 Task: Measure the distance between Orlando and Kennedy Space Center.
Action: Mouse moved to (186, 49)
Screenshot: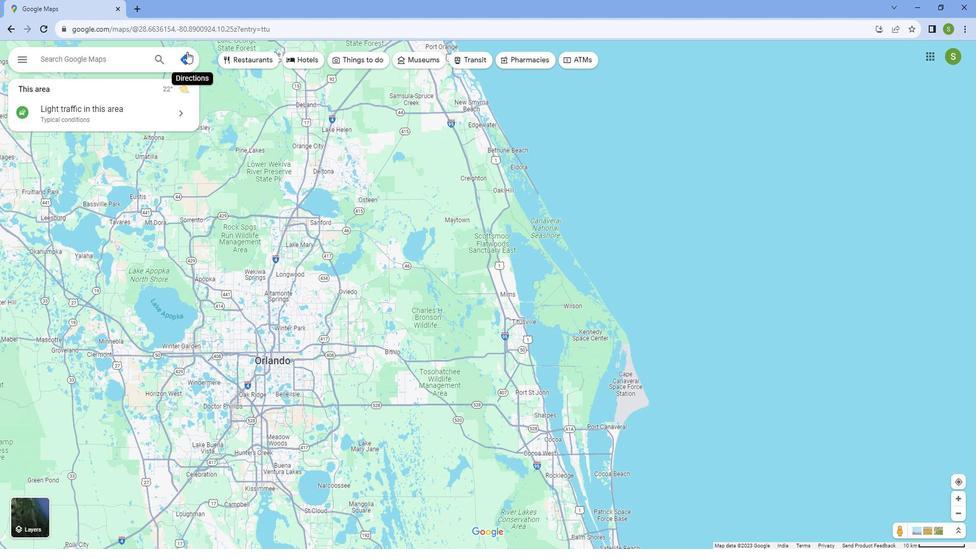 
Action: Mouse pressed left at (186, 49)
Screenshot: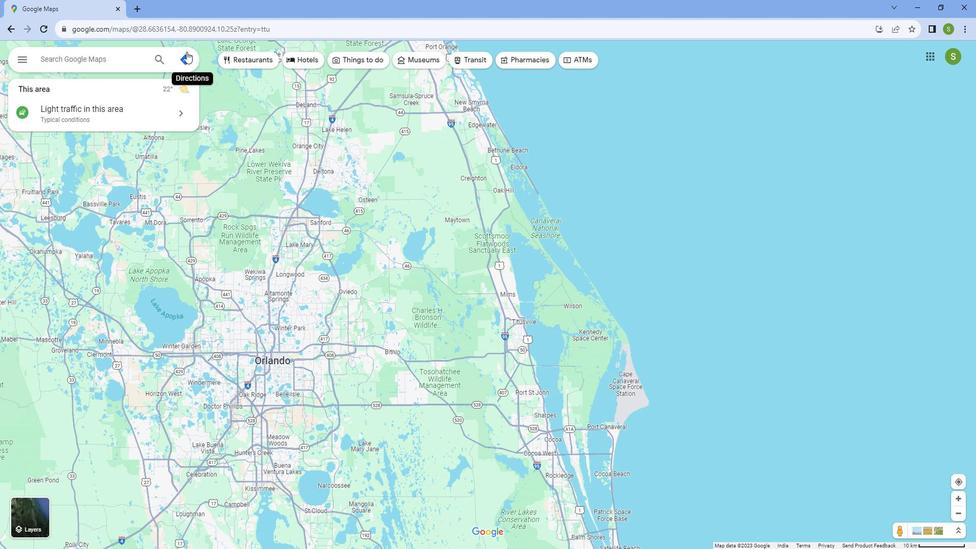 
Action: Mouse moved to (100, 85)
Screenshot: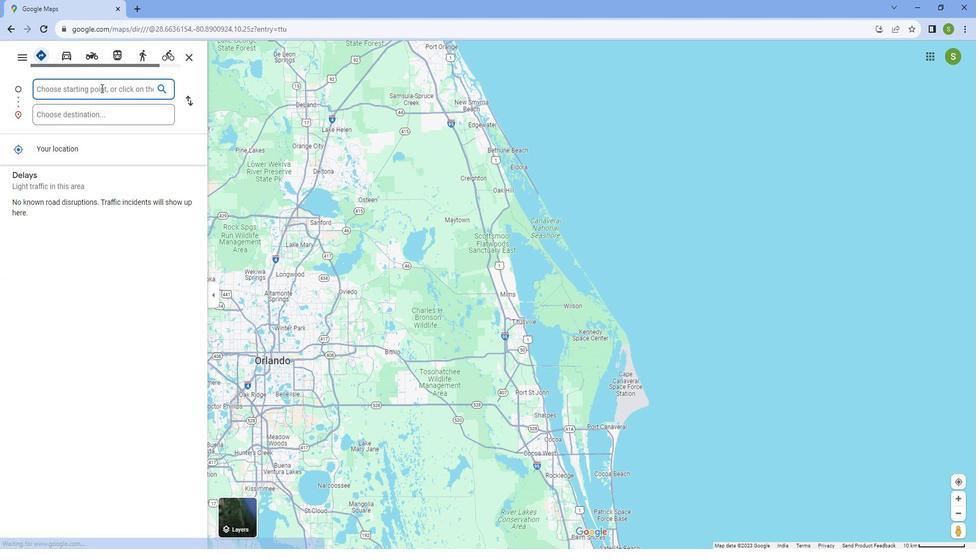 
Action: Key pressed <Key.caps_lock>O<Key.caps_lock>ln<Key.backspace>a<Key.backspace><Key.backspace>rlando
Screenshot: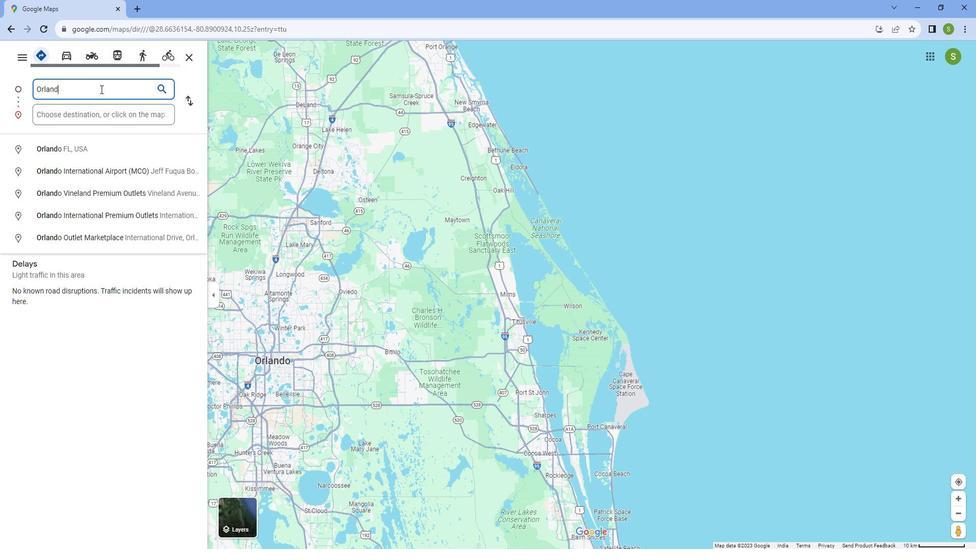 
Action: Mouse moved to (73, 144)
Screenshot: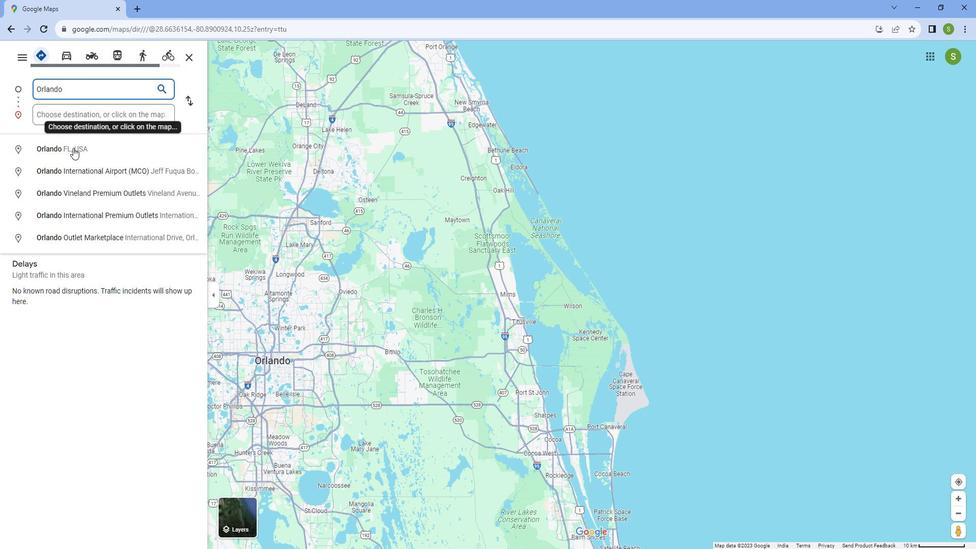 
Action: Mouse pressed left at (73, 144)
Screenshot: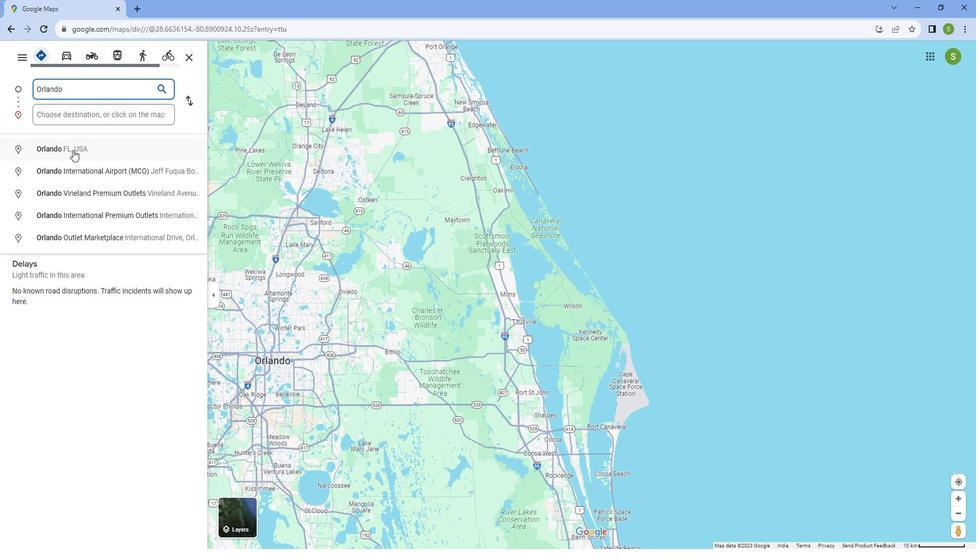 
Action: Mouse moved to (98, 105)
Screenshot: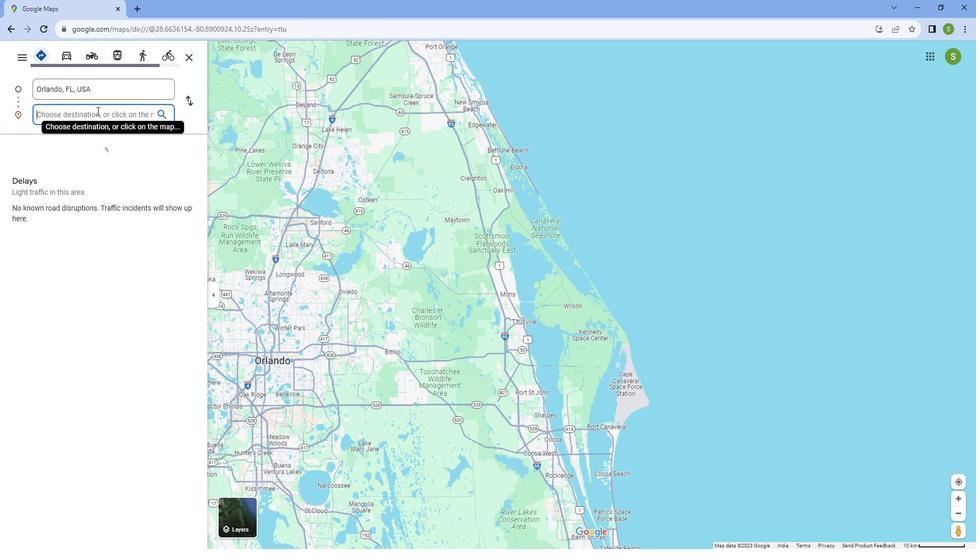 
Action: Mouse pressed left at (98, 105)
Screenshot: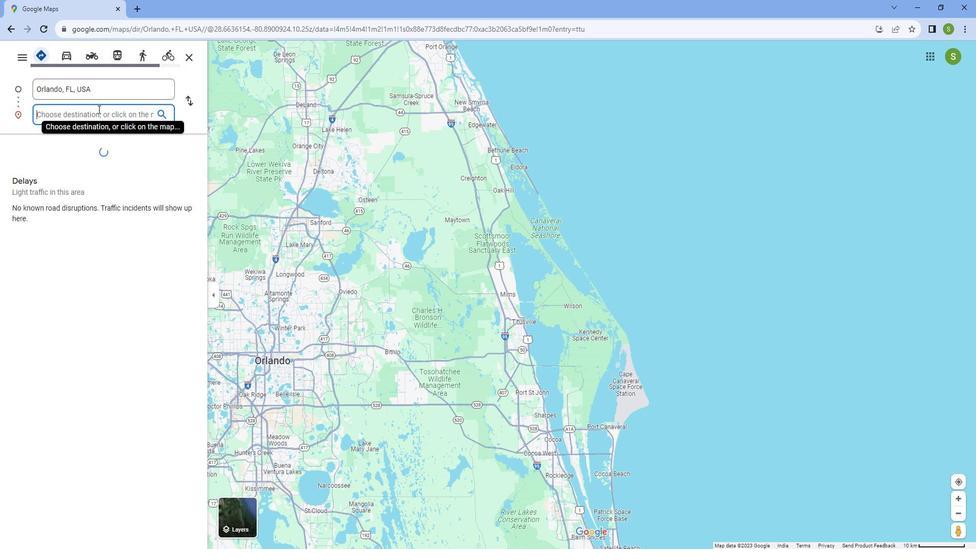 
Action: Key pressed <Key.caps_lock>K<Key.caps_lock>ennd<Key.backspace>edty<Key.backspace><Key.backspace>y<Key.space><Key.caps_lock>S<Key.caps_lock>pace<Key.space><Key.caps_lock>C<Key.caps_lock>enter
Screenshot: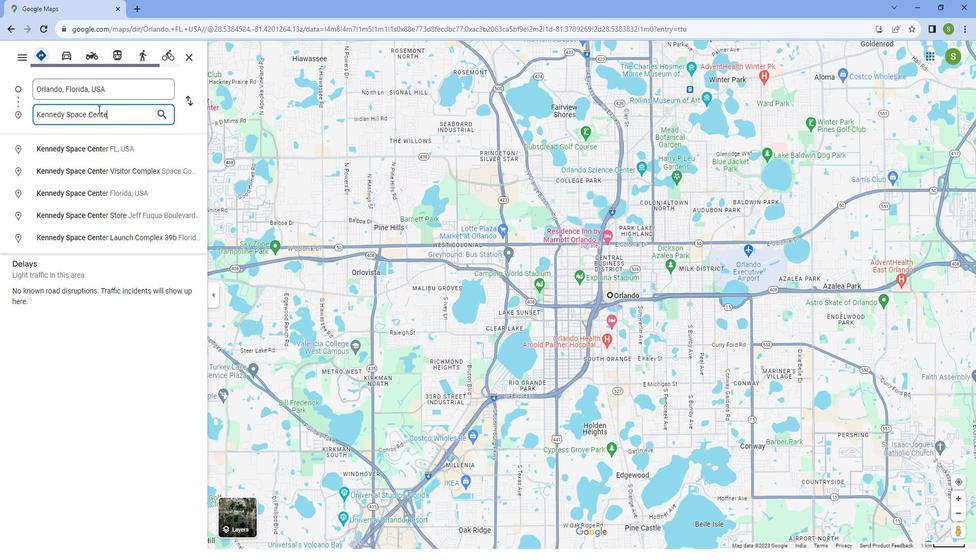 
Action: Mouse moved to (107, 144)
Screenshot: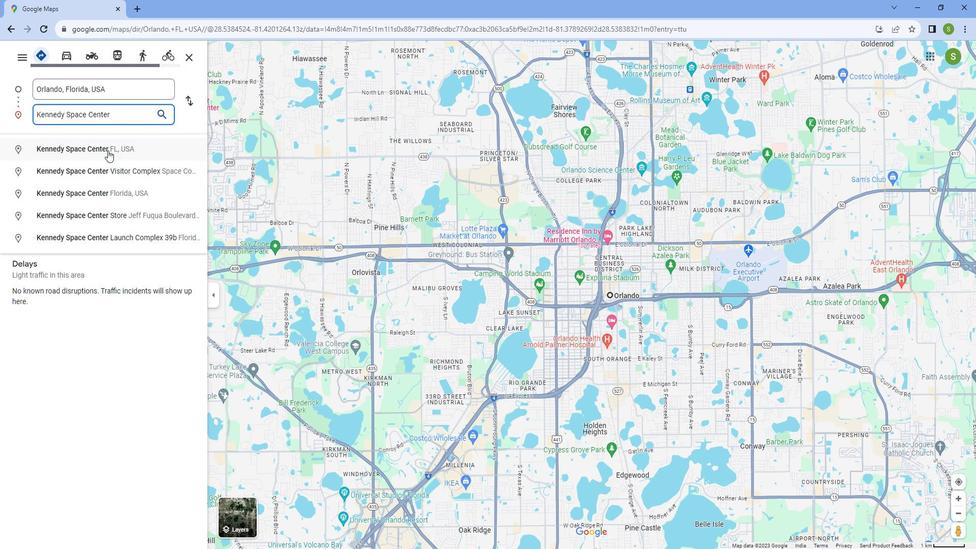
Action: Mouse pressed left at (107, 144)
Screenshot: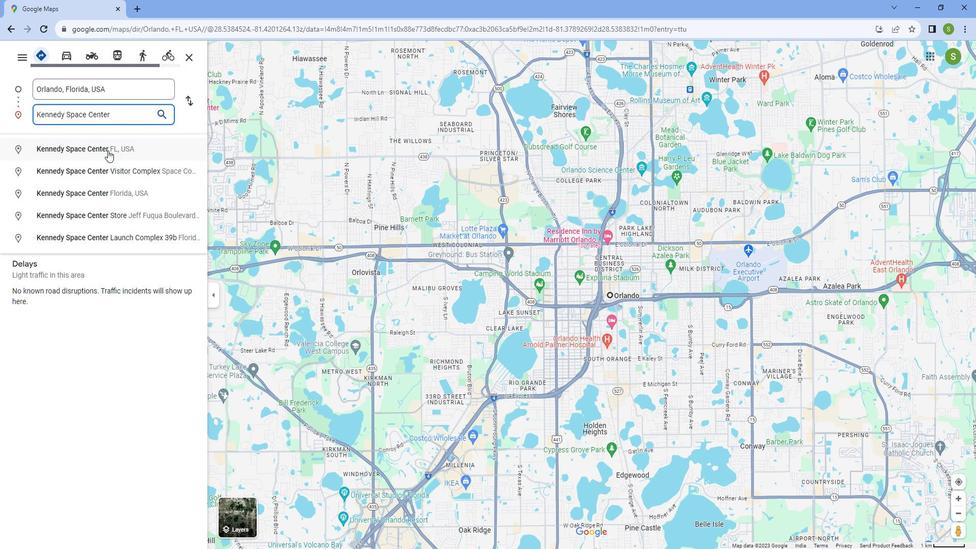 
Action: Mouse moved to (407, 488)
Screenshot: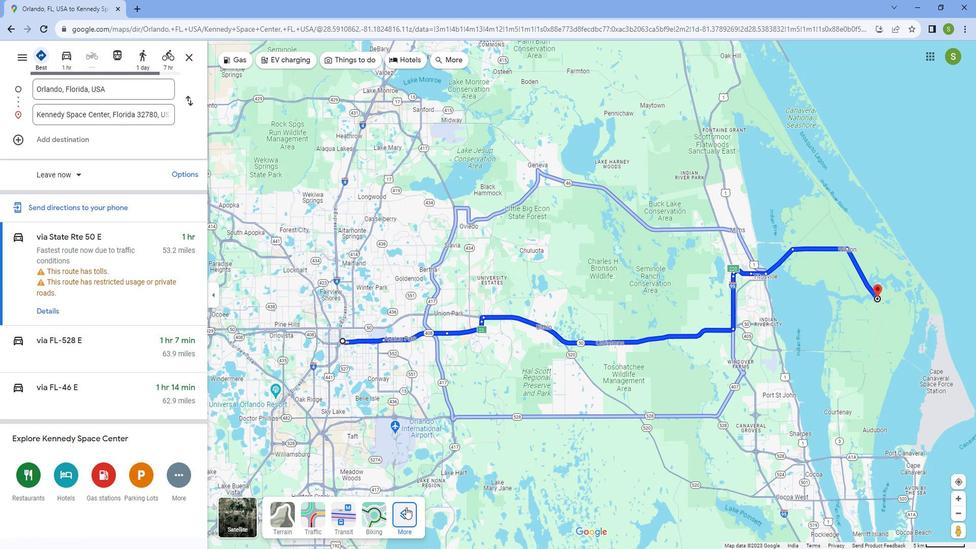 
Action: Mouse pressed left at (407, 488)
Screenshot: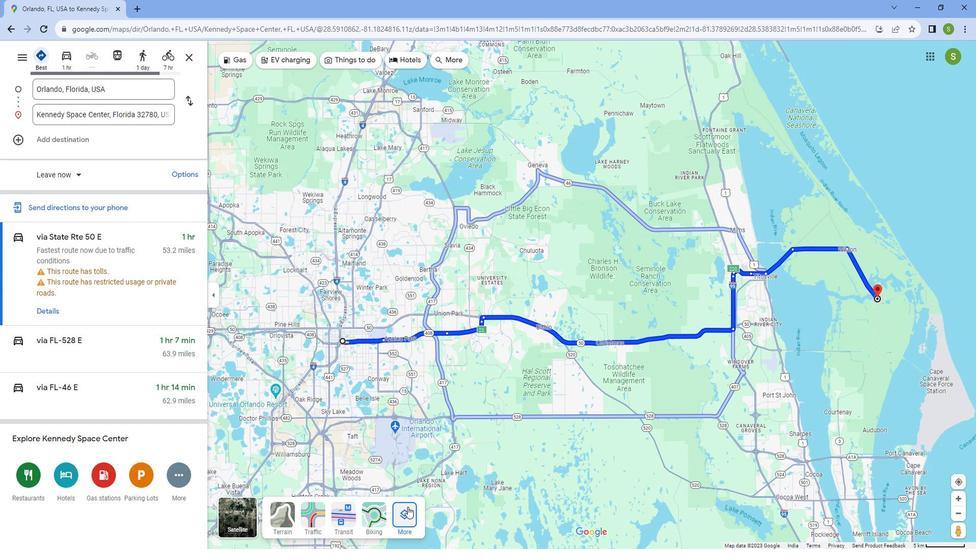 
Action: Mouse moved to (306, 398)
Screenshot: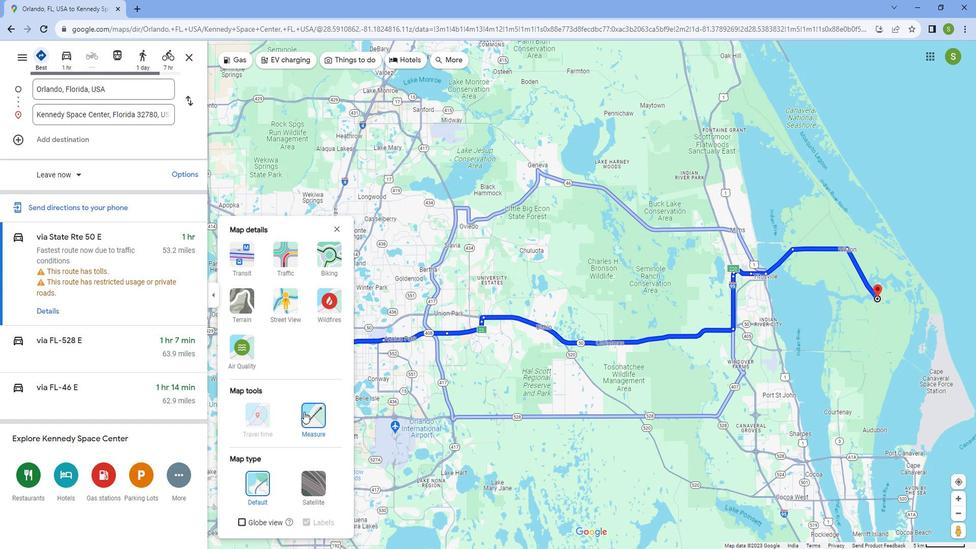 
Action: Mouse pressed left at (306, 398)
Screenshot: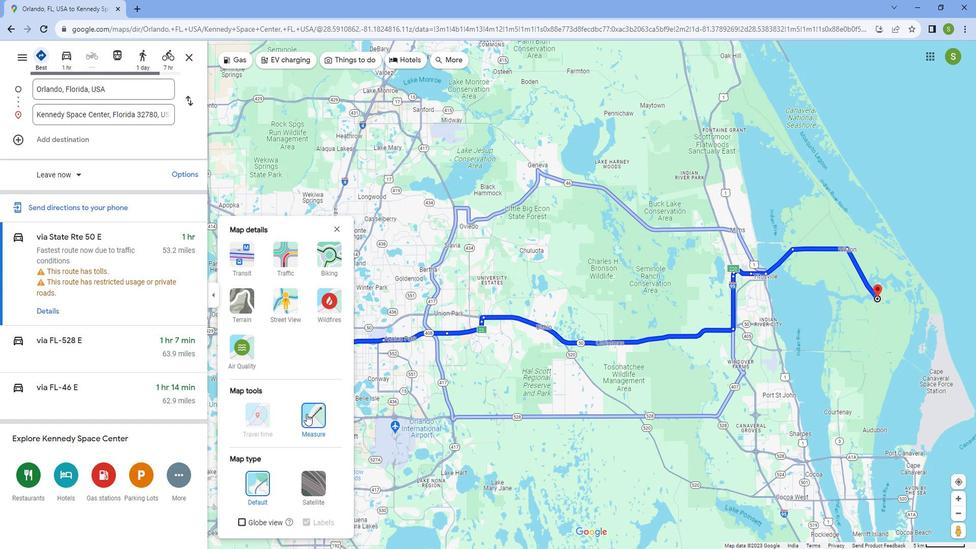 
Action: Mouse moved to (483, 398)
Screenshot: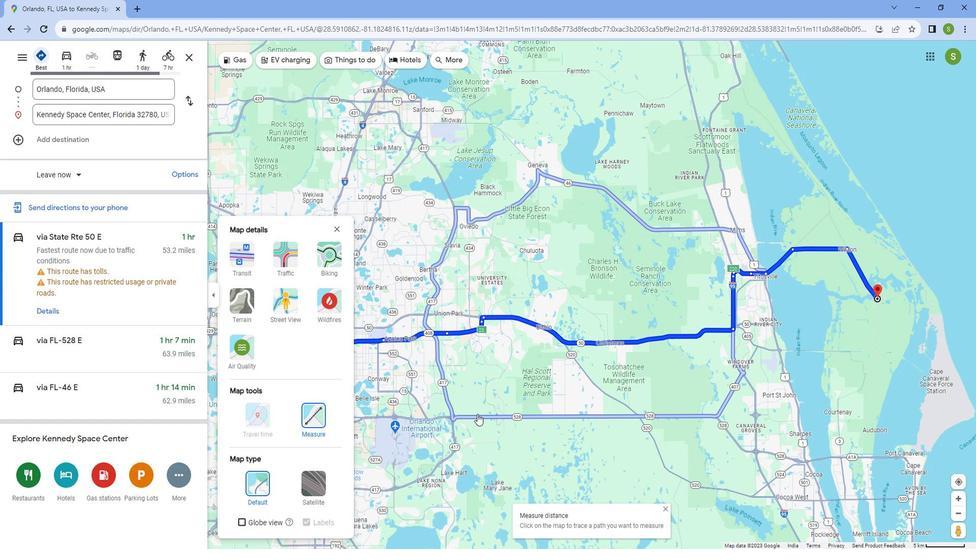 
Action: Mouse scrolled (483, 398) with delta (0, 0)
Screenshot: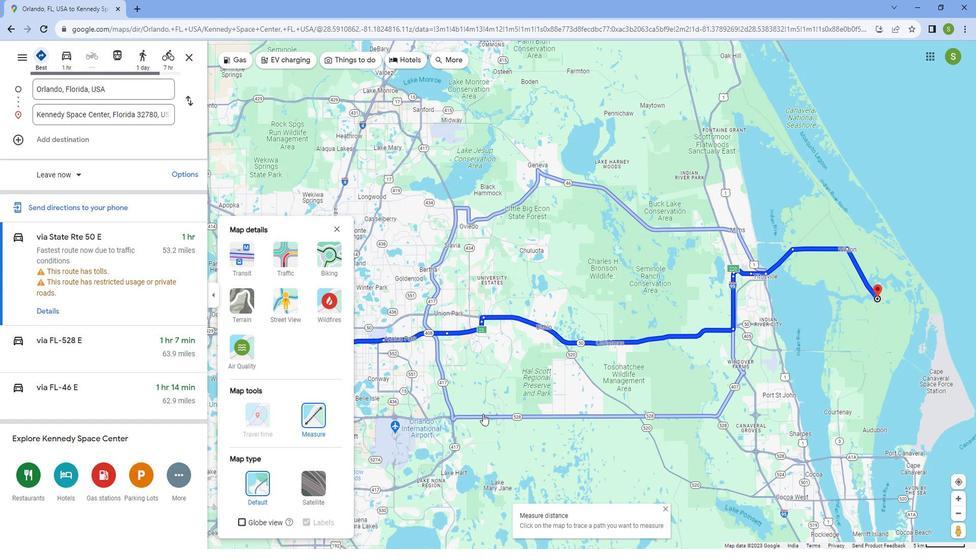 
Action: Mouse scrolled (483, 398) with delta (0, 0)
Screenshot: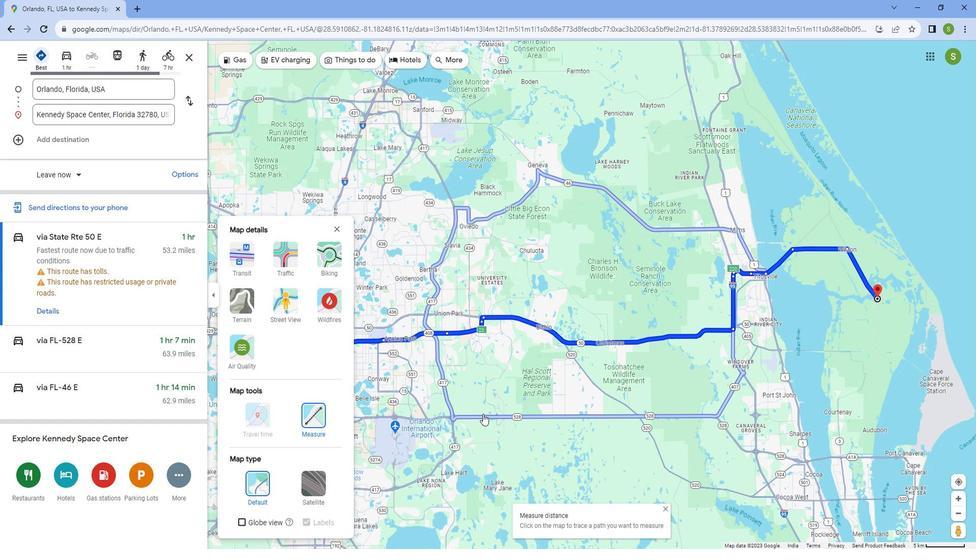 
Action: Mouse scrolled (483, 398) with delta (0, 0)
Screenshot: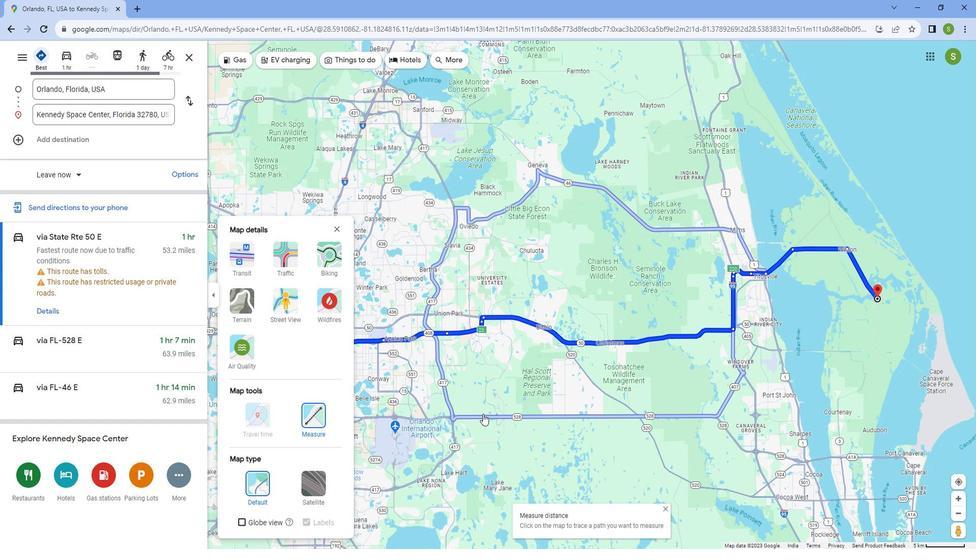 
Action: Mouse scrolled (483, 398) with delta (0, 0)
Screenshot: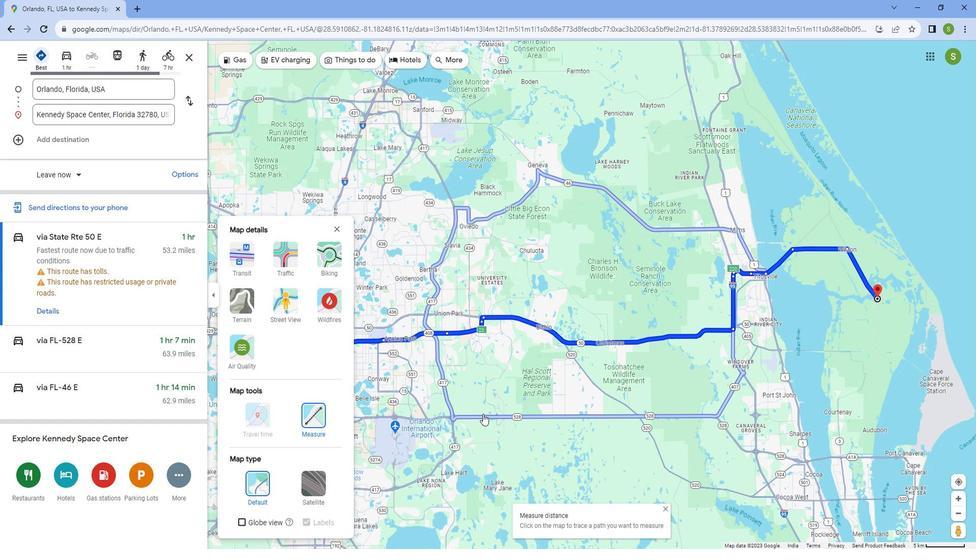 
Action: Mouse scrolled (483, 398) with delta (0, 0)
Screenshot: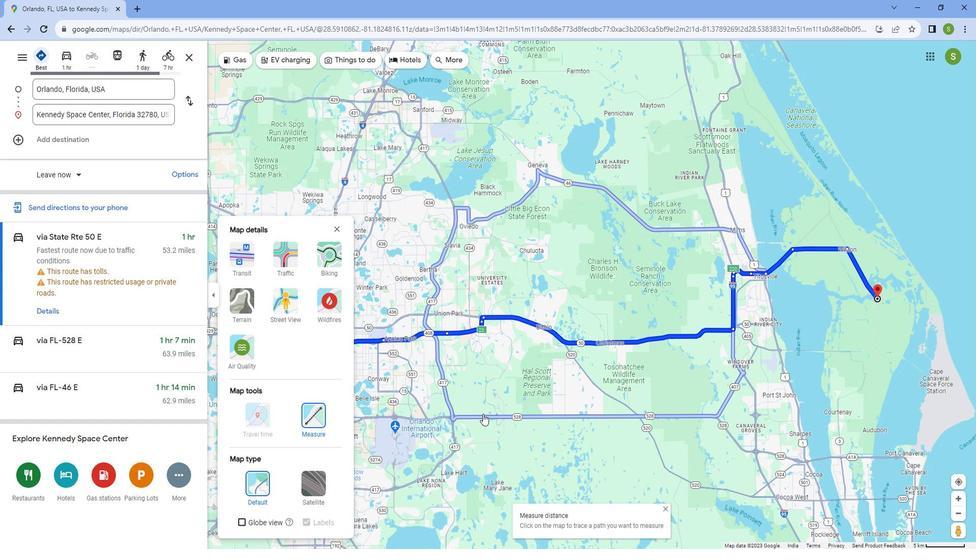 
Action: Mouse moved to (435, 385)
Screenshot: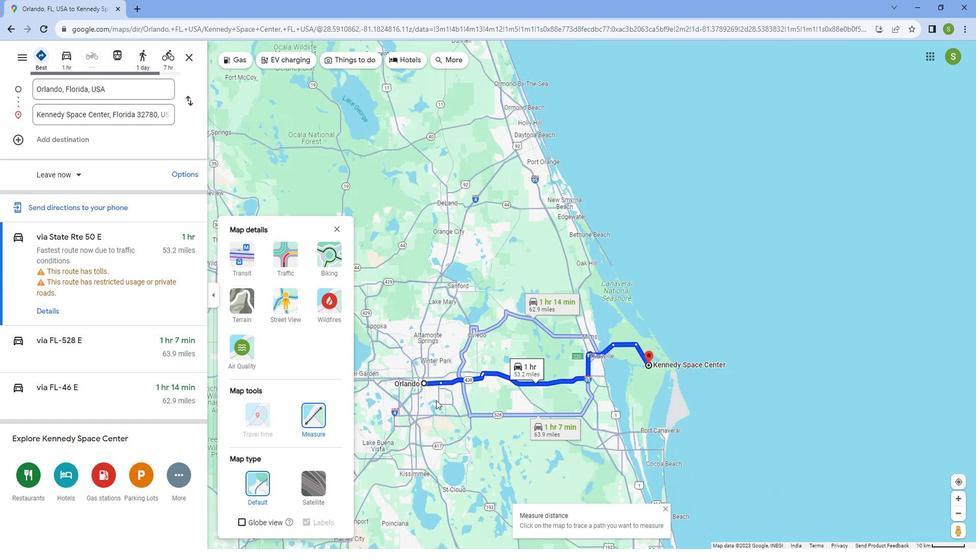 
Action: Mouse scrolled (435, 386) with delta (0, 0)
Screenshot: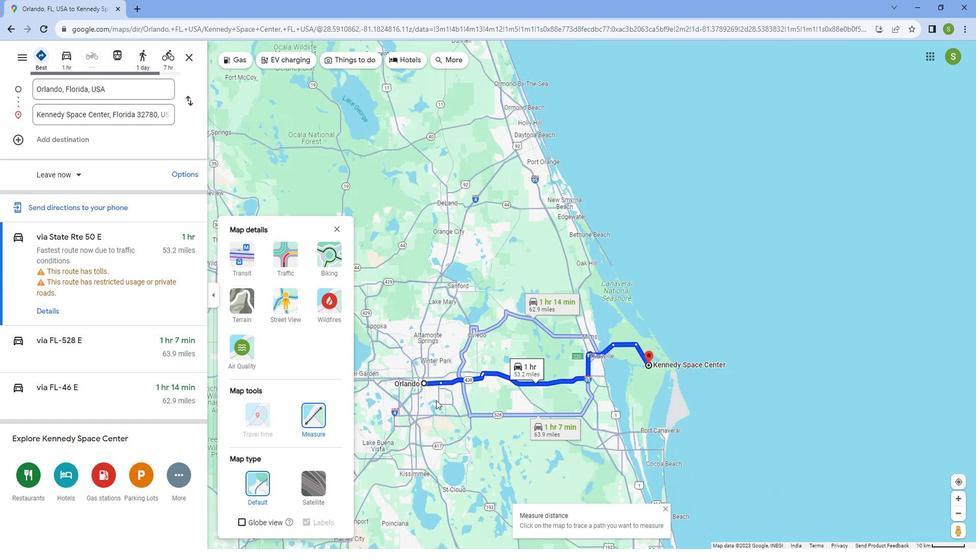 
Action: Mouse moved to (422, 385)
Screenshot: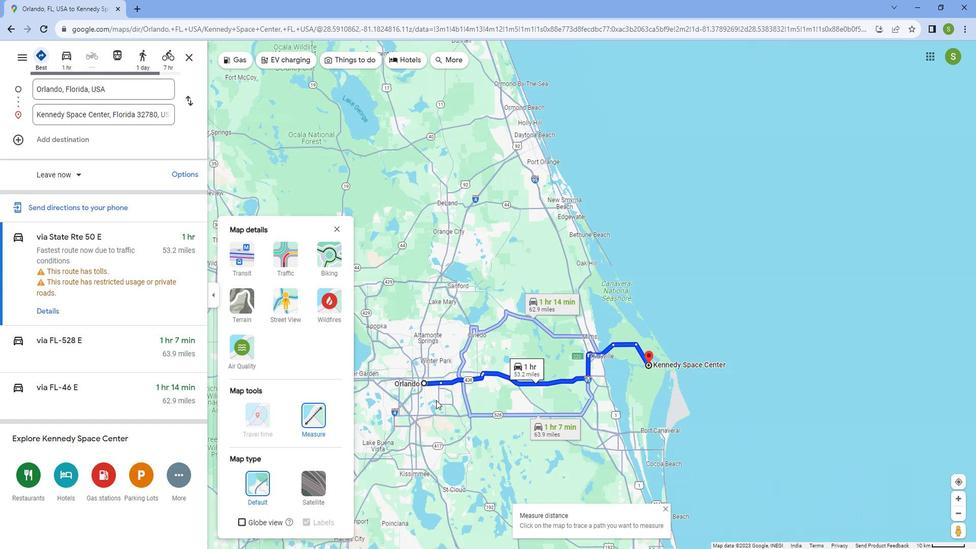 
Action: Mouse scrolled (422, 386) with delta (0, 0)
Screenshot: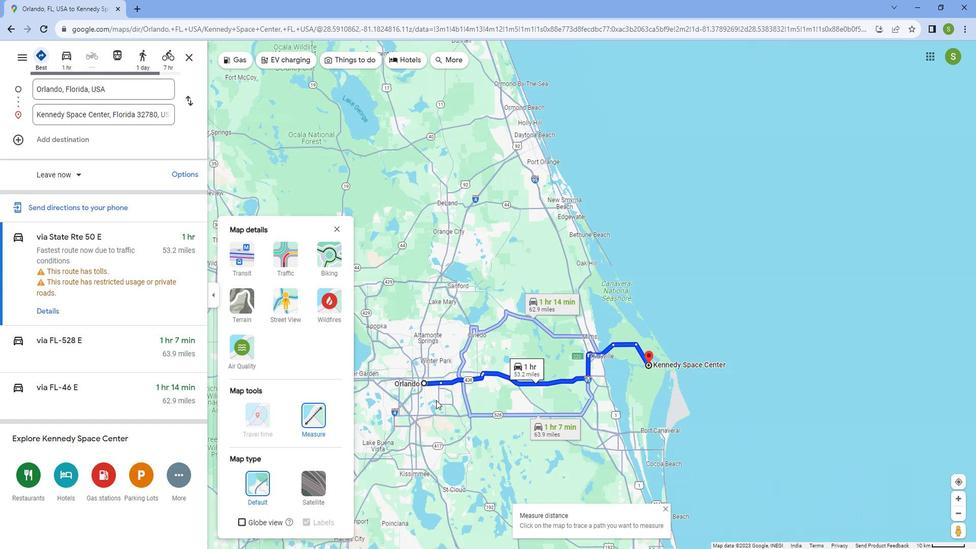 
Action: Mouse moved to (417, 386)
Screenshot: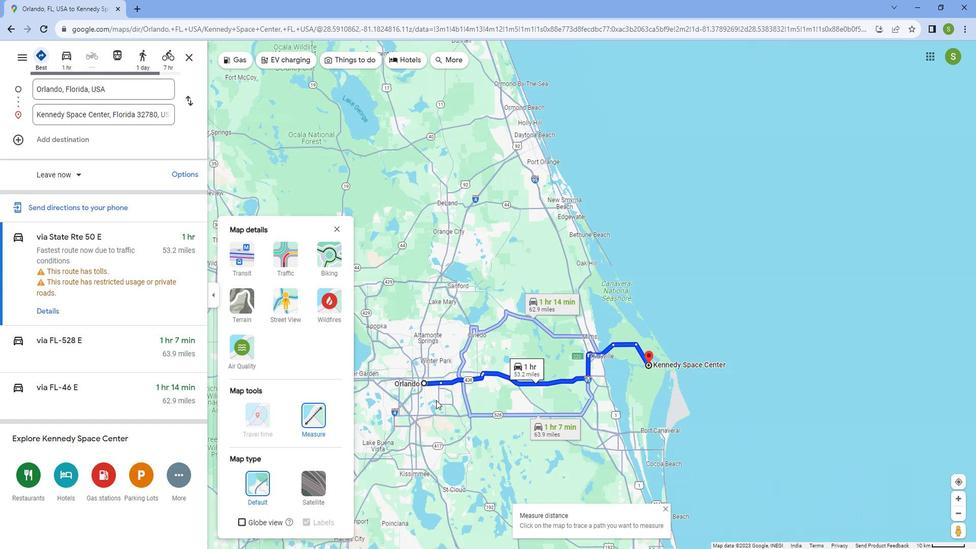 
Action: Mouse scrolled (417, 386) with delta (0, 0)
Screenshot: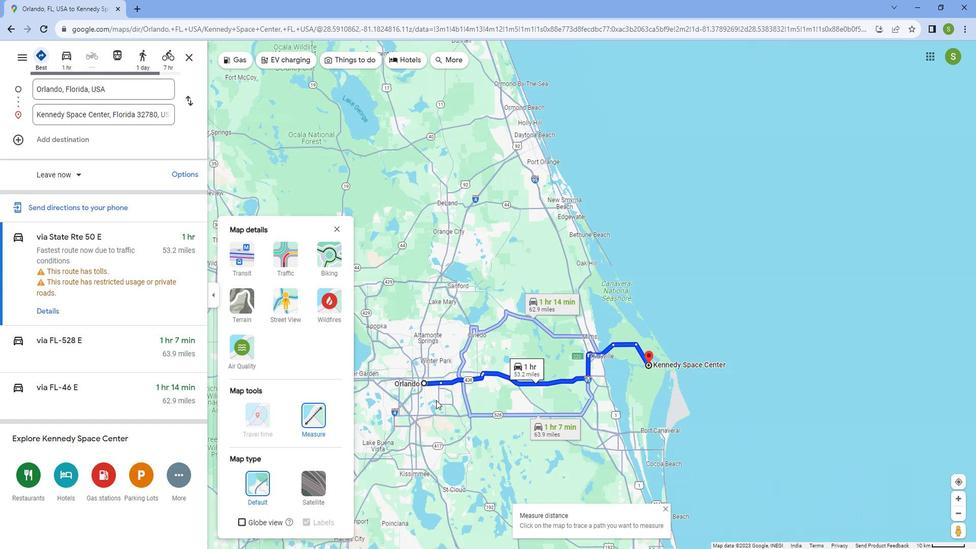 
Action: Mouse moved to (409, 387)
Screenshot: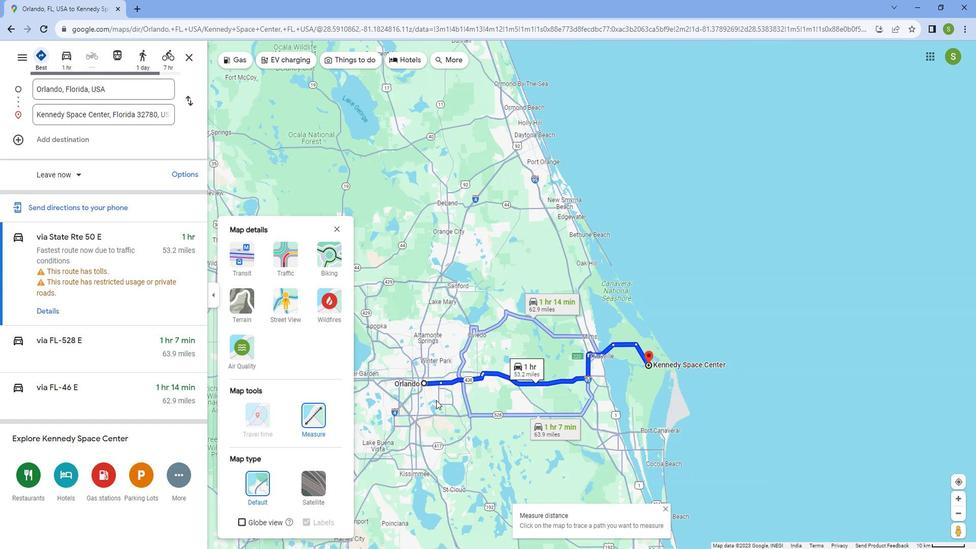 
Action: Mouse scrolled (409, 388) with delta (0, 0)
Screenshot: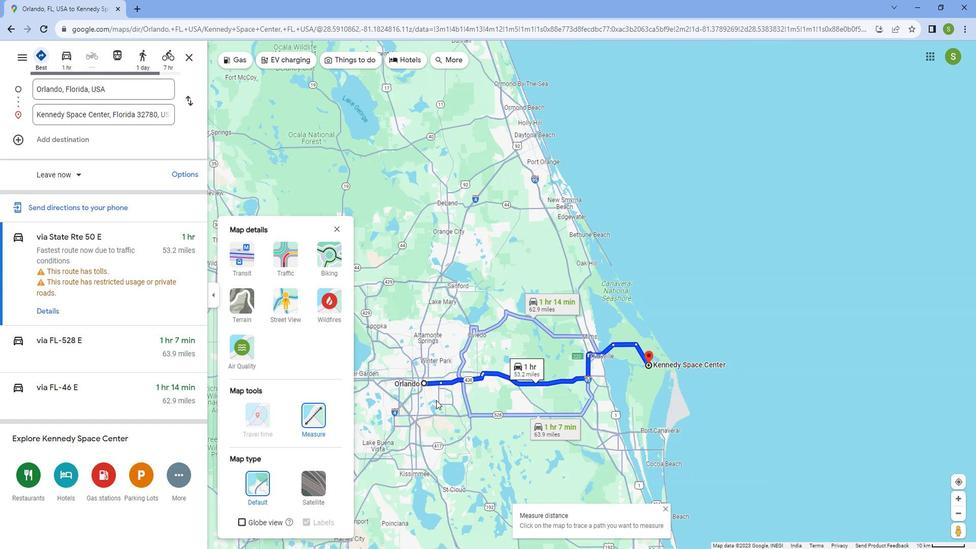 
Action: Mouse moved to (402, 389)
Screenshot: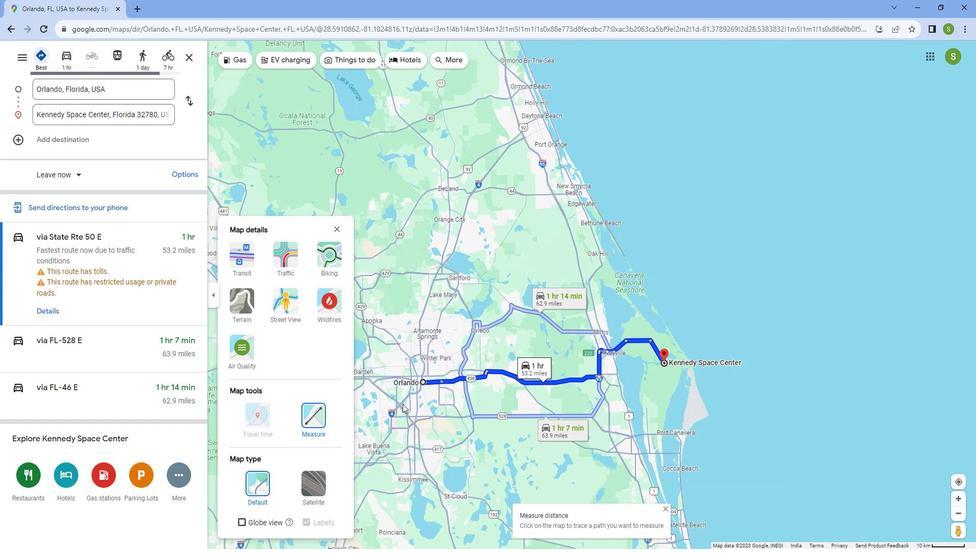 
Action: Mouse scrolled (402, 389) with delta (0, 0)
Screenshot: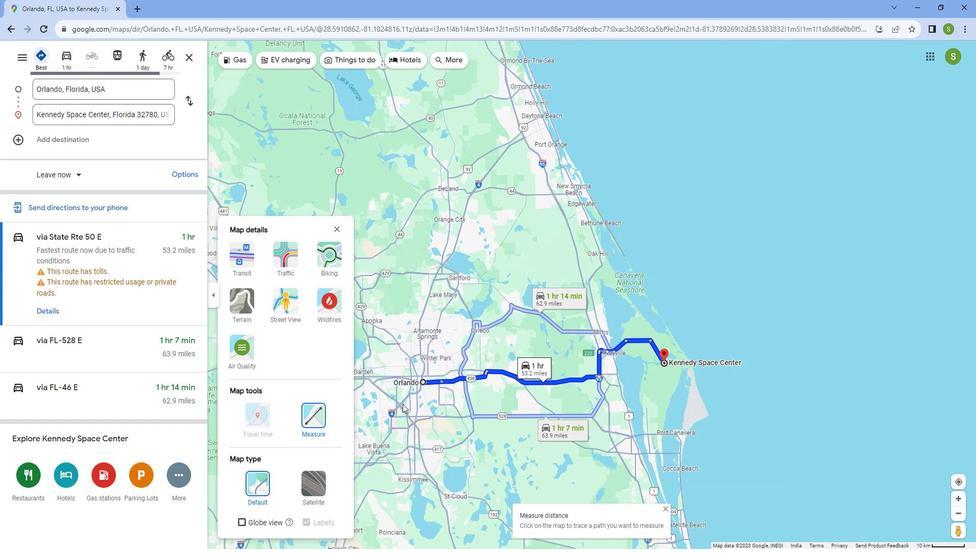 
Action: Mouse moved to (401, 389)
Screenshot: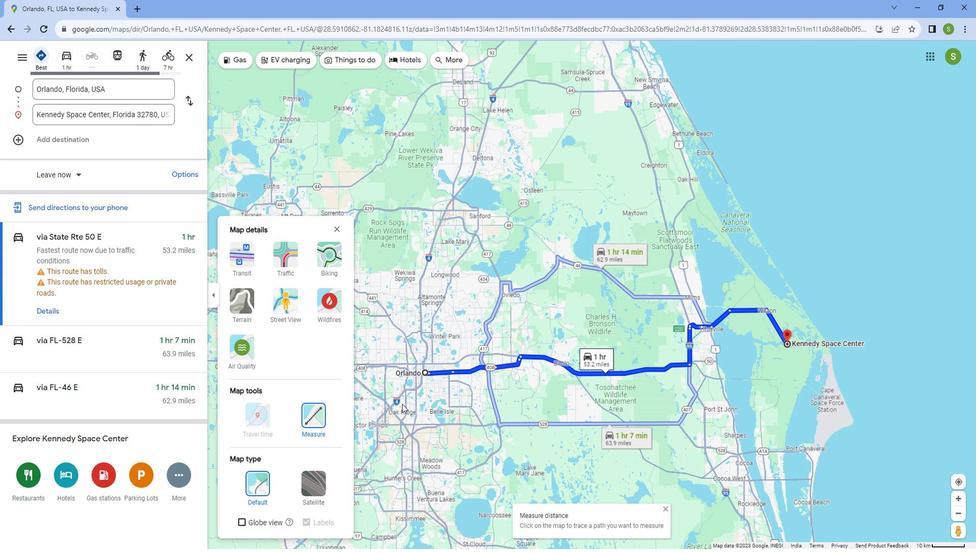 
Action: Mouse scrolled (401, 389) with delta (0, 0)
Screenshot: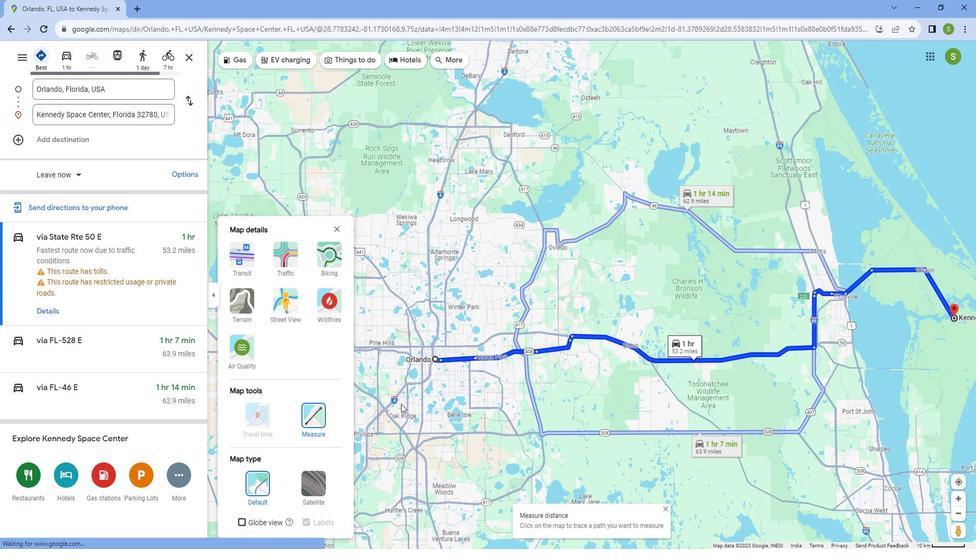 
Action: Mouse scrolled (401, 389) with delta (0, 0)
Screenshot: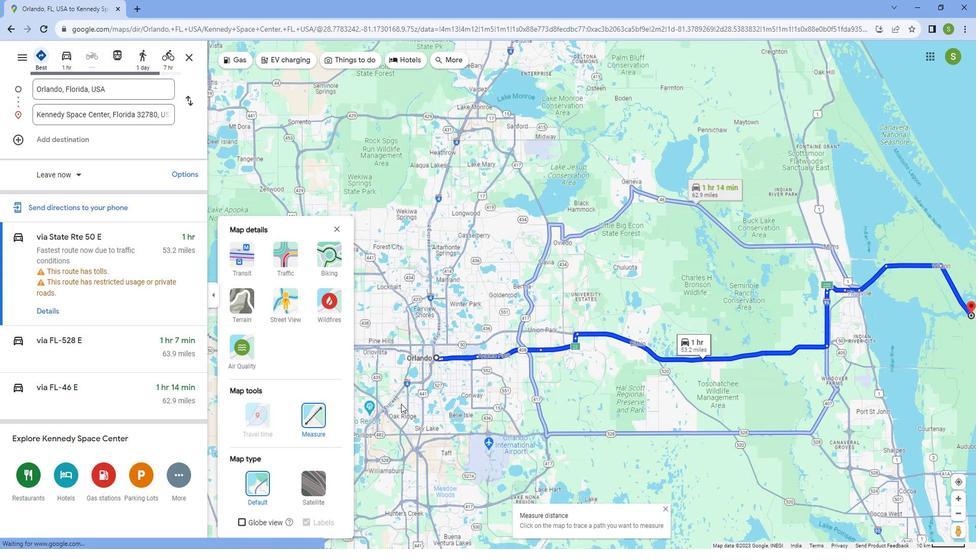 
Action: Mouse scrolled (401, 389) with delta (0, 0)
Screenshot: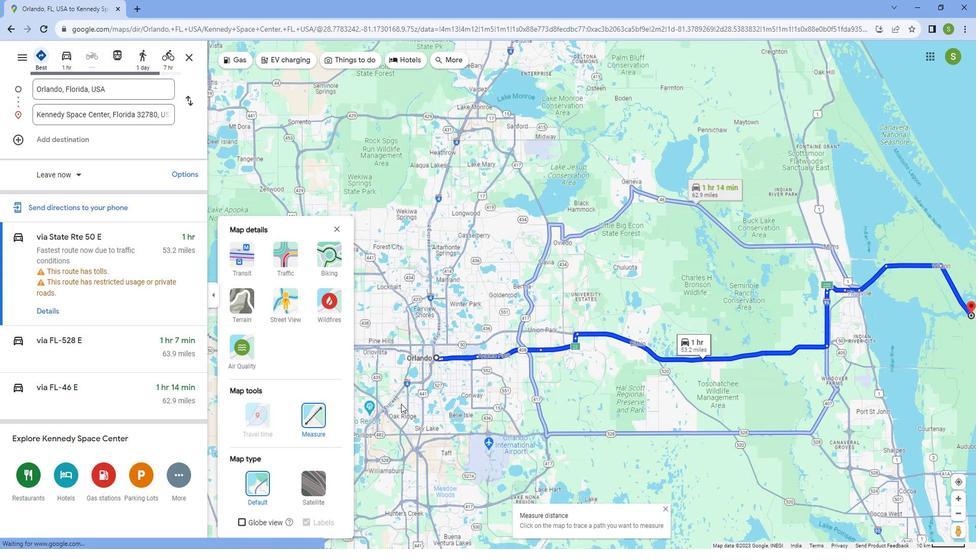 
Action: Mouse scrolled (401, 389) with delta (0, 0)
Screenshot: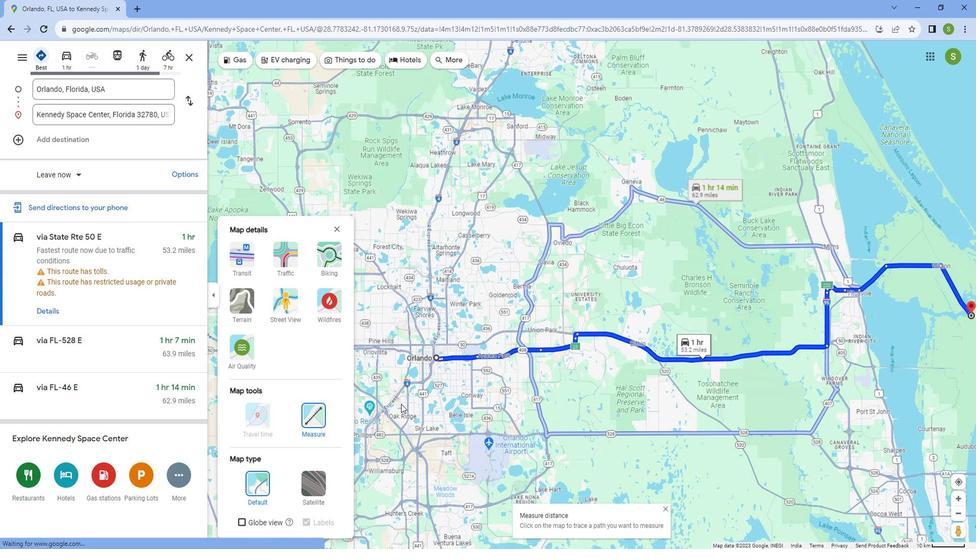 
Action: Mouse scrolled (401, 389) with delta (0, 0)
Screenshot: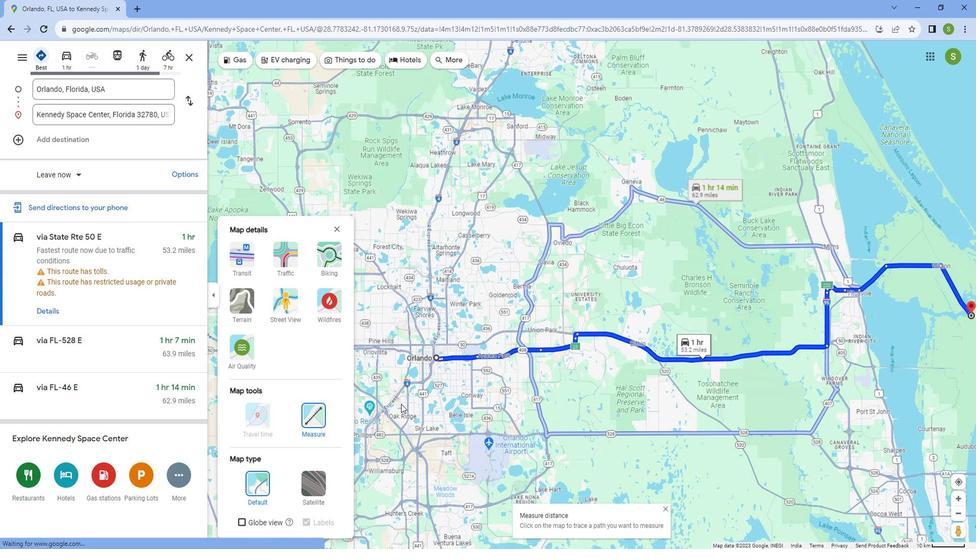 
Action: Mouse scrolled (401, 389) with delta (0, 0)
Screenshot: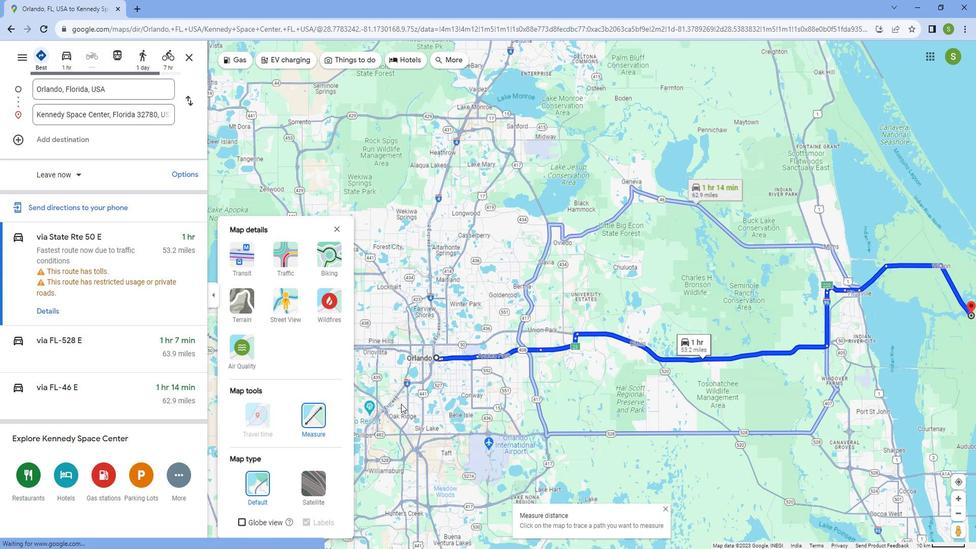 
Action: Mouse scrolled (401, 389) with delta (0, 0)
Screenshot: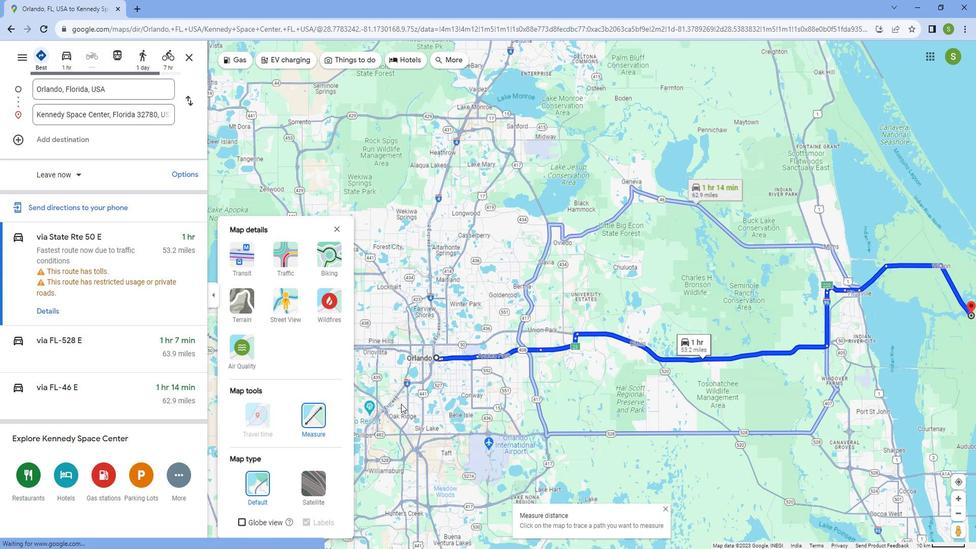 
Action: Mouse scrolled (401, 389) with delta (0, 0)
Screenshot: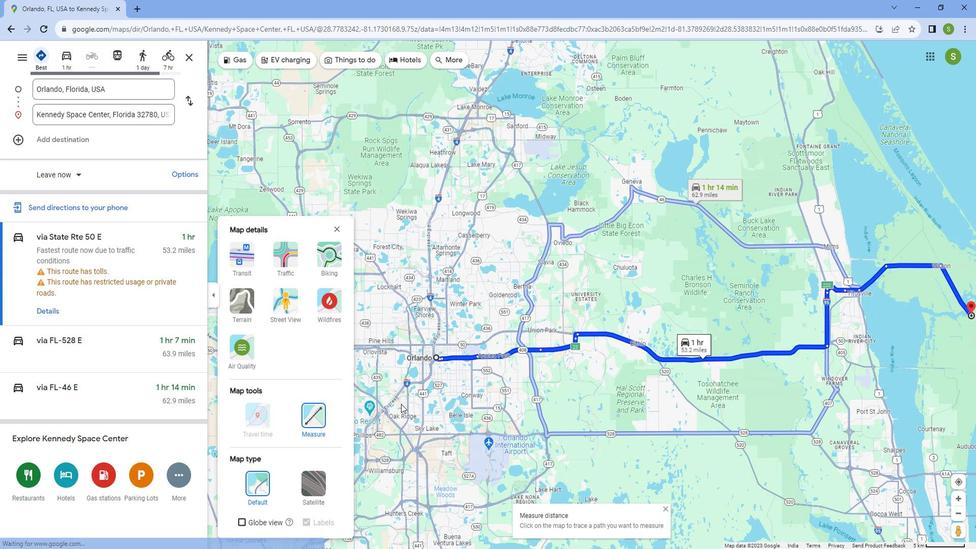 
Action: Mouse scrolled (401, 388) with delta (0, 0)
Screenshot: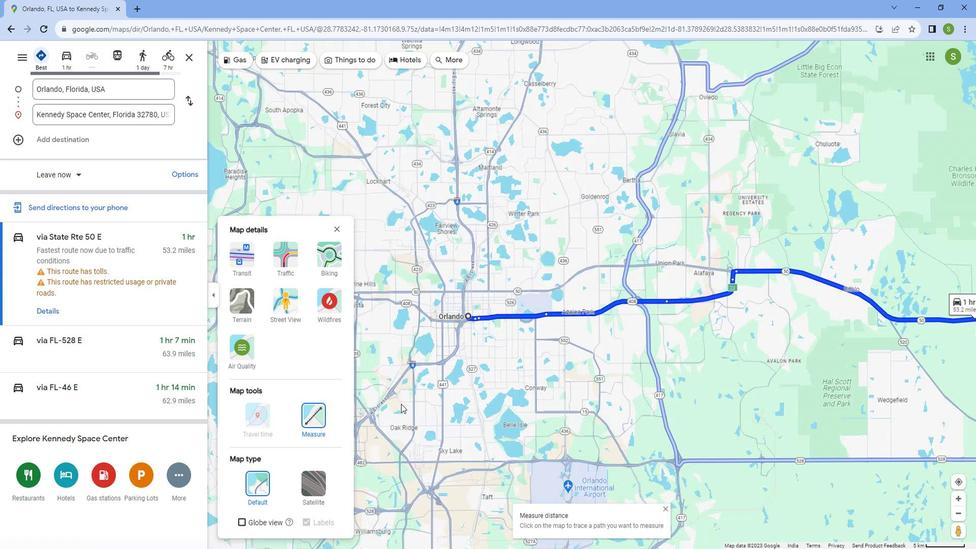 
Action: Mouse moved to (504, 257)
Screenshot: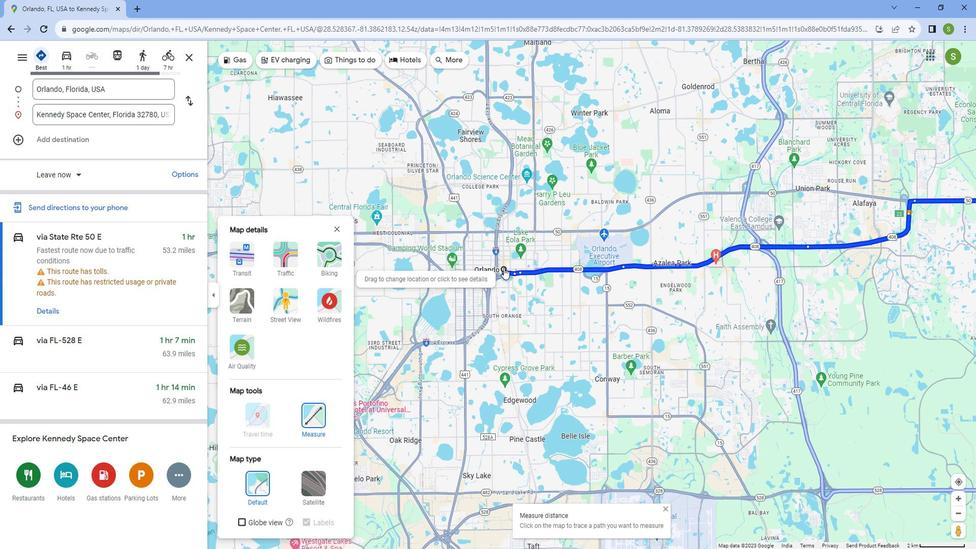 
Action: Mouse pressed left at (504, 257)
Screenshot: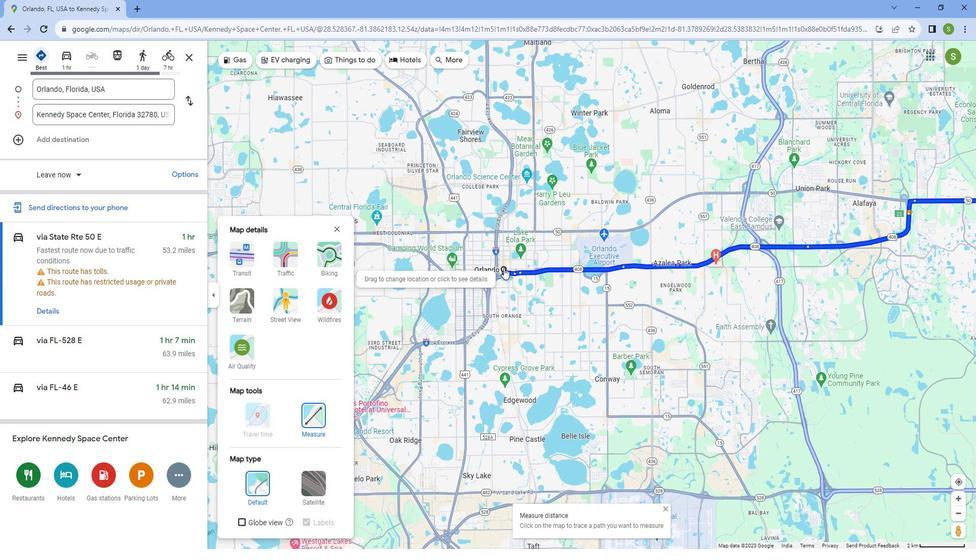 
Action: Mouse moved to (479, 271)
Screenshot: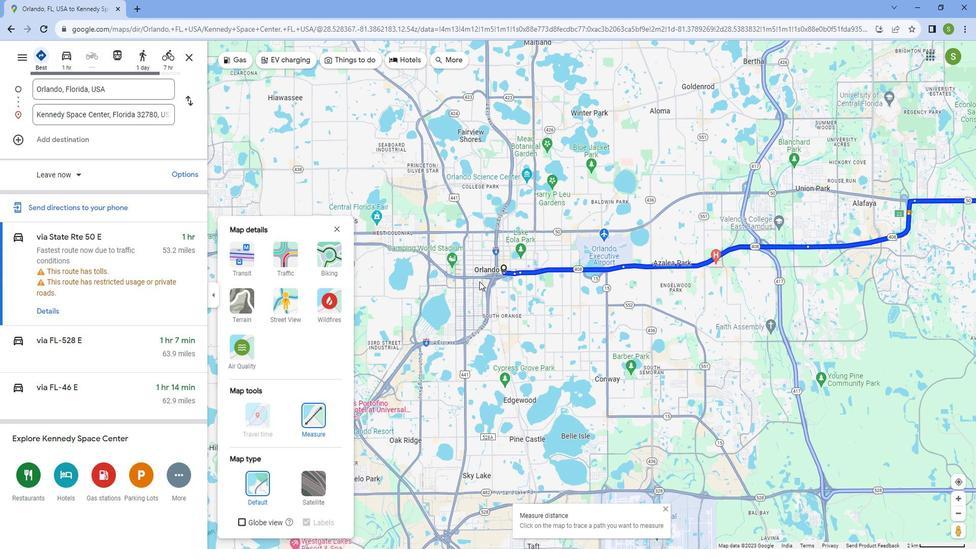 
Action: Mouse scrolled (479, 270) with delta (0, 0)
Screenshot: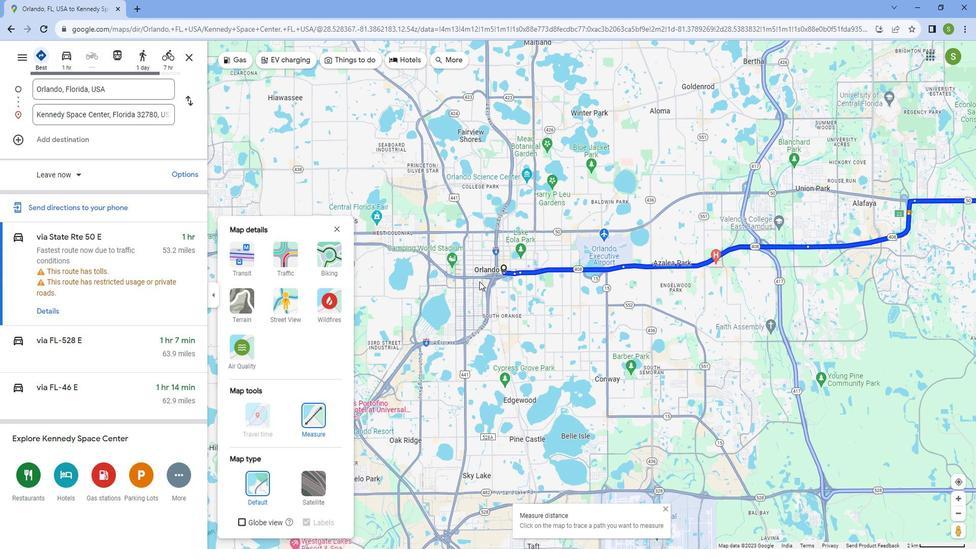 
Action: Mouse scrolled (479, 270) with delta (0, 0)
Screenshot: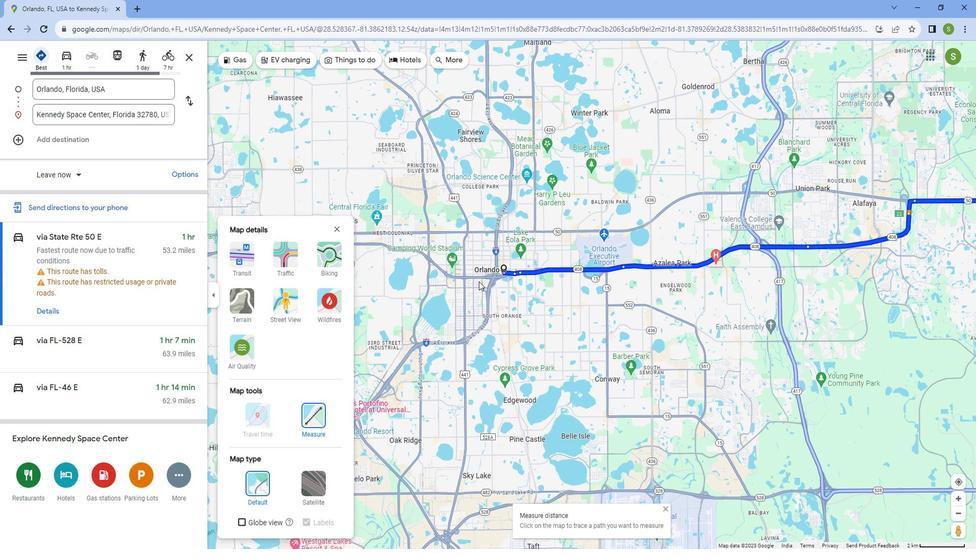 
Action: Mouse scrolled (479, 270) with delta (0, 0)
Screenshot: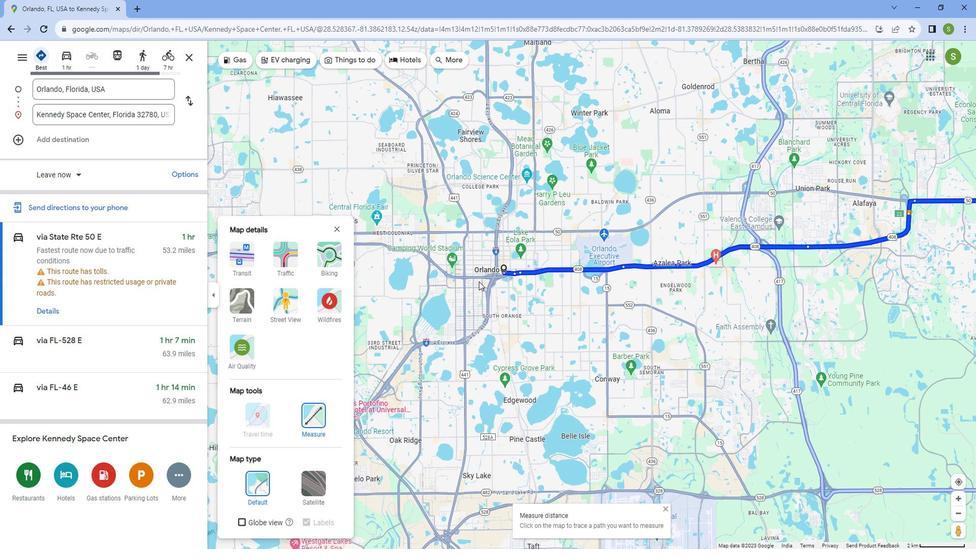 
Action: Mouse scrolled (479, 270) with delta (0, 0)
Screenshot: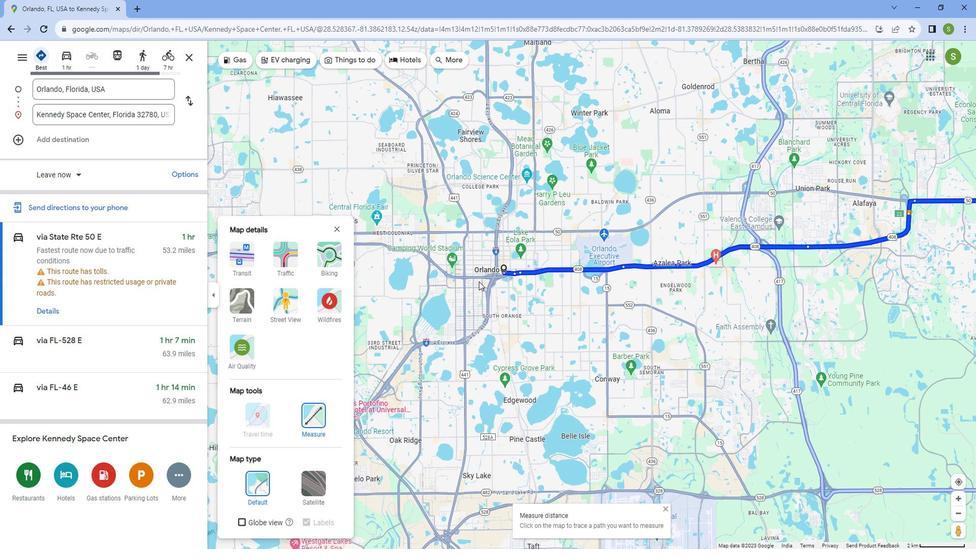
Action: Mouse scrolled (479, 270) with delta (0, 0)
Screenshot: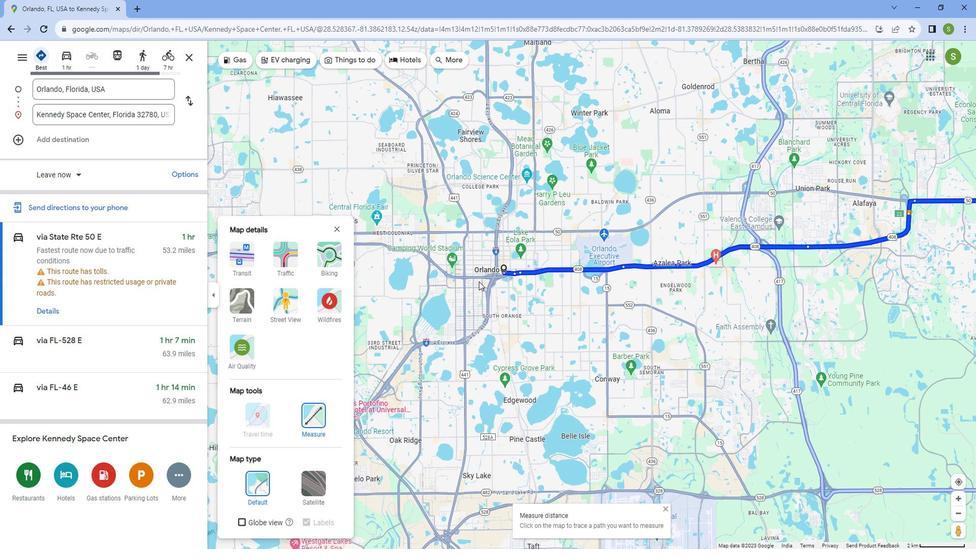 
Action: Mouse scrolled (479, 270) with delta (0, 0)
Screenshot: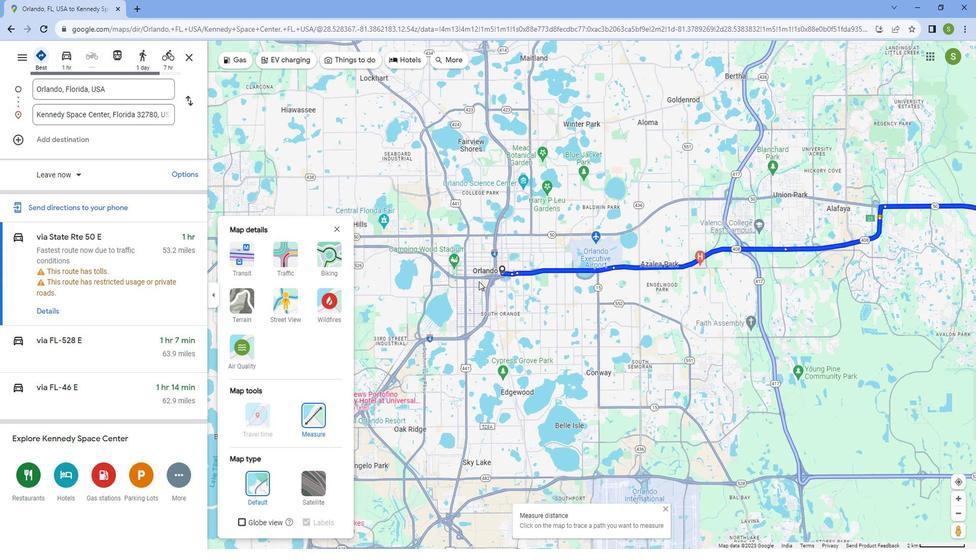
Action: Mouse moved to (475, 269)
Screenshot: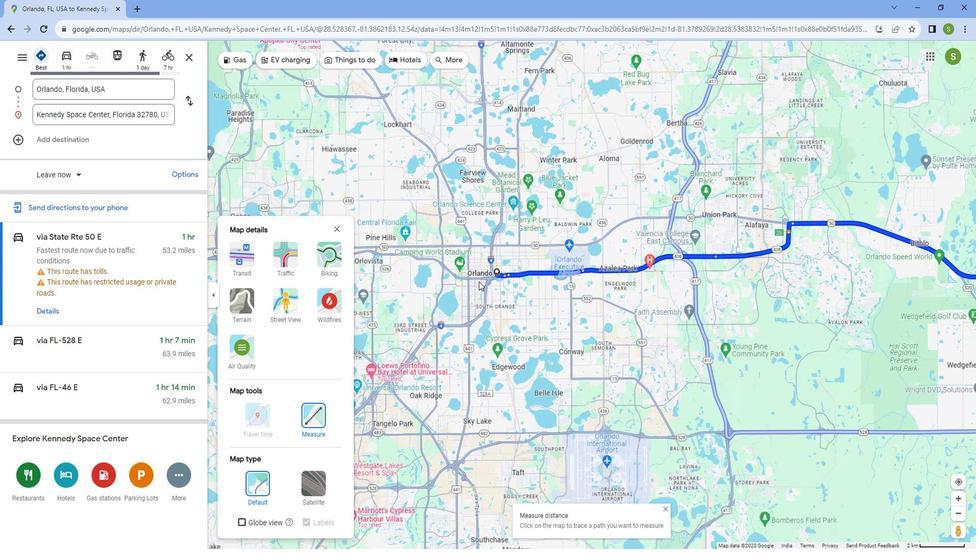
Action: Mouse scrolled (475, 269) with delta (0, 0)
Screenshot: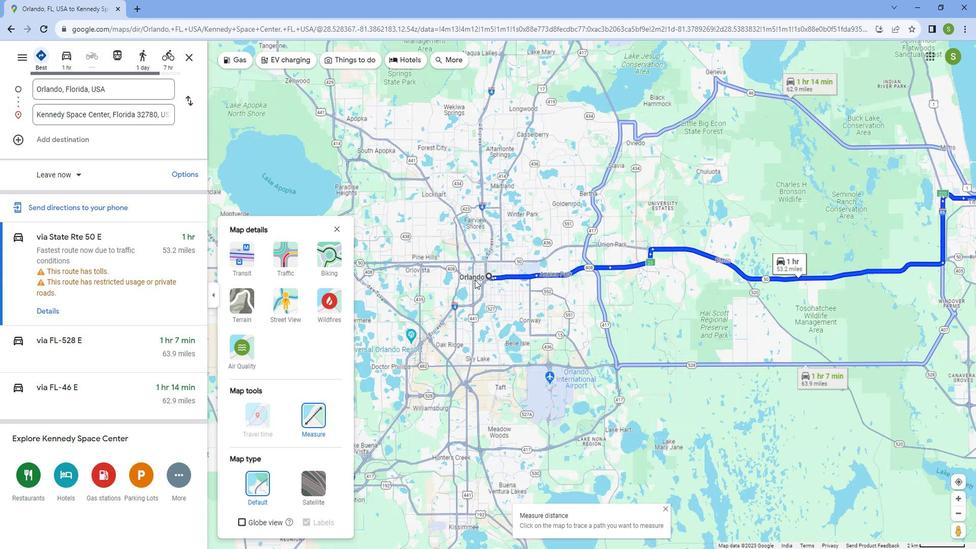 
Action: Mouse scrolled (475, 269) with delta (0, 0)
Screenshot: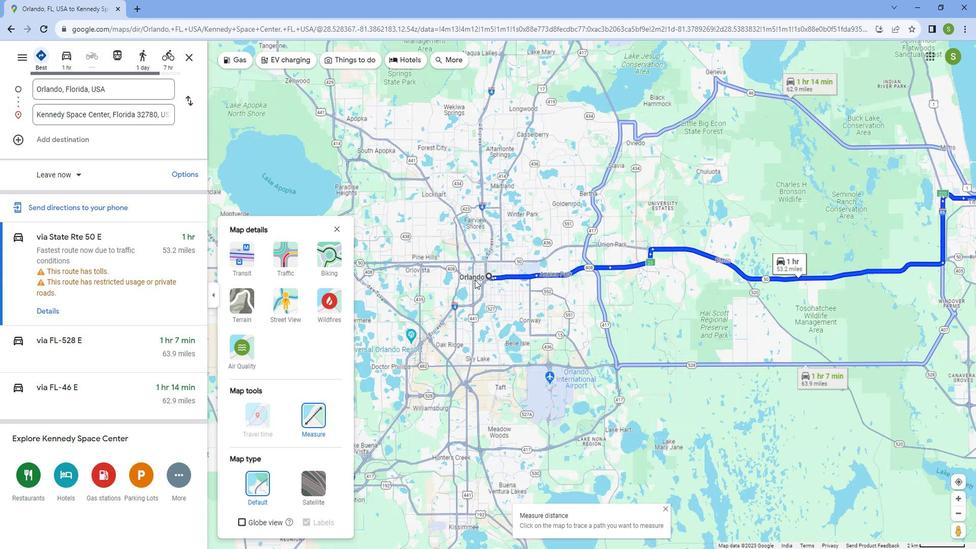 
Action: Mouse scrolled (475, 269) with delta (0, 0)
Screenshot: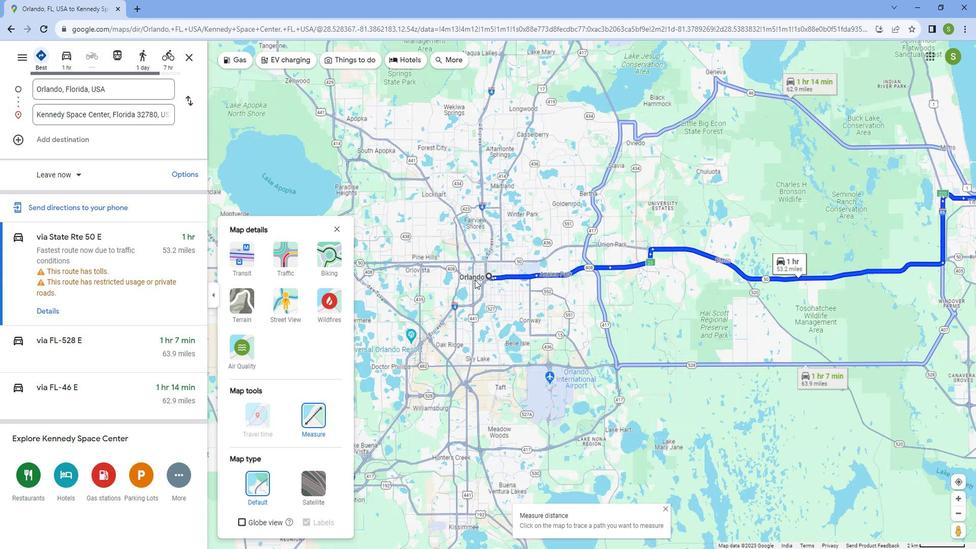
Action: Mouse scrolled (475, 269) with delta (0, 0)
Screenshot: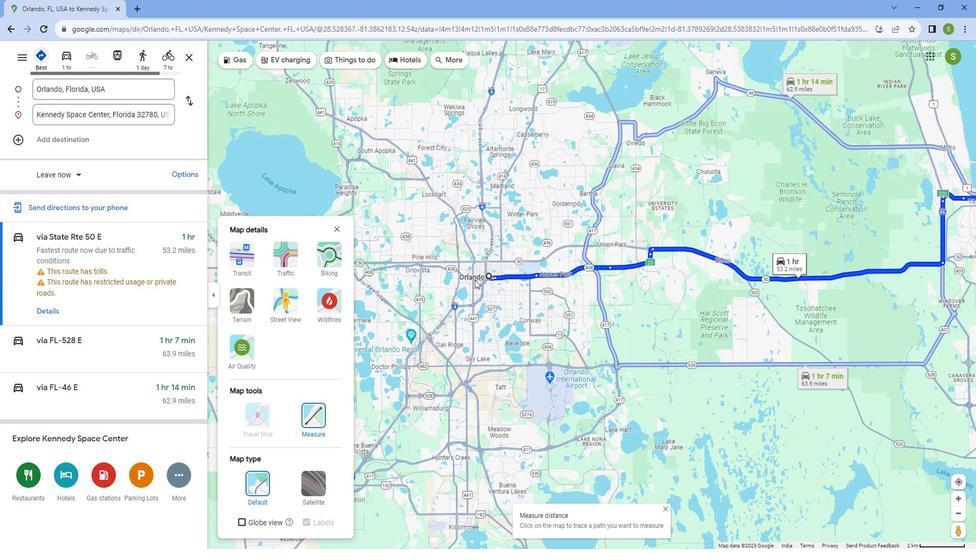 
Action: Mouse scrolled (475, 269) with delta (0, 0)
Screenshot: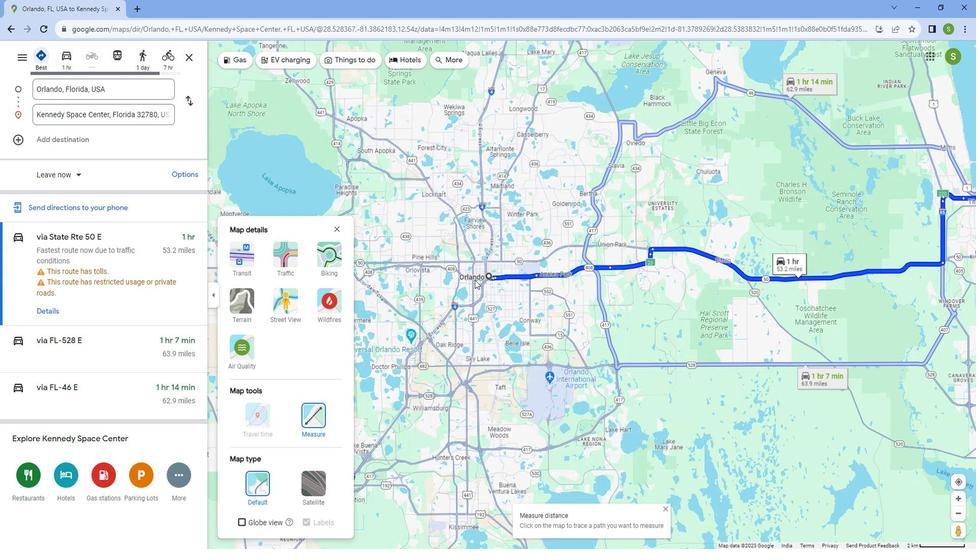 
Action: Mouse scrolled (475, 269) with delta (0, 0)
Screenshot: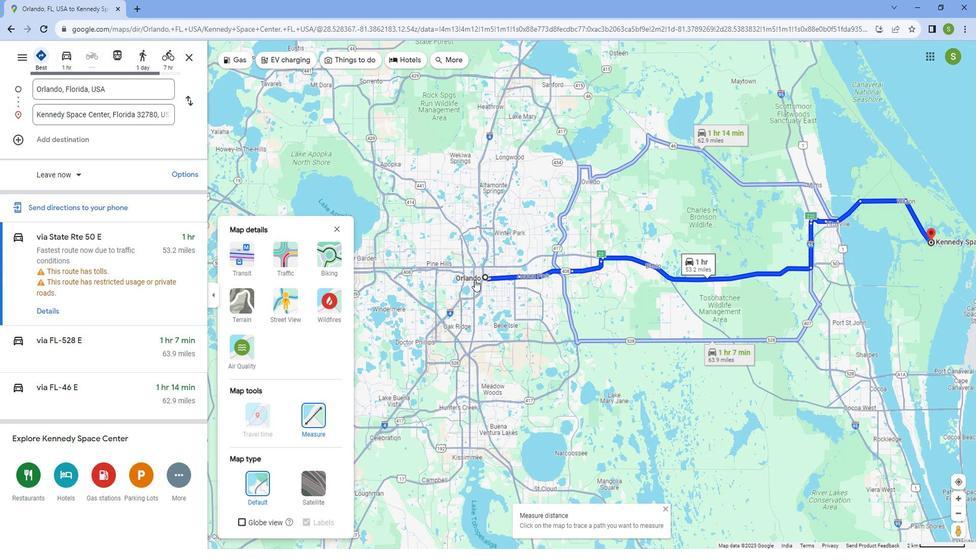 
Action: Mouse scrolled (475, 269) with delta (0, 0)
Screenshot: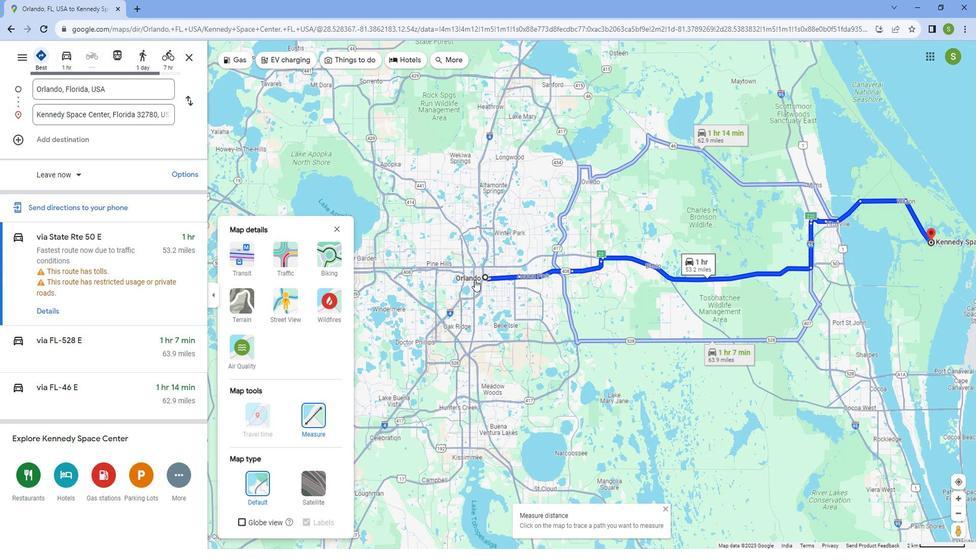 
Action: Mouse scrolled (475, 269) with delta (0, 0)
Screenshot: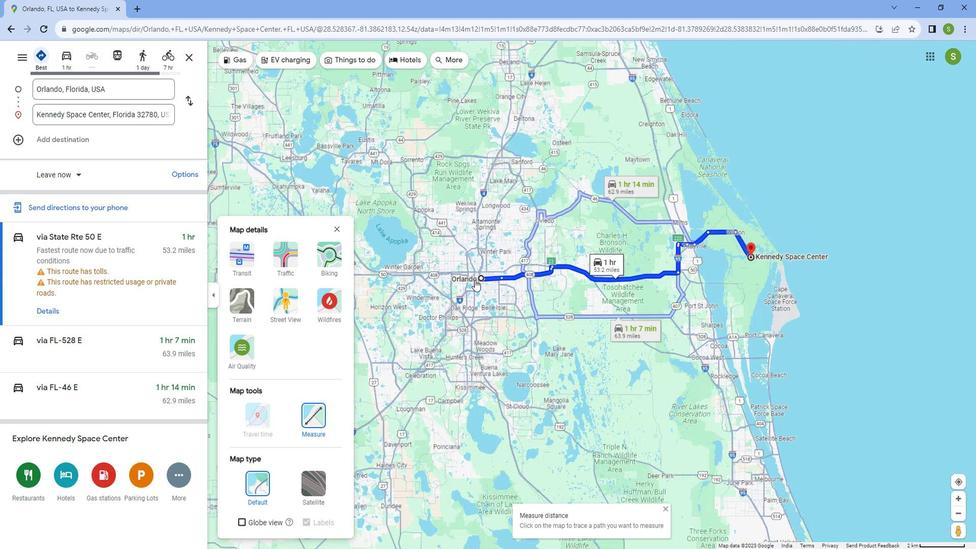 
Action: Mouse scrolled (475, 269) with delta (0, 0)
Screenshot: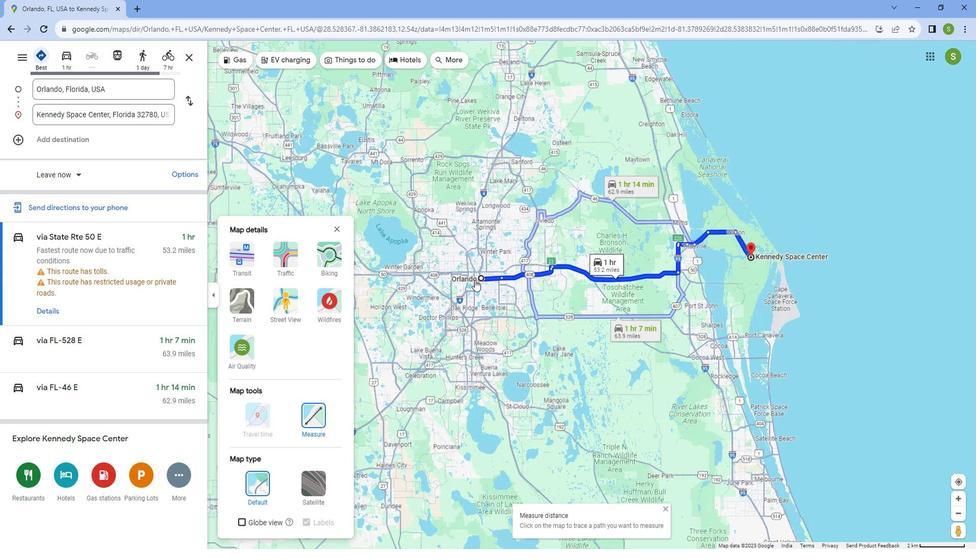 
Action: Mouse moved to (640, 266)
Screenshot: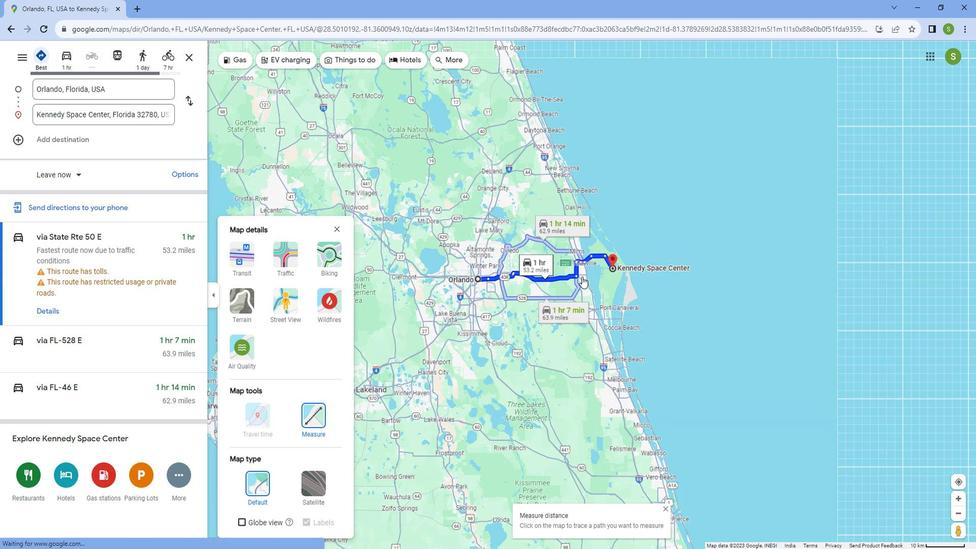 
Action: Mouse scrolled (640, 266) with delta (0, 0)
Screenshot: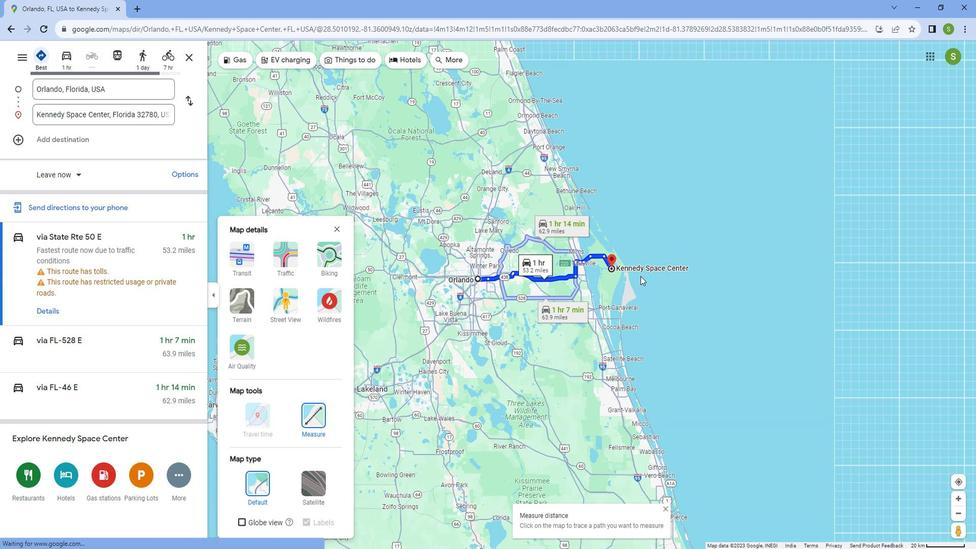 
Action: Mouse scrolled (640, 266) with delta (0, 0)
Screenshot: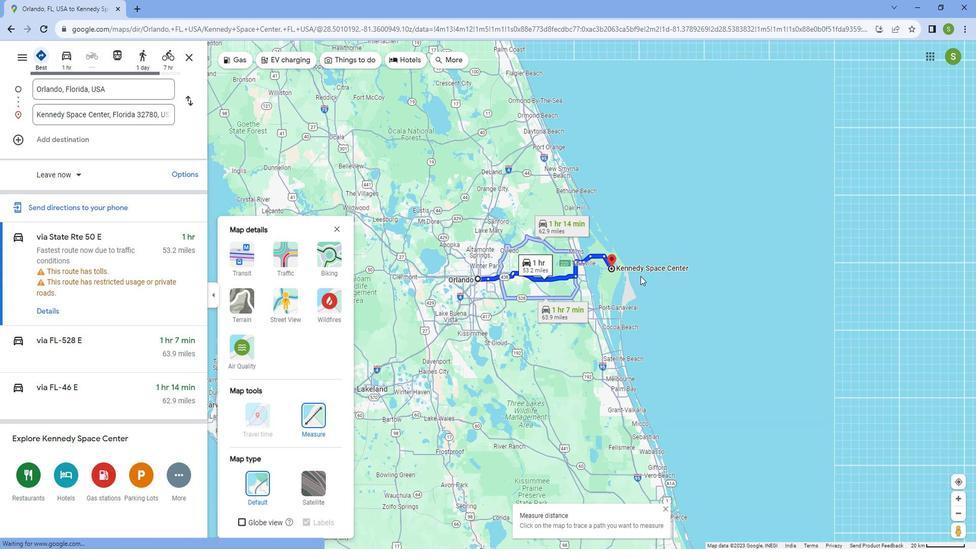 
Action: Mouse scrolled (640, 266) with delta (0, 0)
Screenshot: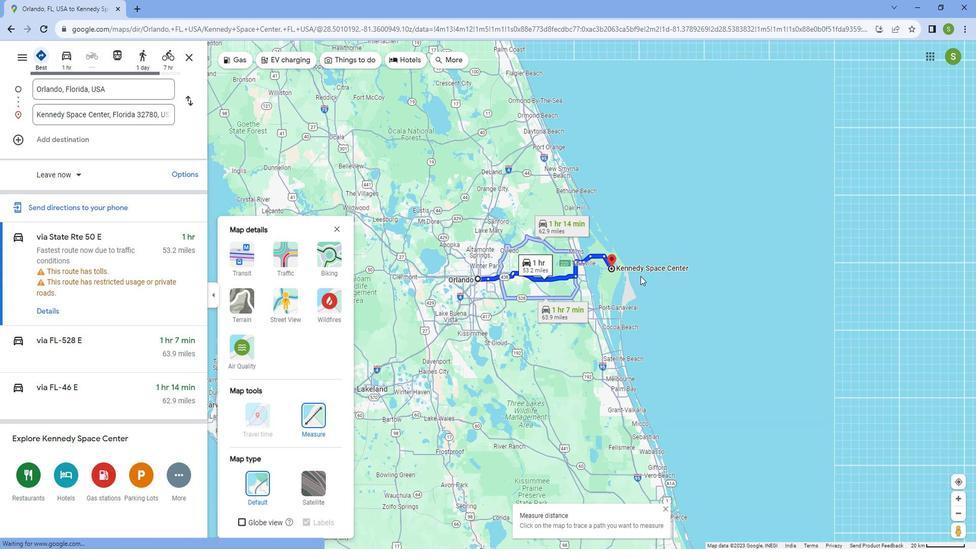 
Action: Mouse moved to (639, 266)
Screenshot: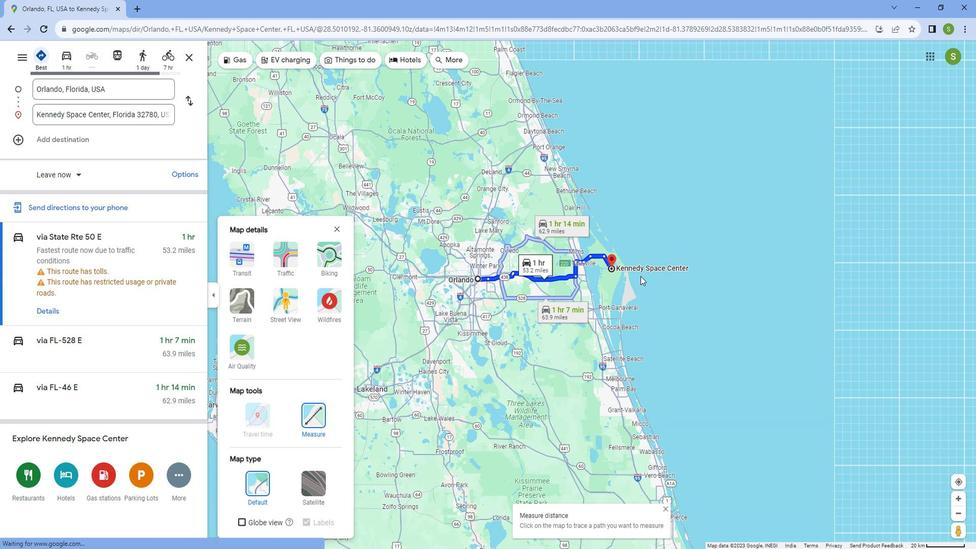 
Action: Mouse scrolled (639, 266) with delta (0, 0)
Screenshot: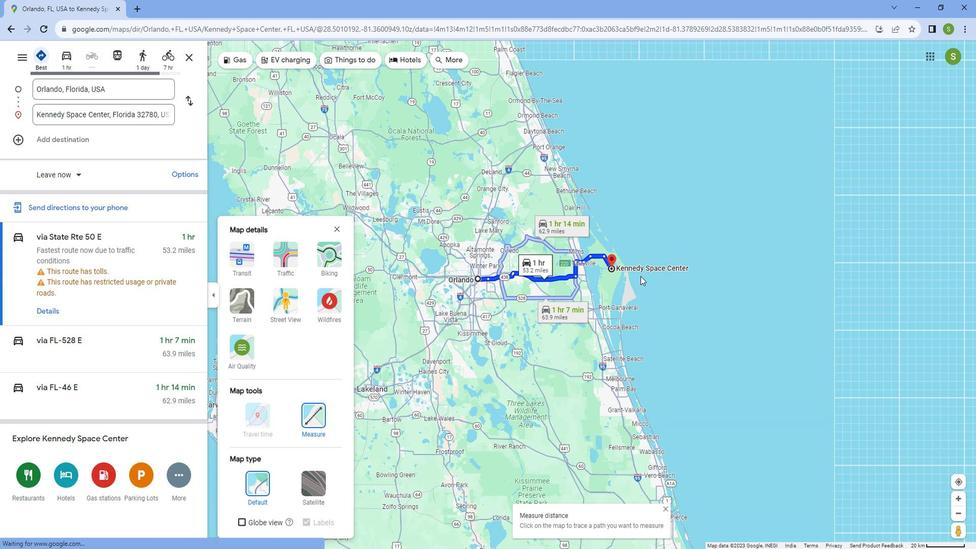 
Action: Mouse moved to (637, 266)
Screenshot: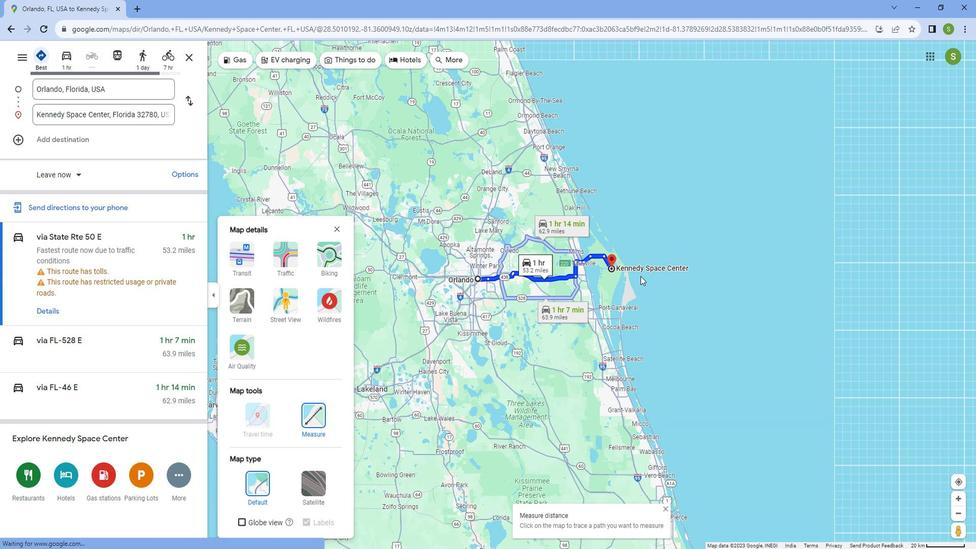 
Action: Mouse scrolled (637, 267) with delta (0, 0)
Screenshot: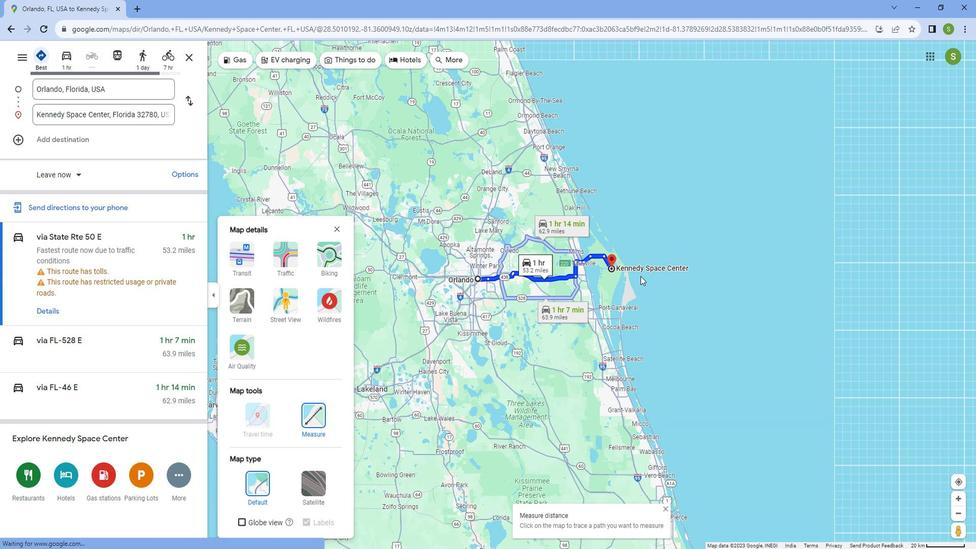 
Action: Mouse moved to (595, 261)
Screenshot: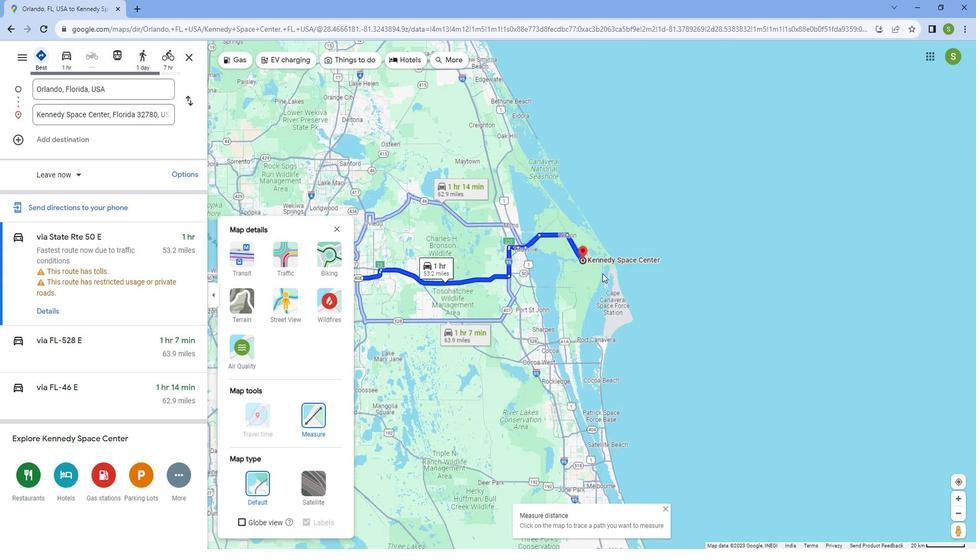
Action: Mouse scrolled (595, 262) with delta (0, 0)
Screenshot: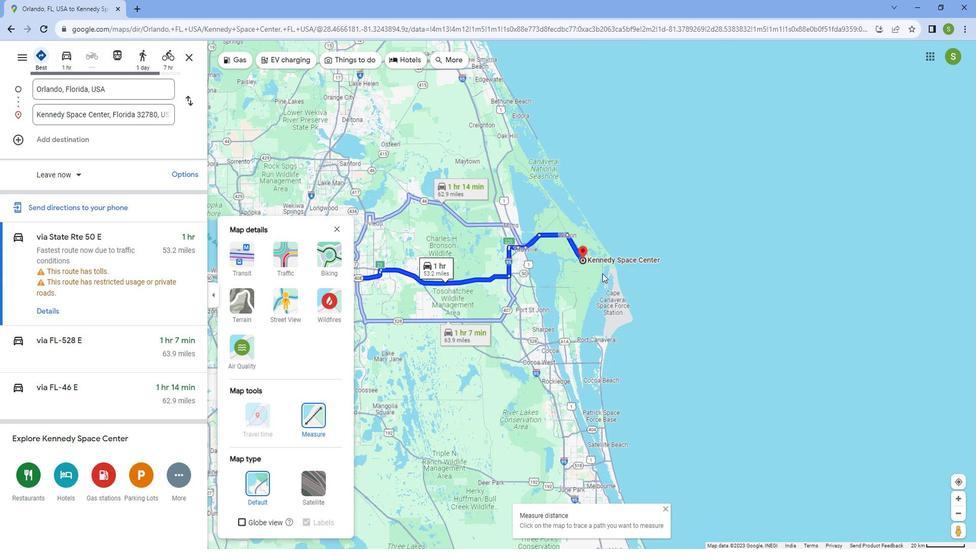 
Action: Mouse scrolled (595, 262) with delta (0, 0)
Screenshot: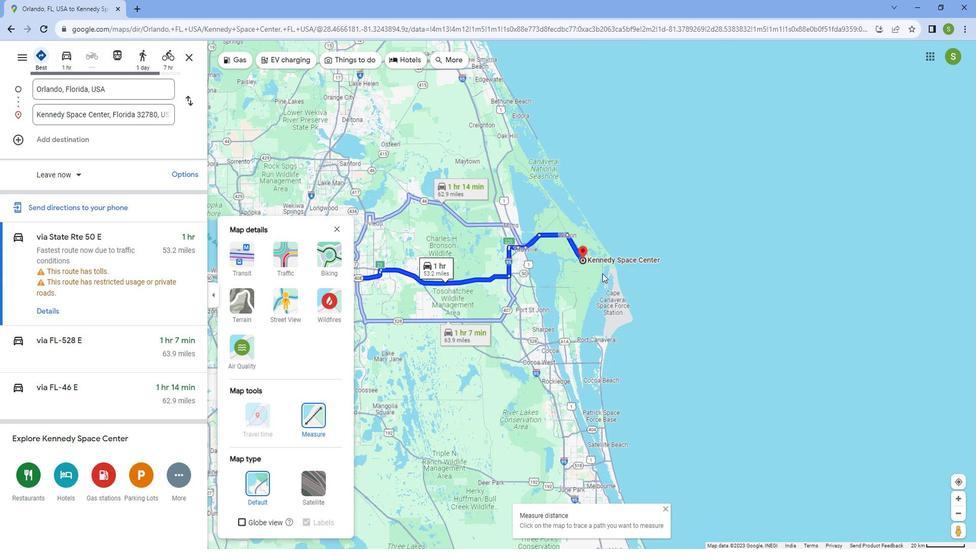 
Action: Mouse scrolled (595, 262) with delta (0, 0)
Screenshot: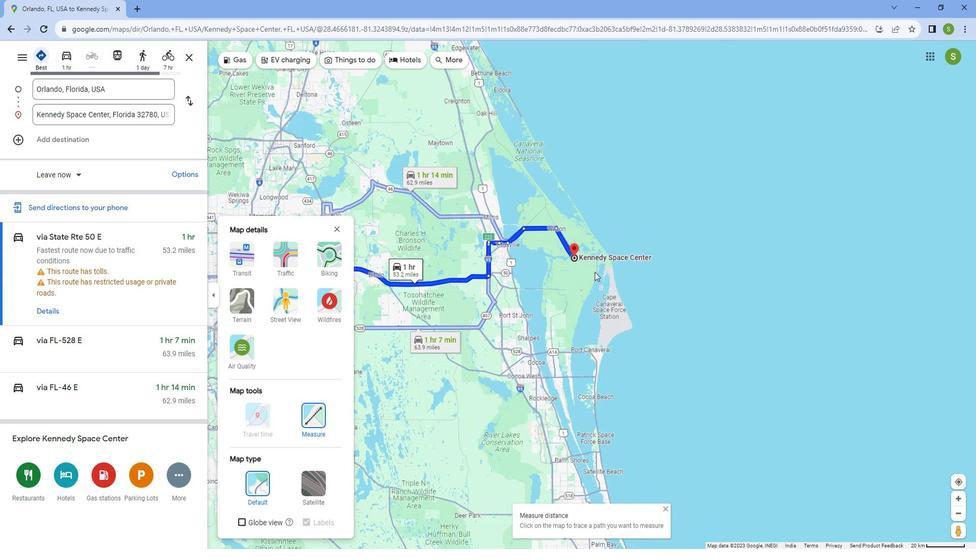 
Action: Mouse scrolled (595, 262) with delta (0, 0)
Screenshot: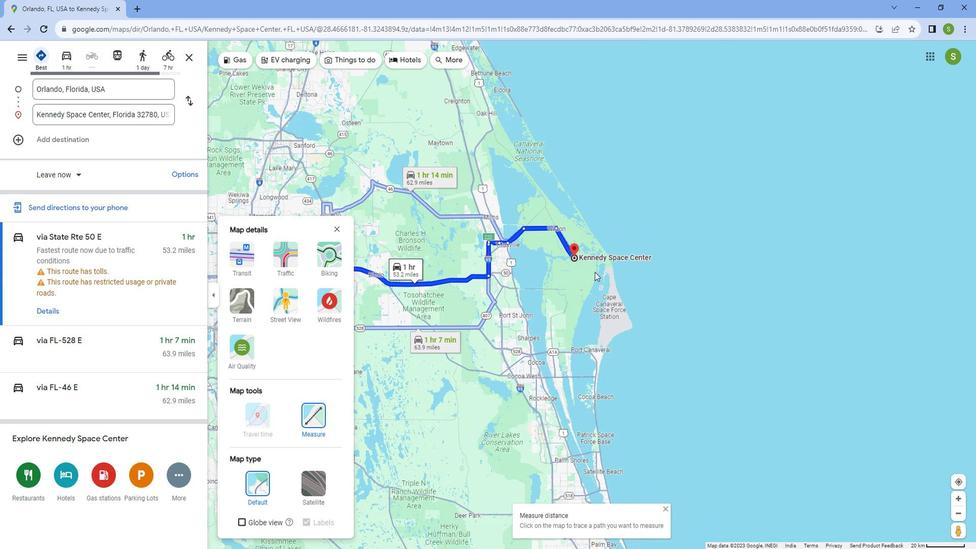 
Action: Mouse scrolled (595, 262) with delta (0, 0)
Screenshot: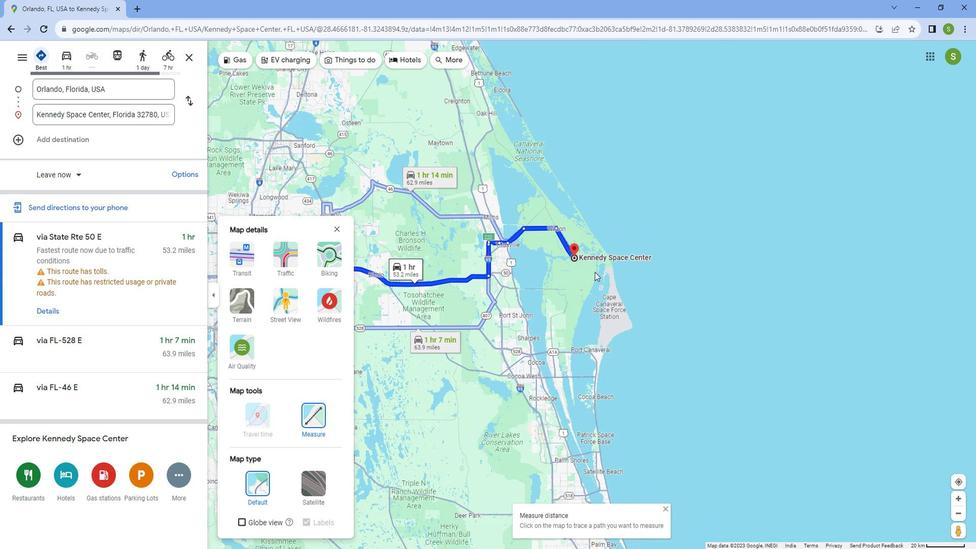 
Action: Mouse scrolled (595, 262) with delta (0, 0)
Screenshot: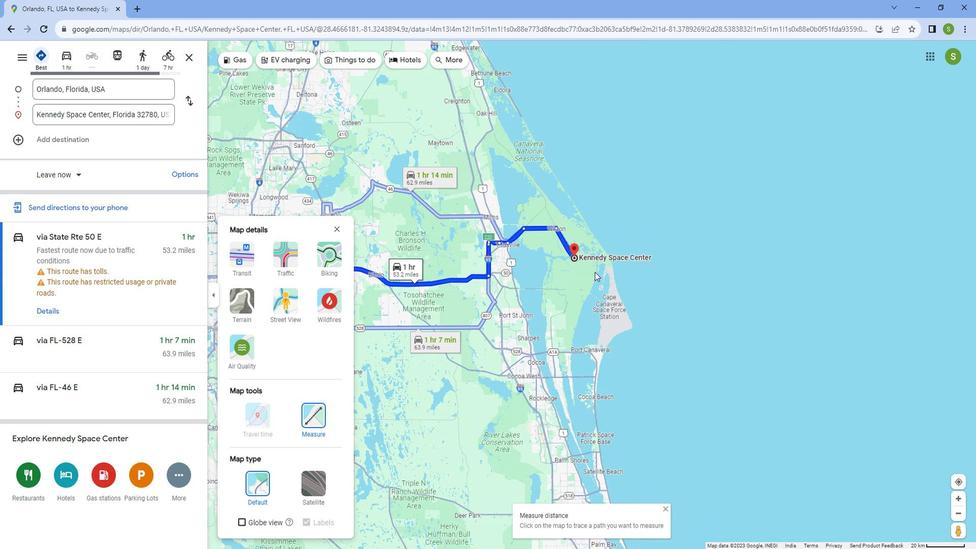 
Action: Mouse moved to (551, 257)
Screenshot: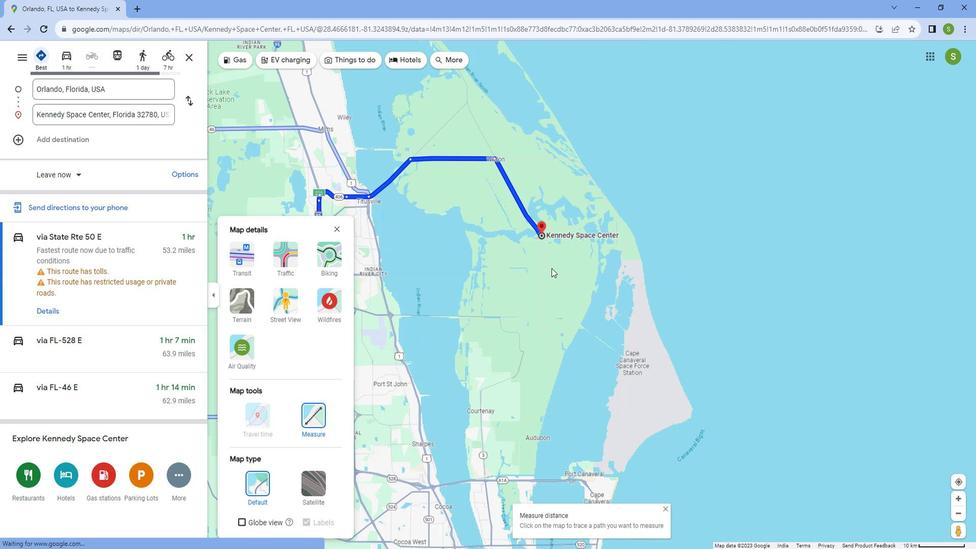 
Action: Mouse scrolled (551, 257) with delta (0, 0)
Screenshot: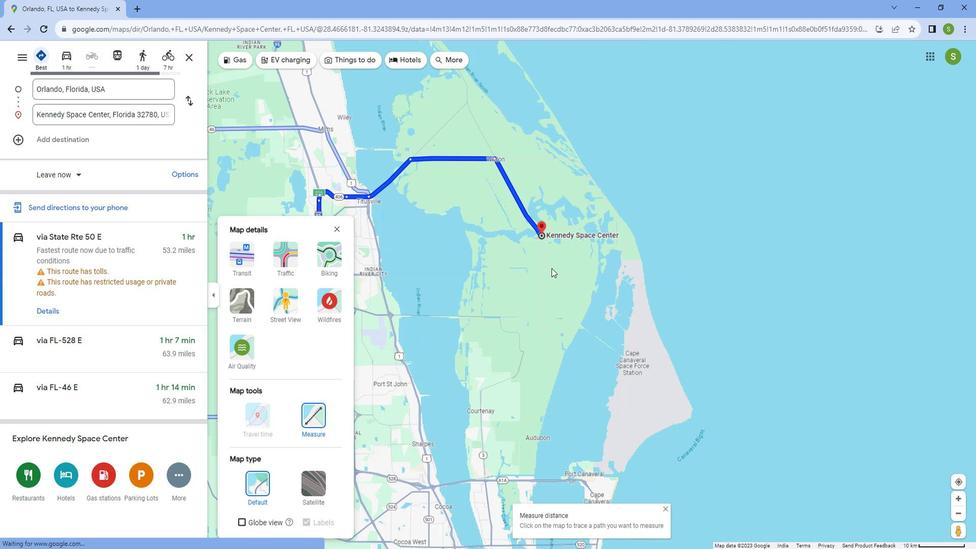 
Action: Mouse scrolled (551, 257) with delta (0, 0)
Screenshot: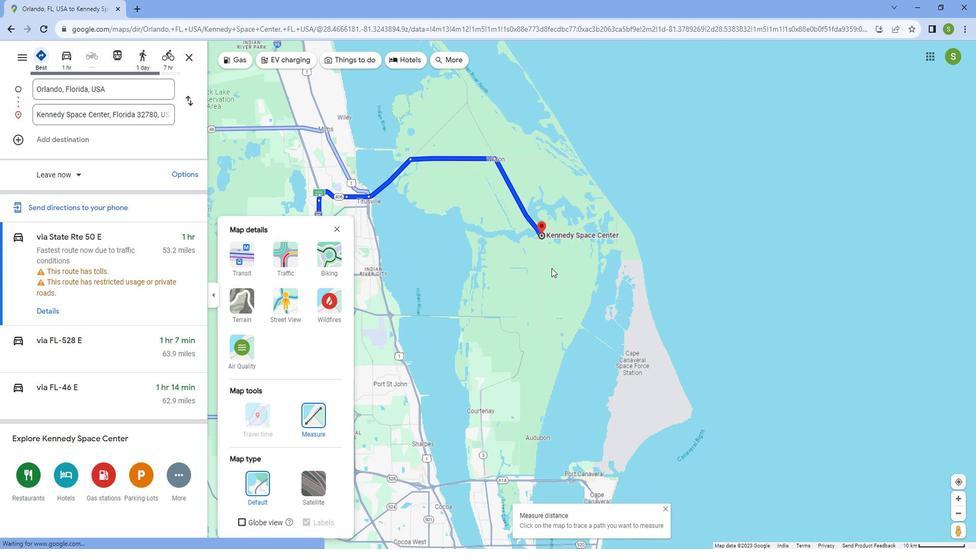 
Action: Mouse scrolled (551, 257) with delta (0, 0)
Screenshot: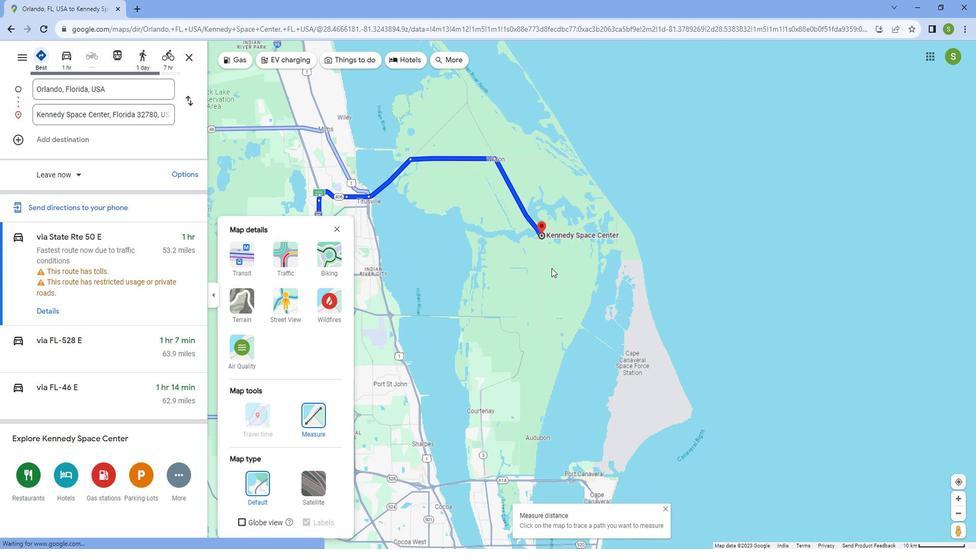 
Action: Mouse scrolled (551, 257) with delta (0, 0)
Screenshot: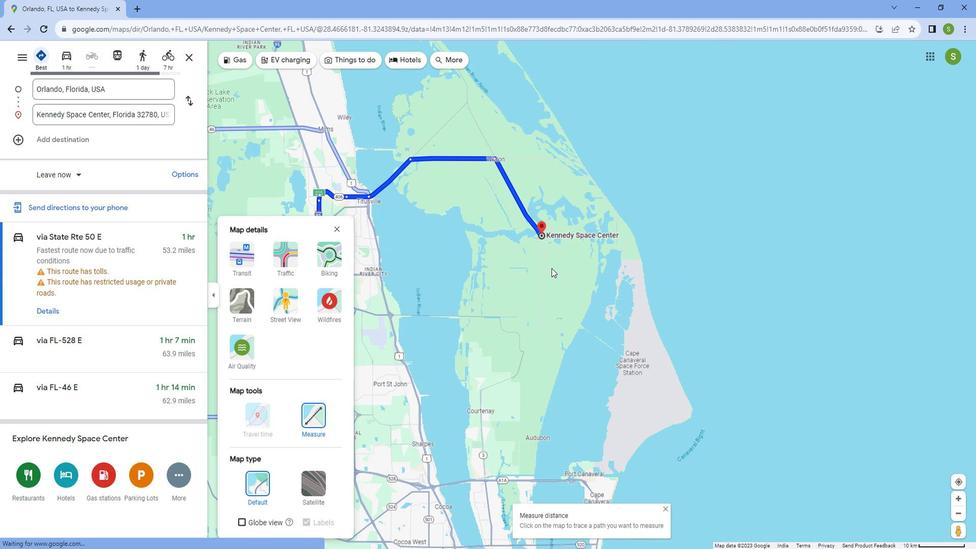 
Action: Mouse scrolled (551, 257) with delta (0, 0)
Screenshot: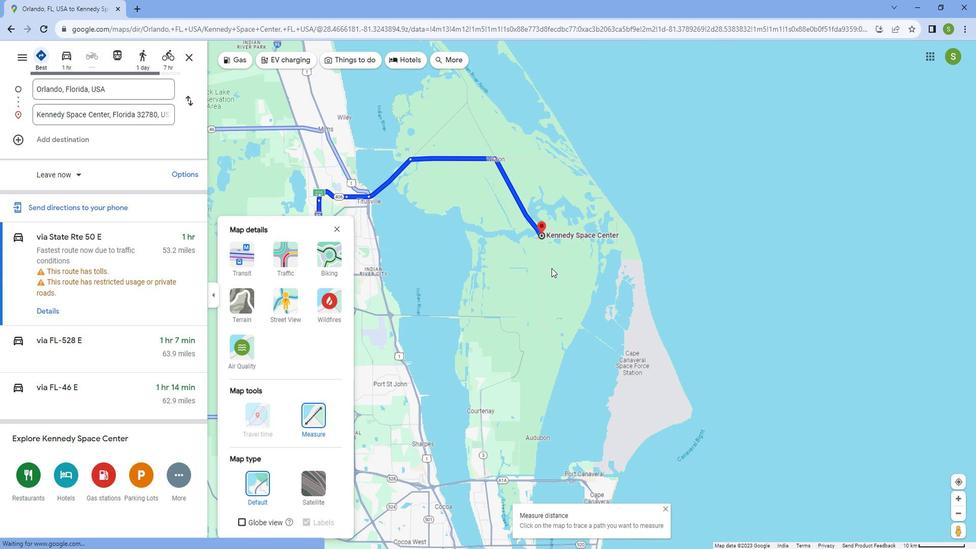 
Action: Mouse scrolled (551, 257) with delta (0, 0)
Screenshot: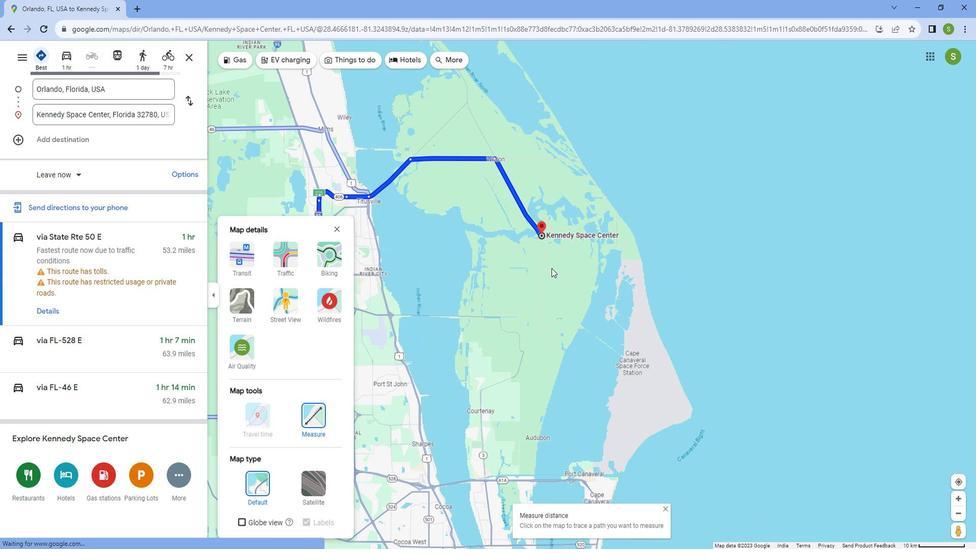 
Action: Mouse moved to (530, 208)
Screenshot: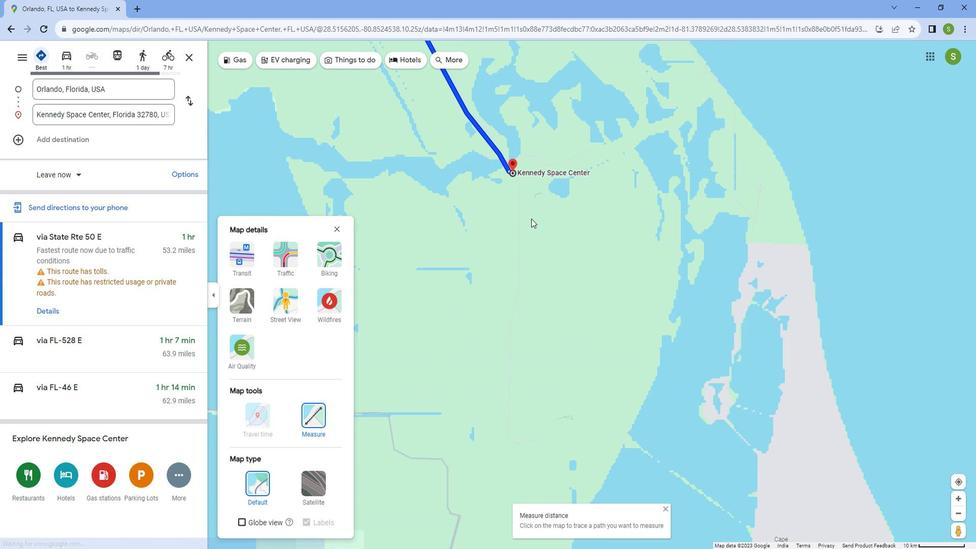 
Action: Mouse scrolled (530, 209) with delta (0, 0)
Screenshot: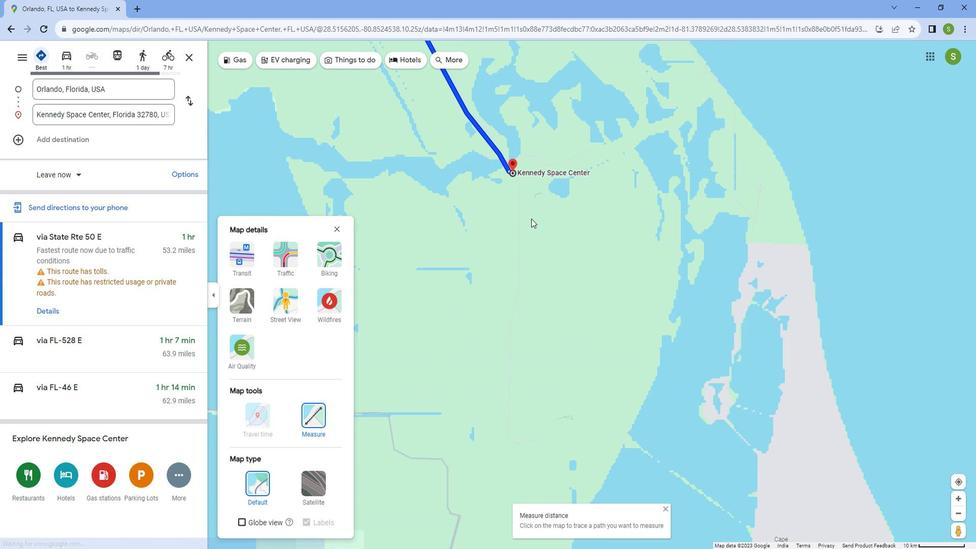 
Action: Mouse moved to (529, 207)
Screenshot: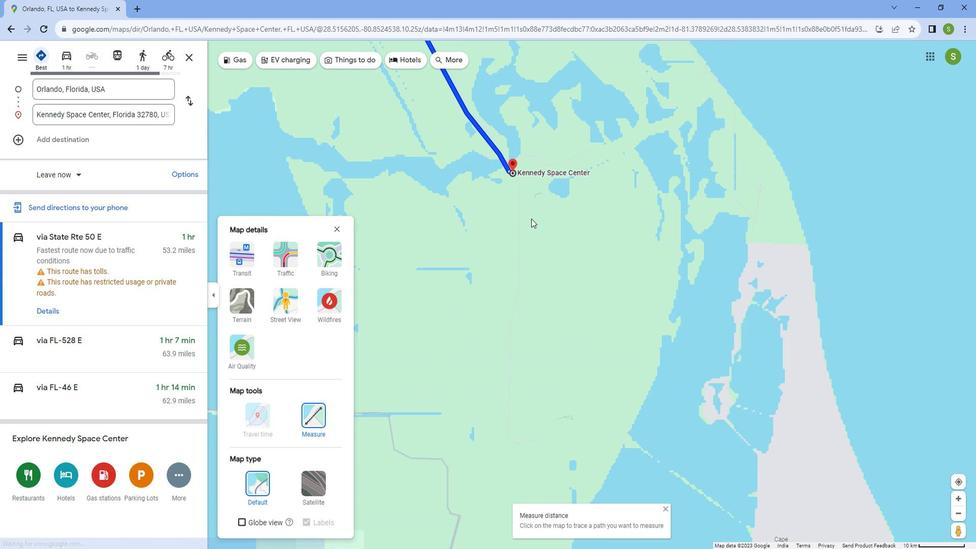 
Action: Mouse scrolled (529, 207) with delta (0, 0)
Screenshot: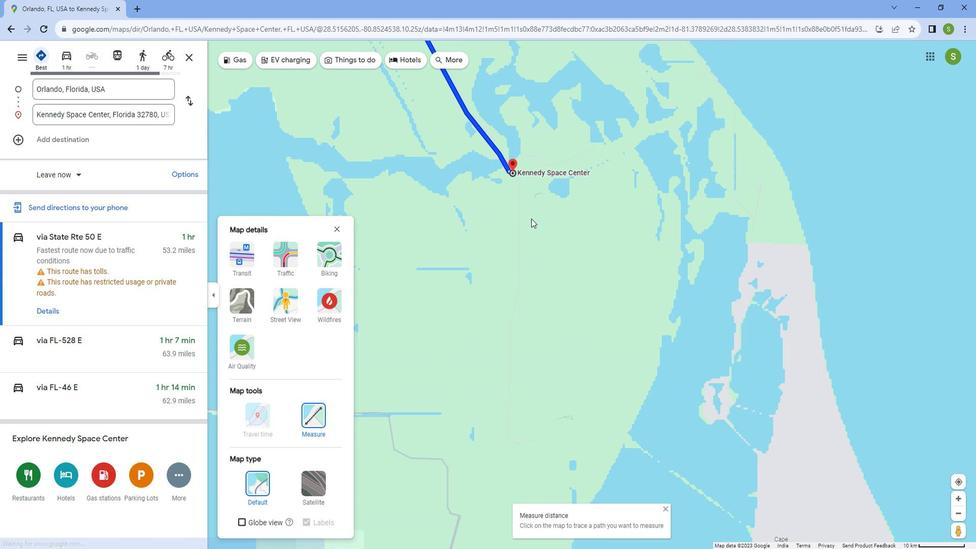 
Action: Mouse scrolled (529, 207) with delta (0, 0)
Screenshot: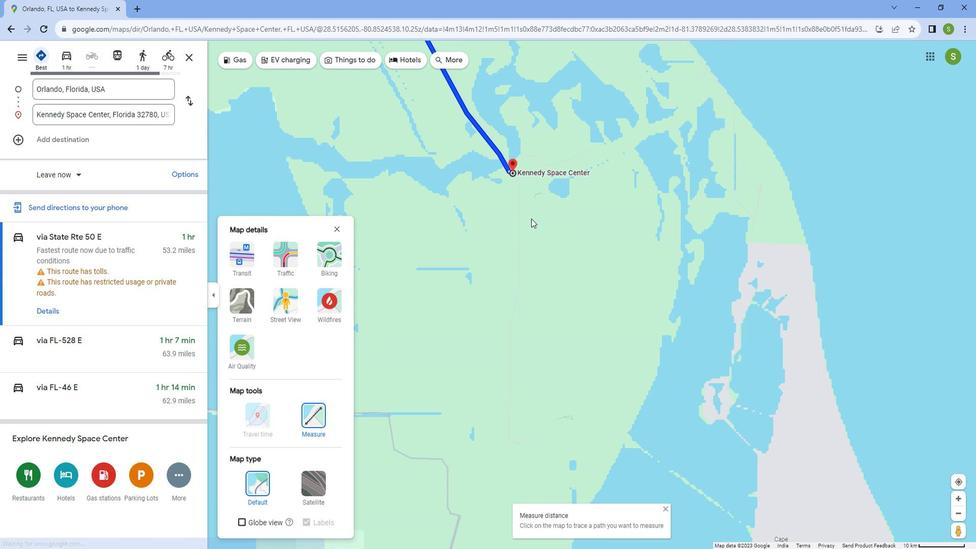 
Action: Mouse moved to (529, 207)
Screenshot: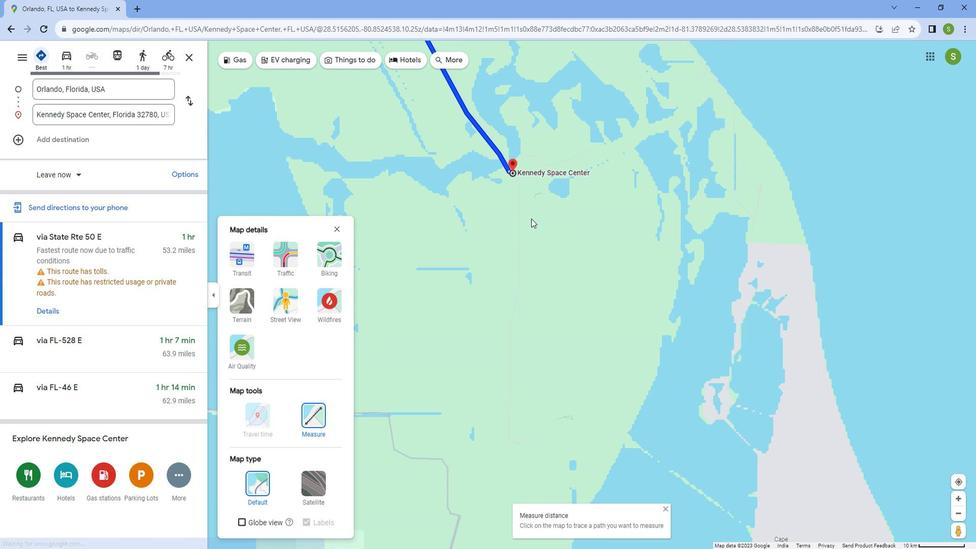 
Action: Mouse scrolled (529, 207) with delta (0, 0)
Screenshot: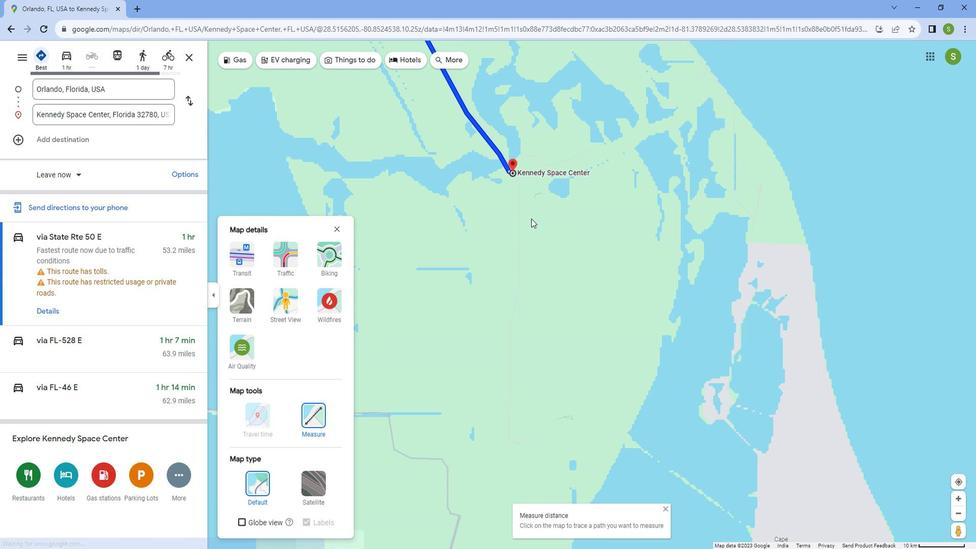 
Action: Mouse scrolled (529, 207) with delta (0, 0)
Screenshot: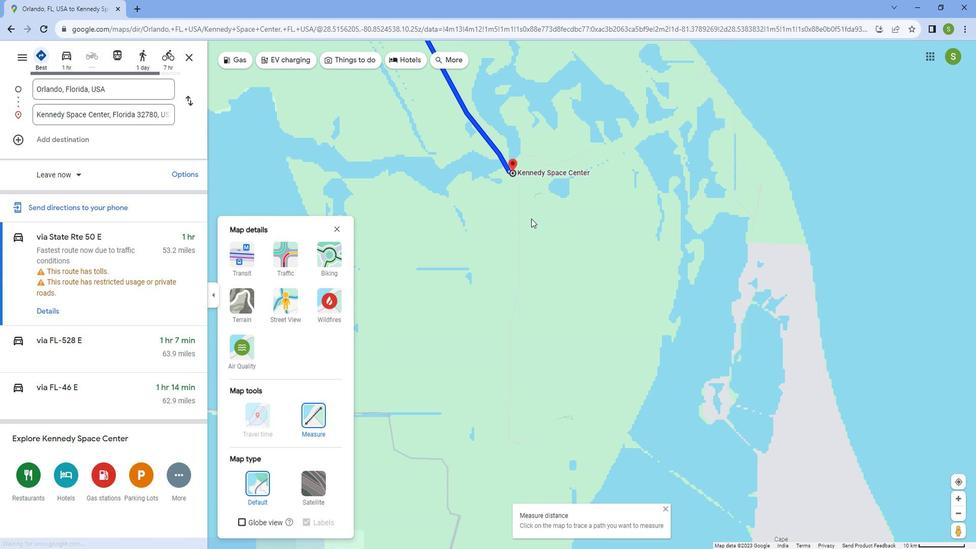 
Action: Mouse moved to (487, 101)
Screenshot: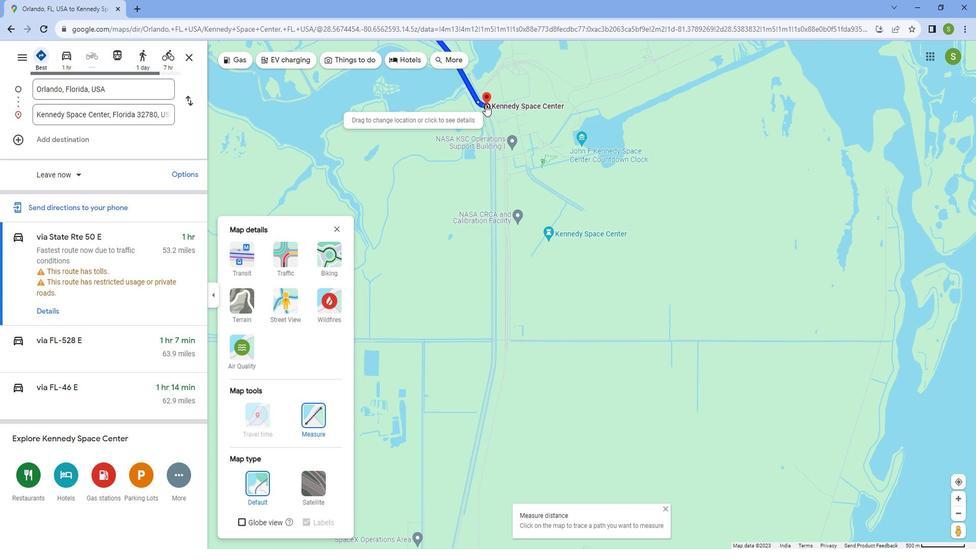 
Action: Mouse pressed left at (487, 101)
Screenshot: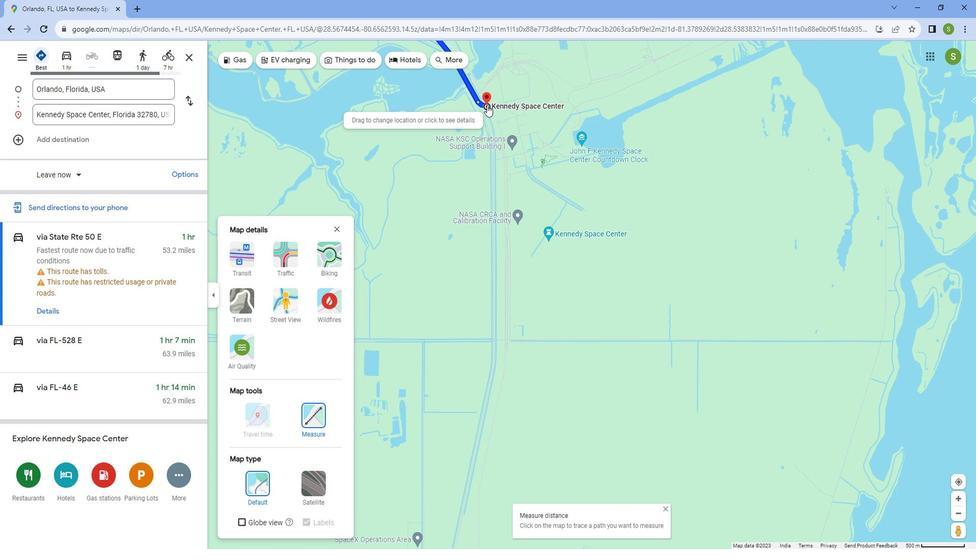 
Action: Mouse moved to (477, 138)
Screenshot: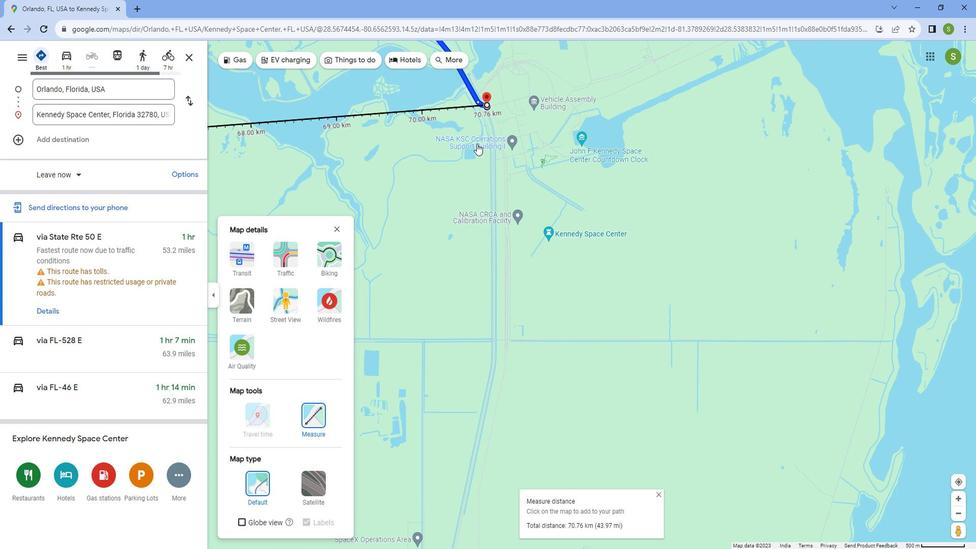 
Action: Mouse scrolled (477, 137) with delta (0, 0)
Screenshot: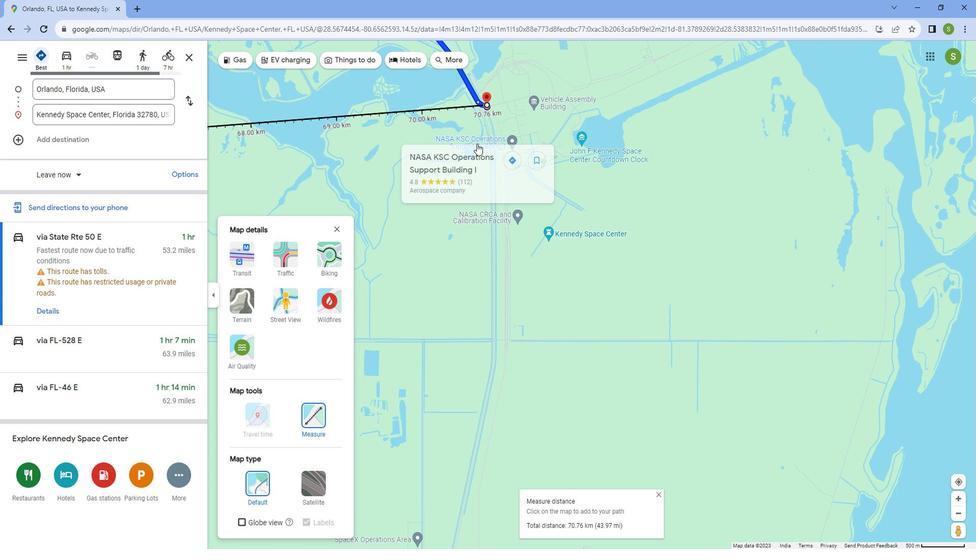 
Action: Mouse scrolled (477, 137) with delta (0, 0)
Screenshot: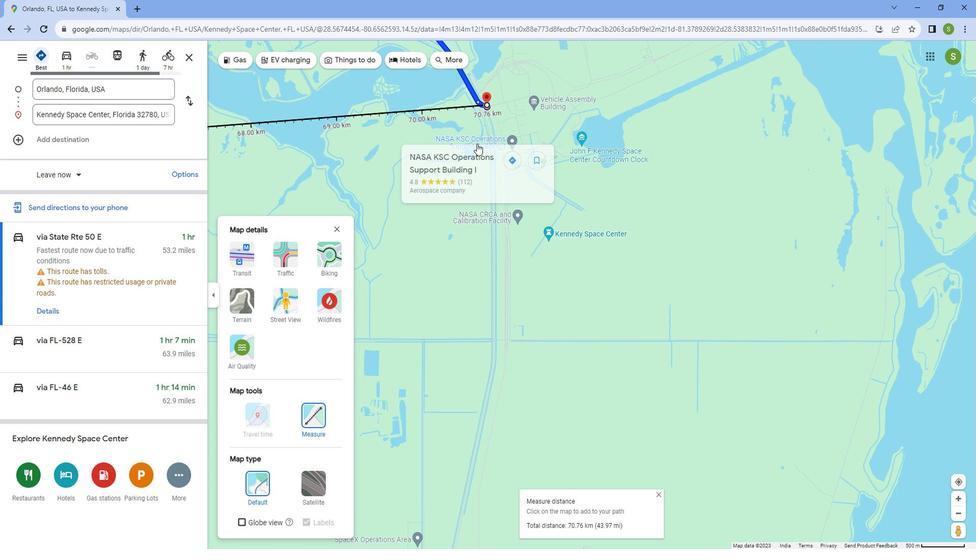 
Action: Mouse scrolled (477, 137) with delta (0, 0)
Screenshot: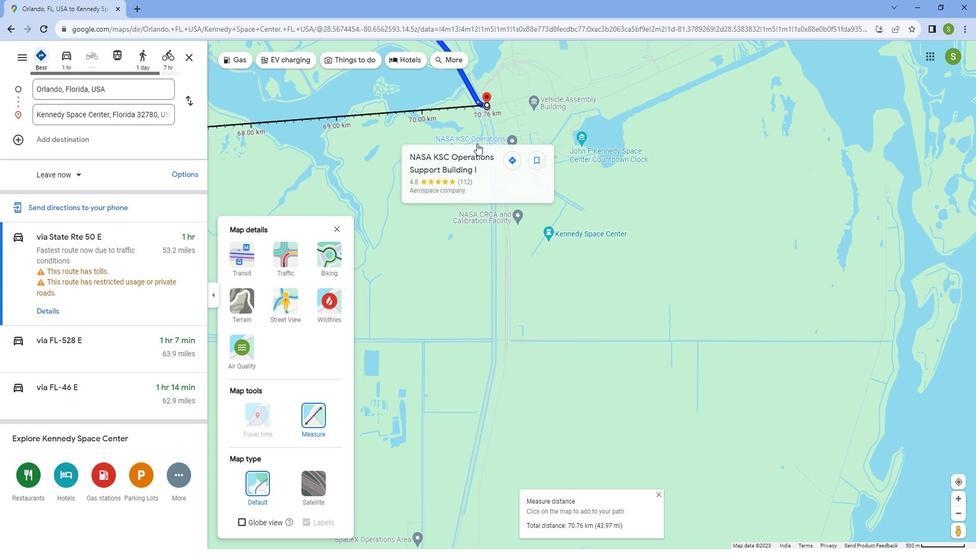 
Action: Mouse scrolled (477, 137) with delta (0, 0)
Screenshot: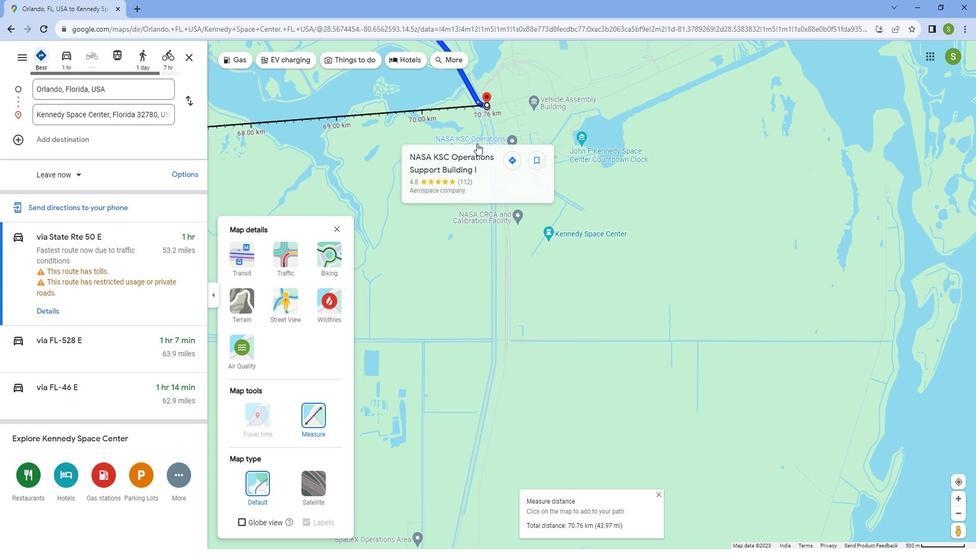 
Action: Mouse scrolled (477, 137) with delta (0, 0)
Screenshot: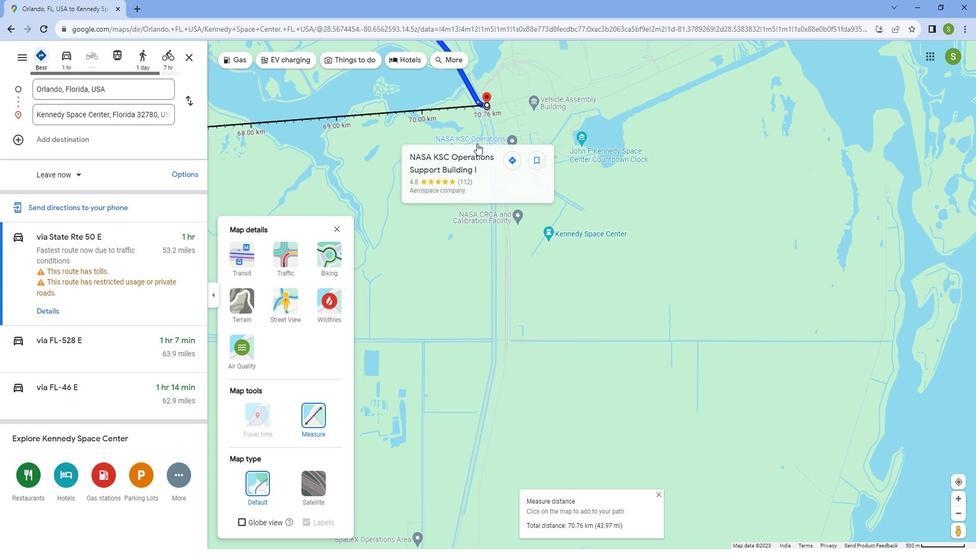 
Action: Mouse scrolled (477, 137) with delta (0, 0)
Screenshot: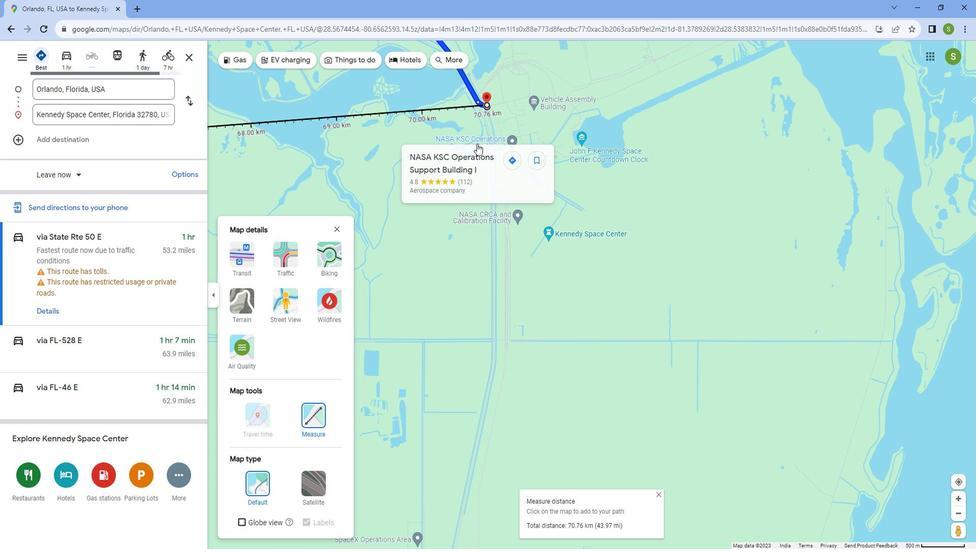 
Action: Mouse moved to (476, 139)
Screenshot: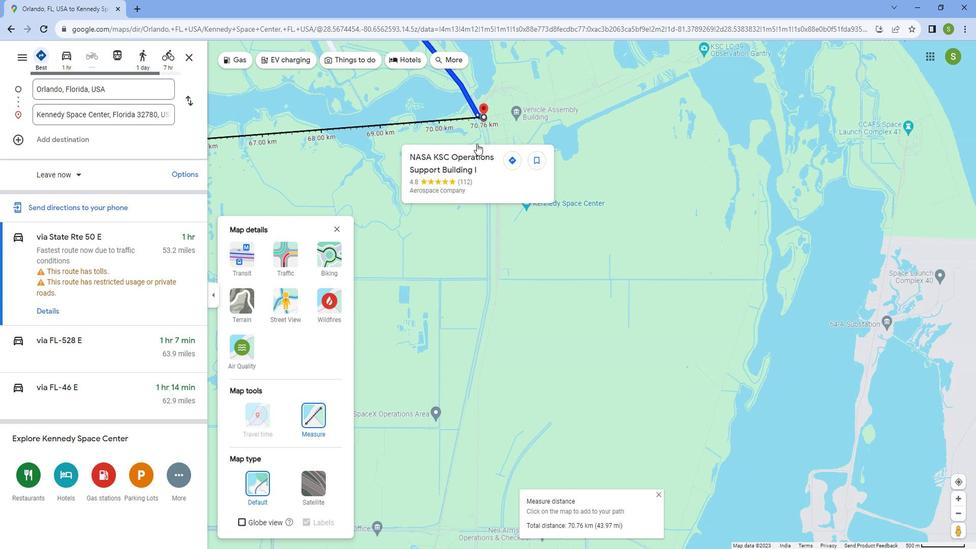 
Action: Mouse scrolled (476, 138) with delta (0, 0)
Screenshot: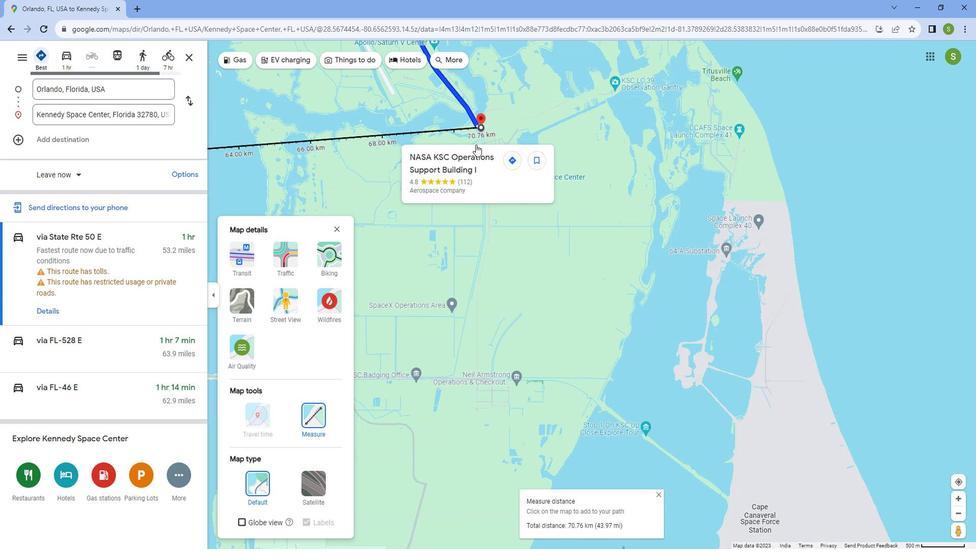 
Action: Mouse scrolled (476, 138) with delta (0, 0)
Screenshot: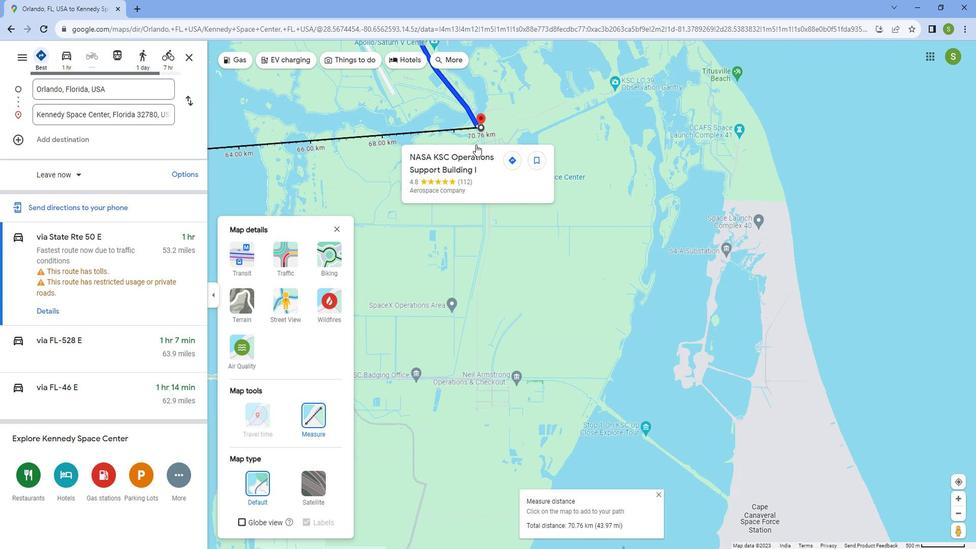 
Action: Mouse scrolled (476, 138) with delta (0, 0)
Screenshot: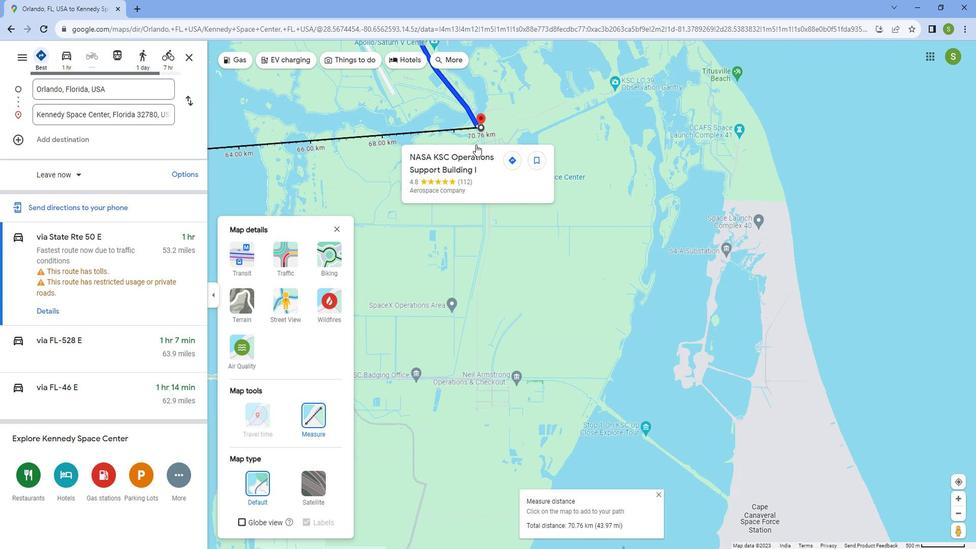 
Action: Mouse scrolled (476, 138) with delta (0, 0)
Screenshot: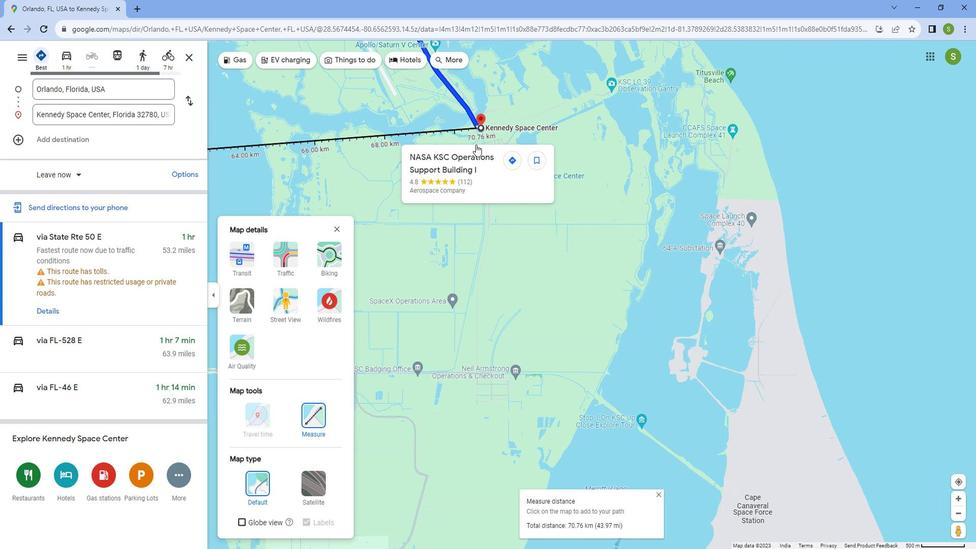 
Action: Mouse scrolled (476, 138) with delta (0, 0)
Screenshot: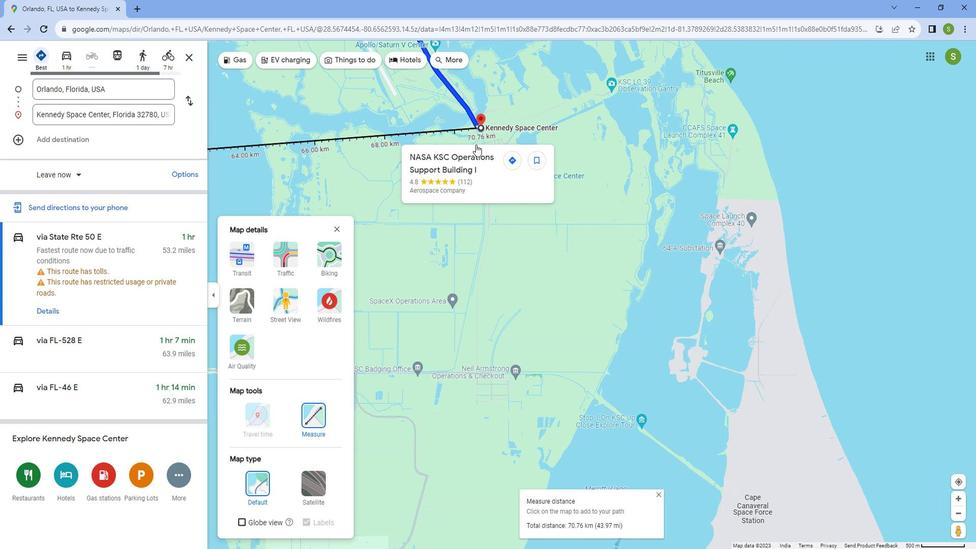 
Action: Mouse scrolled (476, 138) with delta (0, 0)
Screenshot: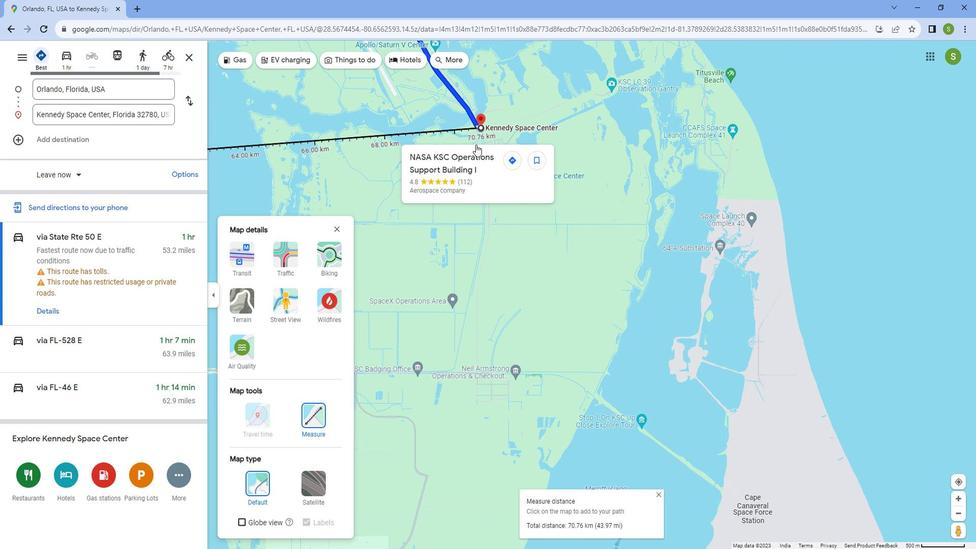
Action: Mouse moved to (363, 155)
Screenshot: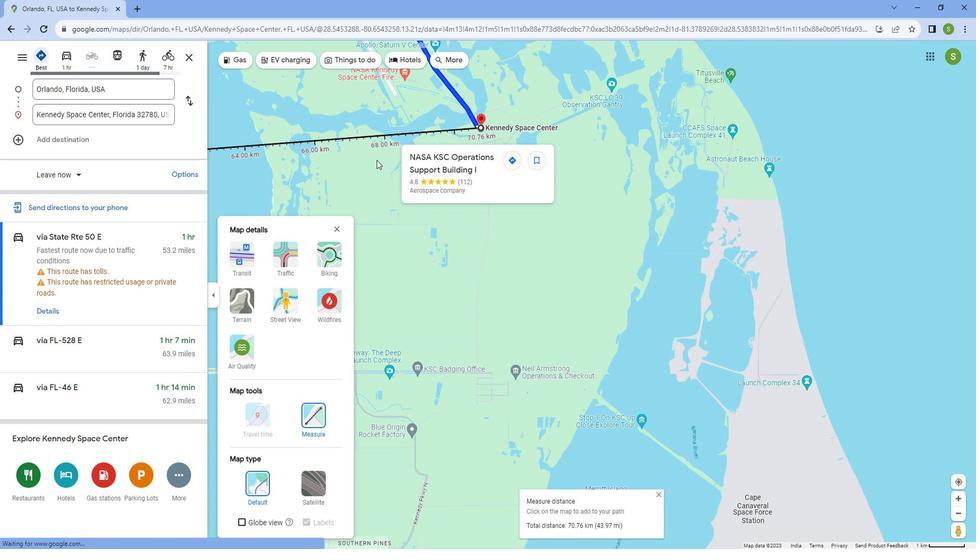 
Action: Mouse scrolled (363, 154) with delta (0, 0)
Screenshot: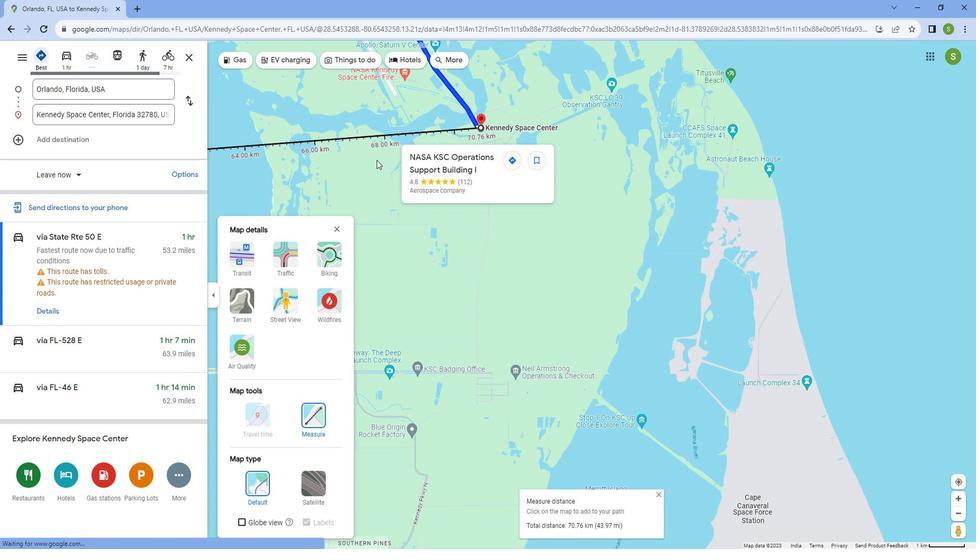 
Action: Mouse scrolled (363, 154) with delta (0, 0)
Screenshot: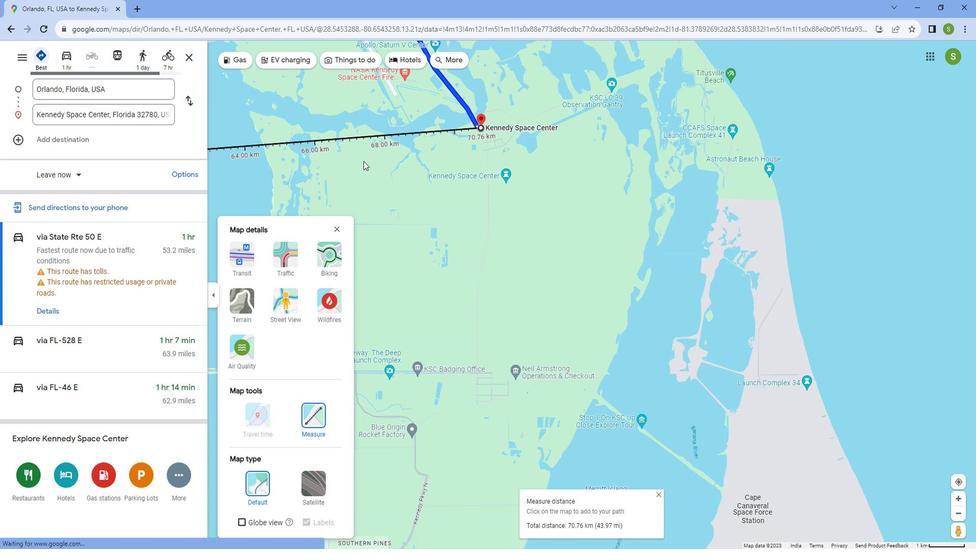 
Action: Mouse scrolled (363, 154) with delta (0, 0)
Screenshot: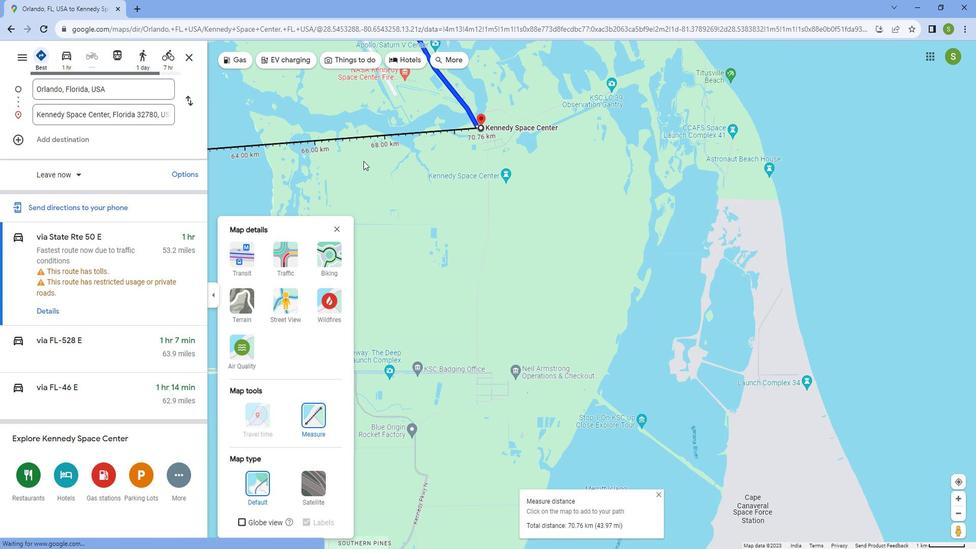 
Action: Mouse scrolled (363, 154) with delta (0, 0)
Screenshot: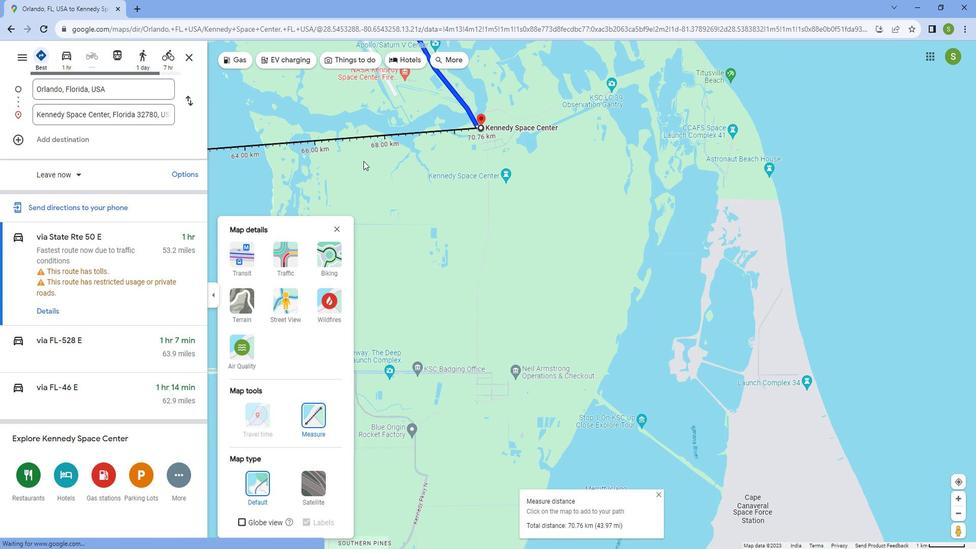 
Action: Mouse scrolled (363, 154) with delta (0, 0)
Screenshot: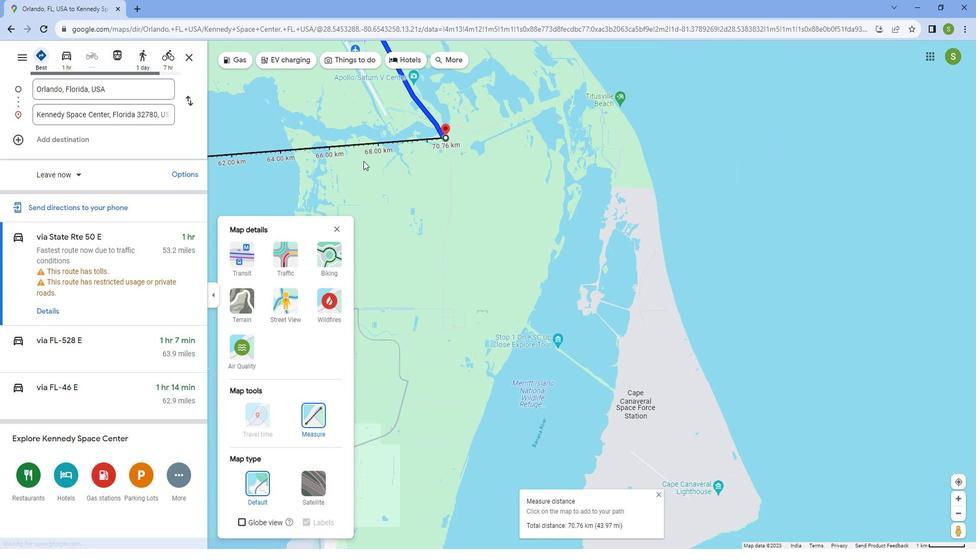 
Action: Mouse scrolled (363, 154) with delta (0, 0)
Screenshot: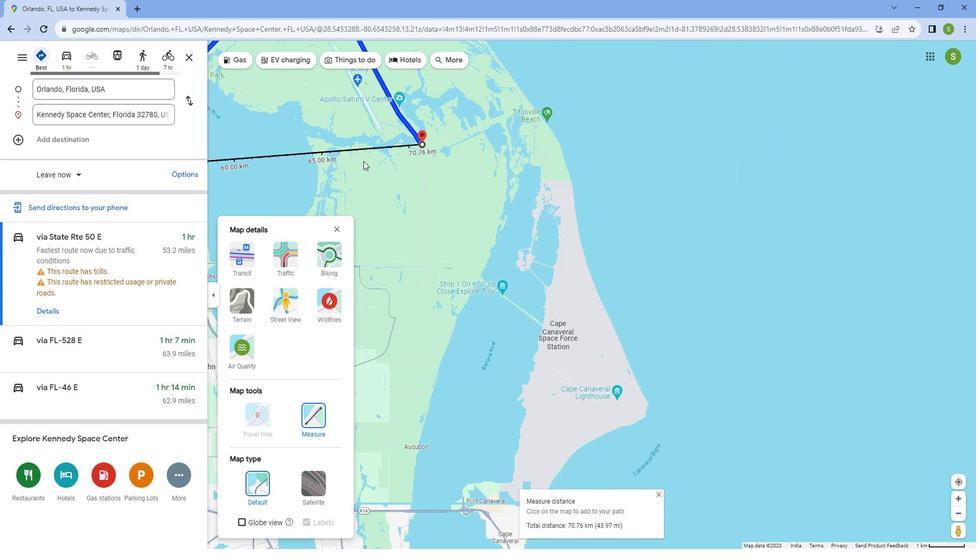 
Action: Mouse scrolled (363, 154) with delta (0, 0)
Screenshot: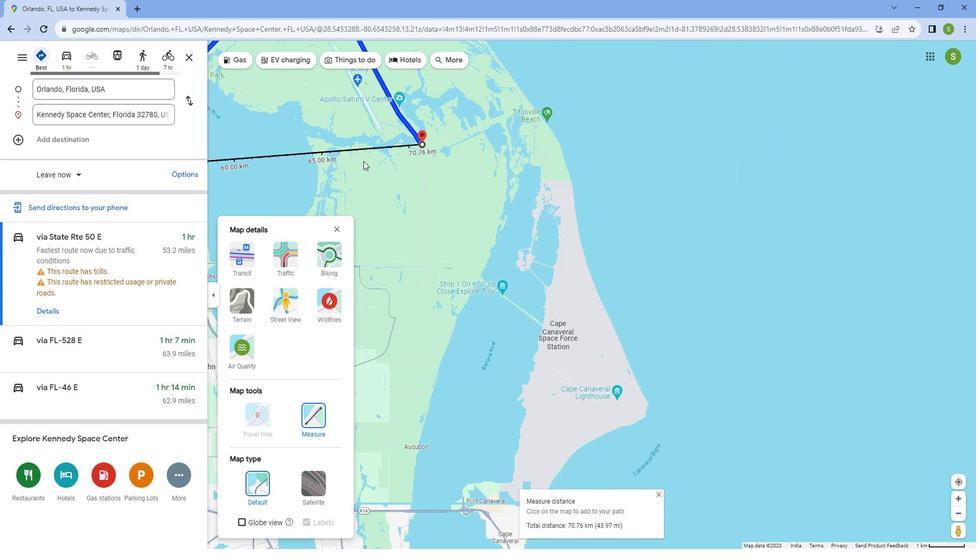 
Action: Mouse scrolled (363, 154) with delta (0, 0)
Screenshot: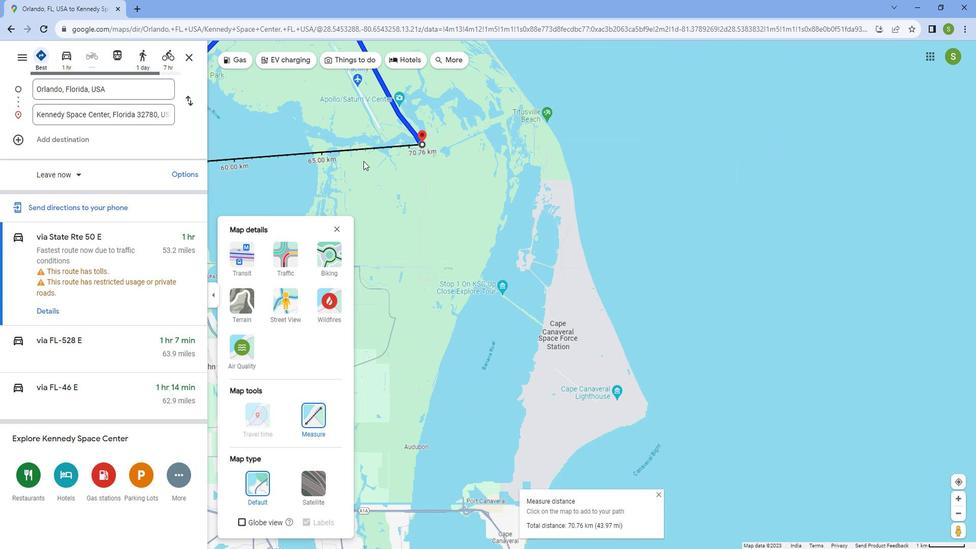
Action: Mouse scrolled (363, 154) with delta (0, 0)
Screenshot: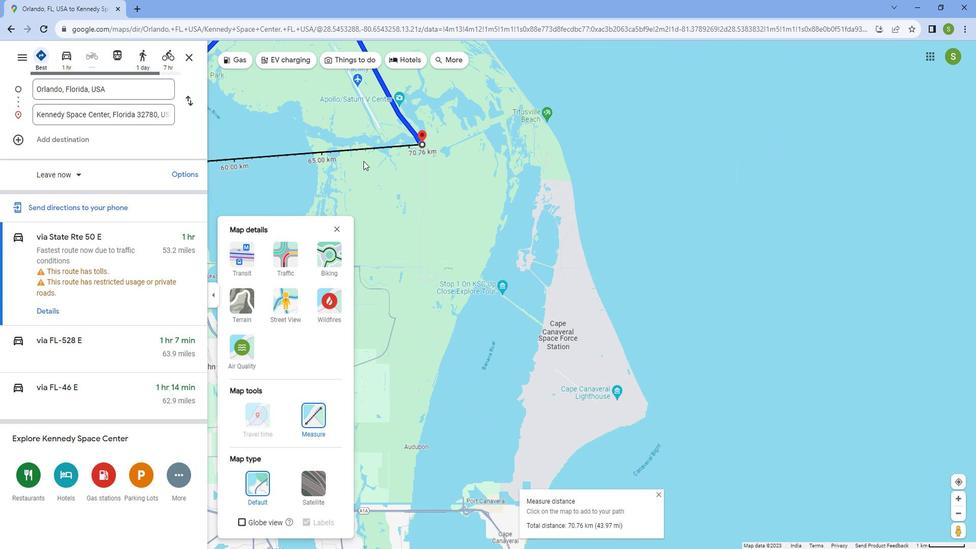 
Action: Mouse scrolled (363, 154) with delta (0, 0)
Screenshot: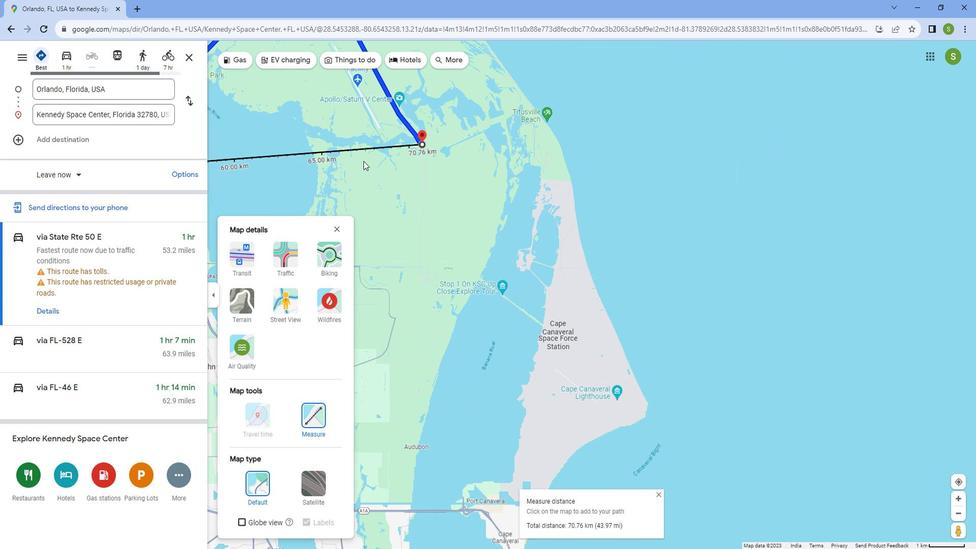 
Action: Mouse scrolled (363, 154) with delta (0, 0)
Screenshot: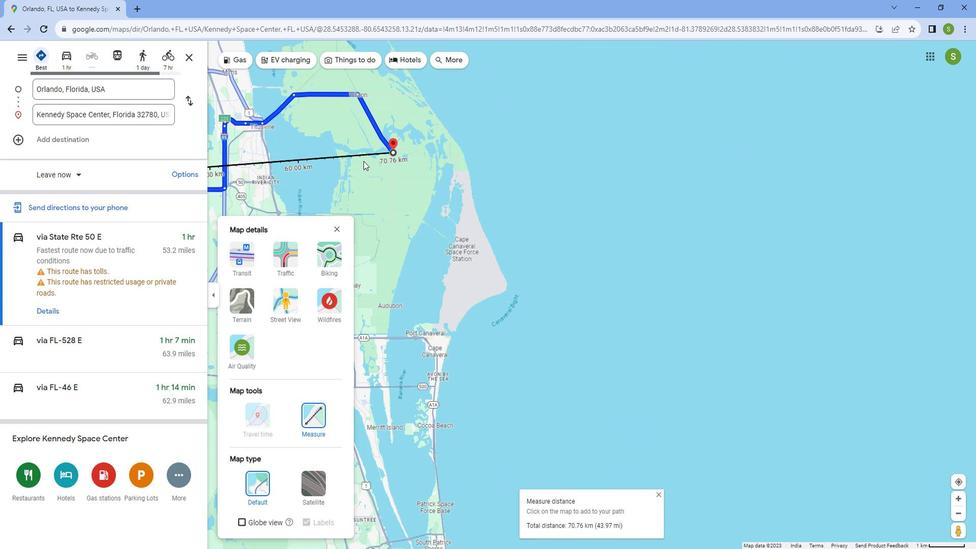 
Action: Mouse scrolled (363, 154) with delta (0, 0)
Screenshot: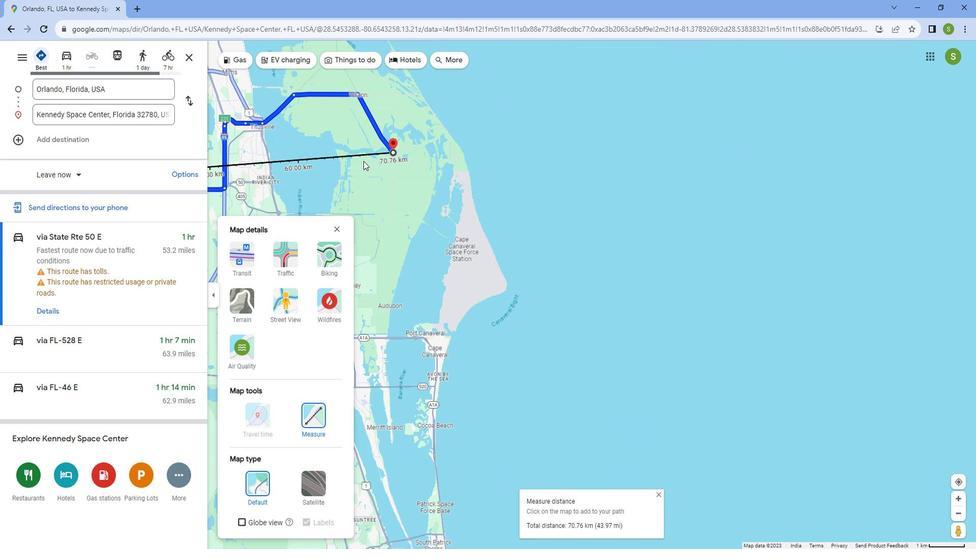 
Action: Mouse scrolled (363, 154) with delta (0, 0)
Screenshot: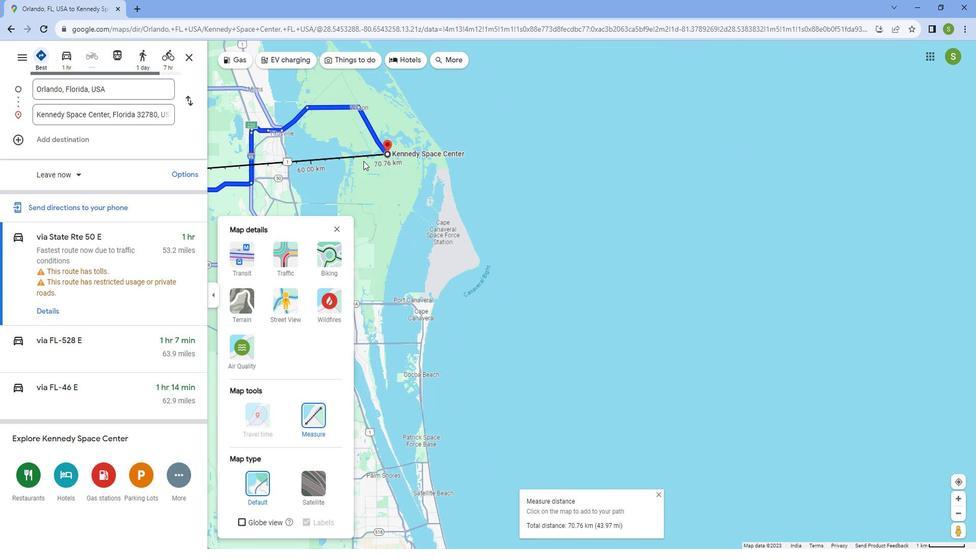 
Action: Mouse moved to (333, 176)
Screenshot: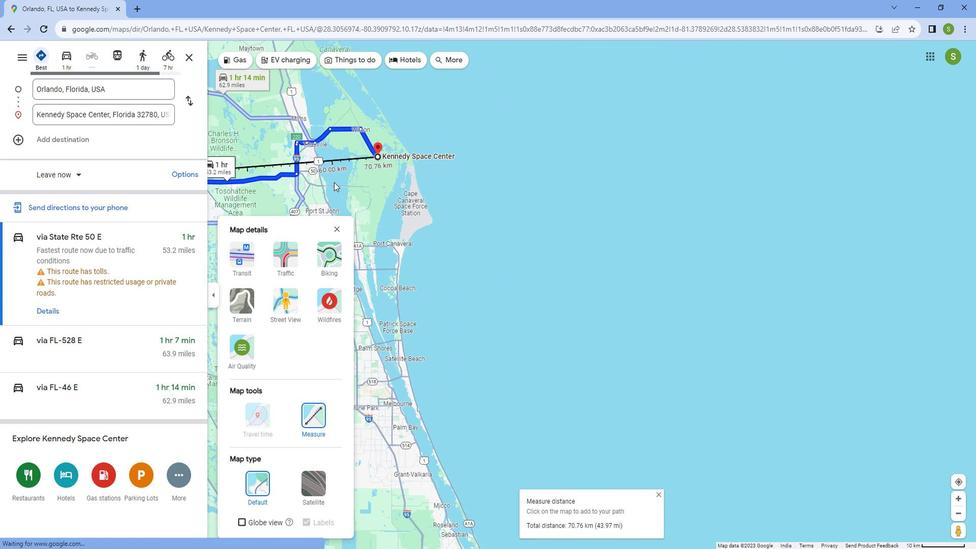 
Action: Mouse pressed left at (333, 176)
Screenshot: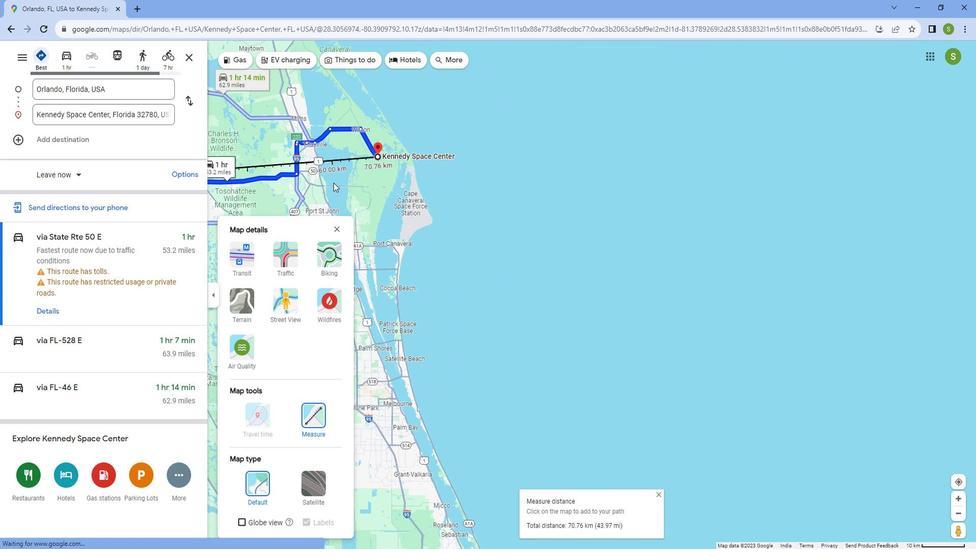 
Action: Mouse moved to (490, 304)
Screenshot: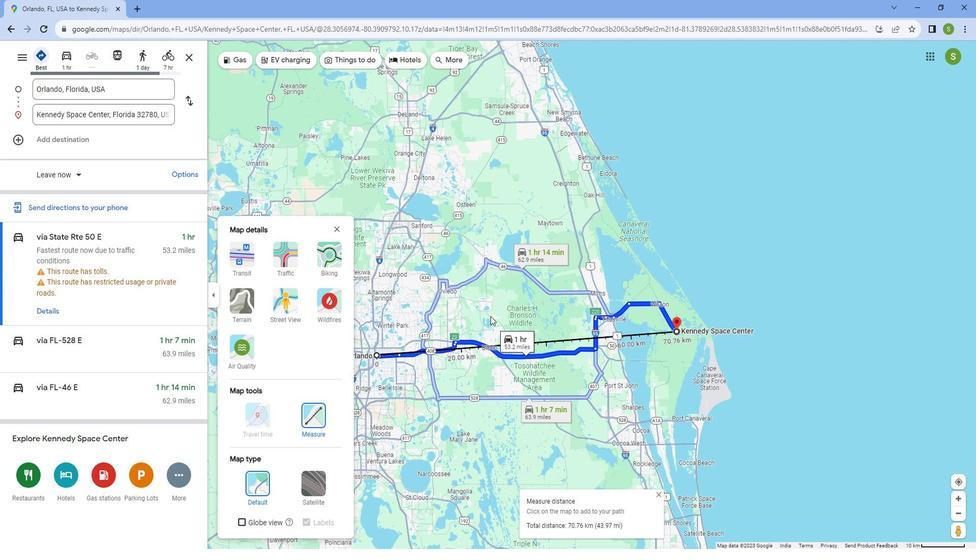 
Action: Mouse scrolled (490, 305) with delta (0, 0)
Screenshot: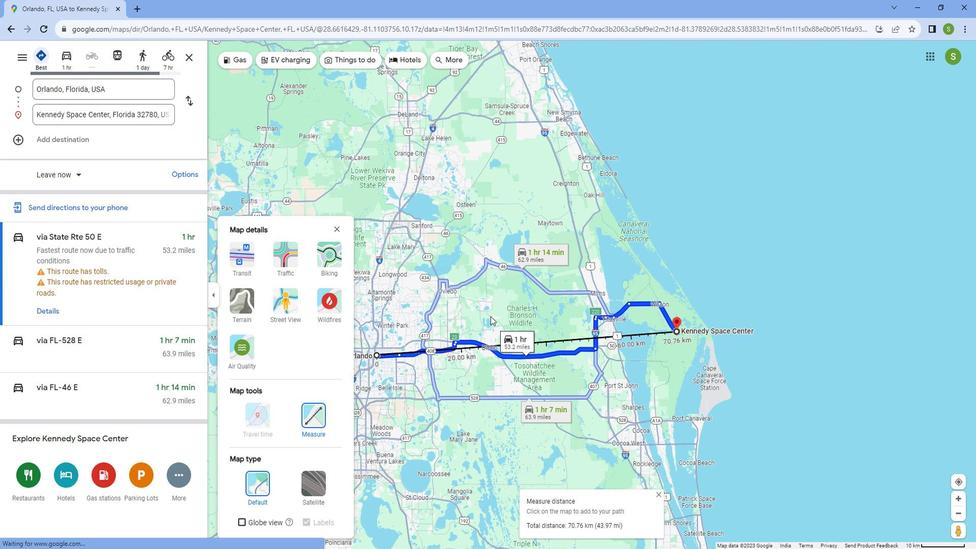 
Action: Mouse scrolled (490, 305) with delta (0, 0)
Screenshot: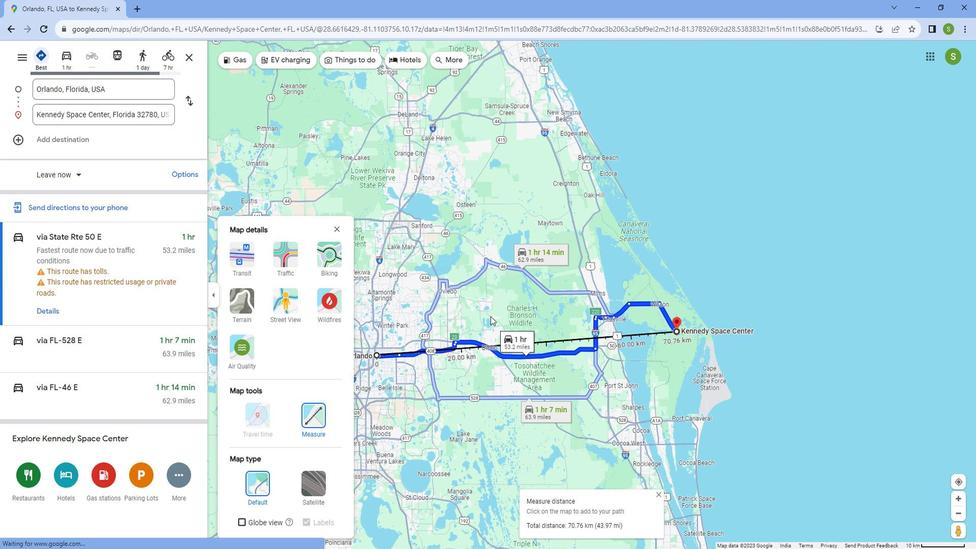 
Action: Mouse scrolled (490, 305) with delta (0, 0)
Screenshot: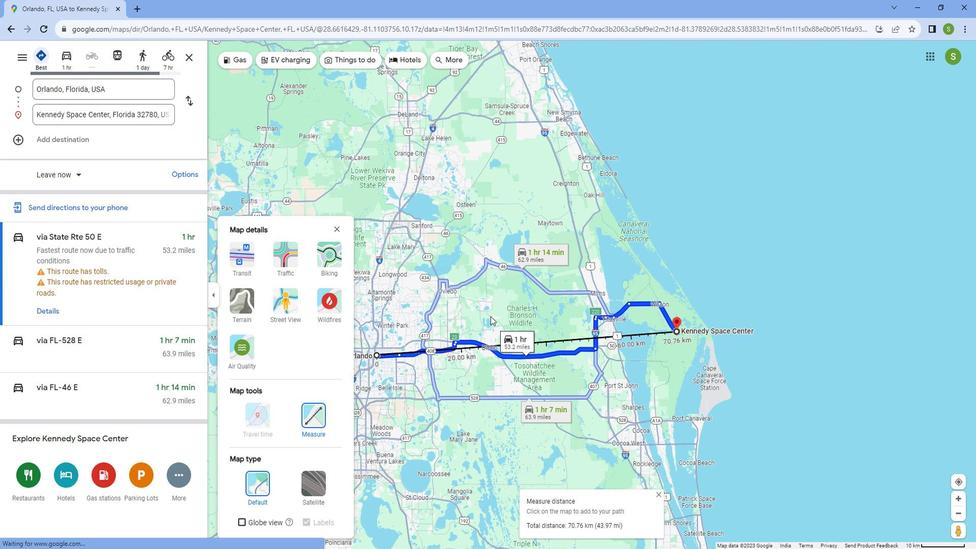 
Action: Mouse scrolled (490, 305) with delta (0, 0)
Screenshot: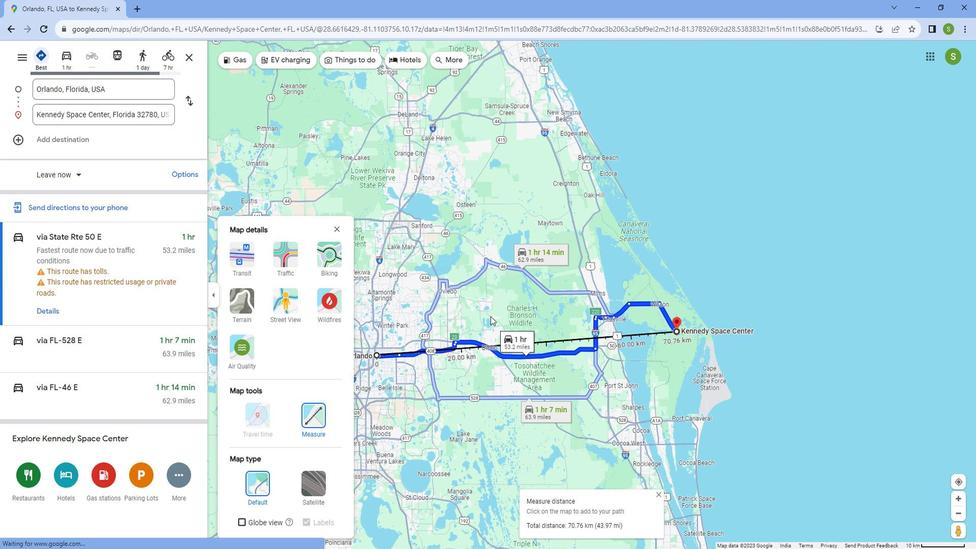 
Action: Mouse scrolled (490, 305) with delta (0, 0)
Screenshot: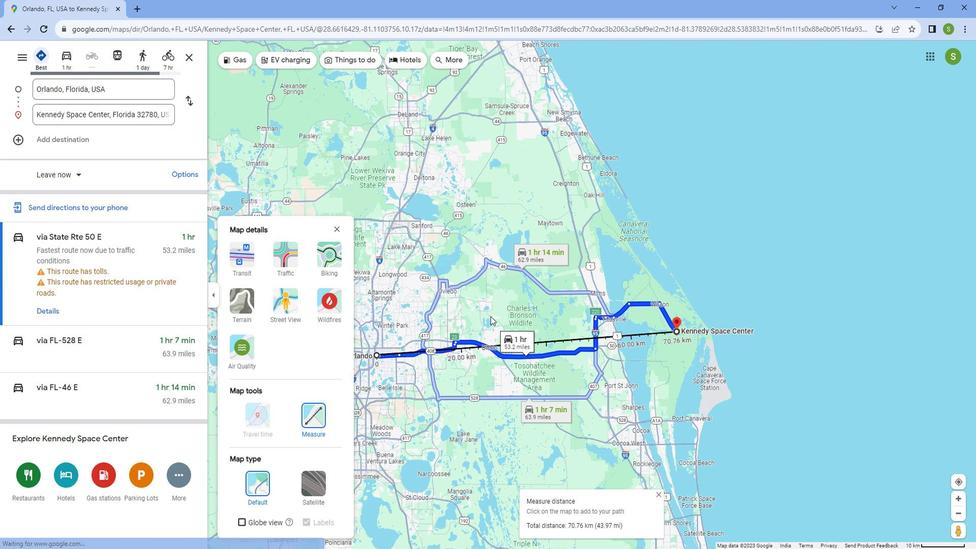 
